 Task: Find connections with filter location Rāth with filter topic #wellness with filter profile language English with filter current company Scopely with filter school Karnatak University with filter industry Nonmetallic Mineral Mining with filter service category Trade Shows with filter keywords title Dental Hygienist
Action: Mouse moved to (542, 55)
Screenshot: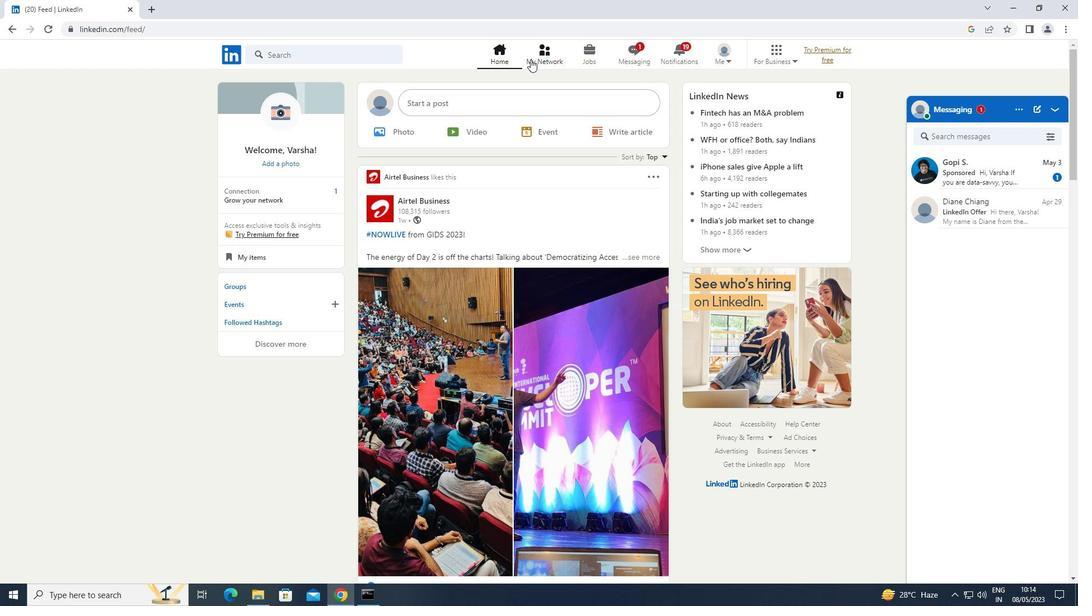 
Action: Mouse pressed left at (542, 55)
Screenshot: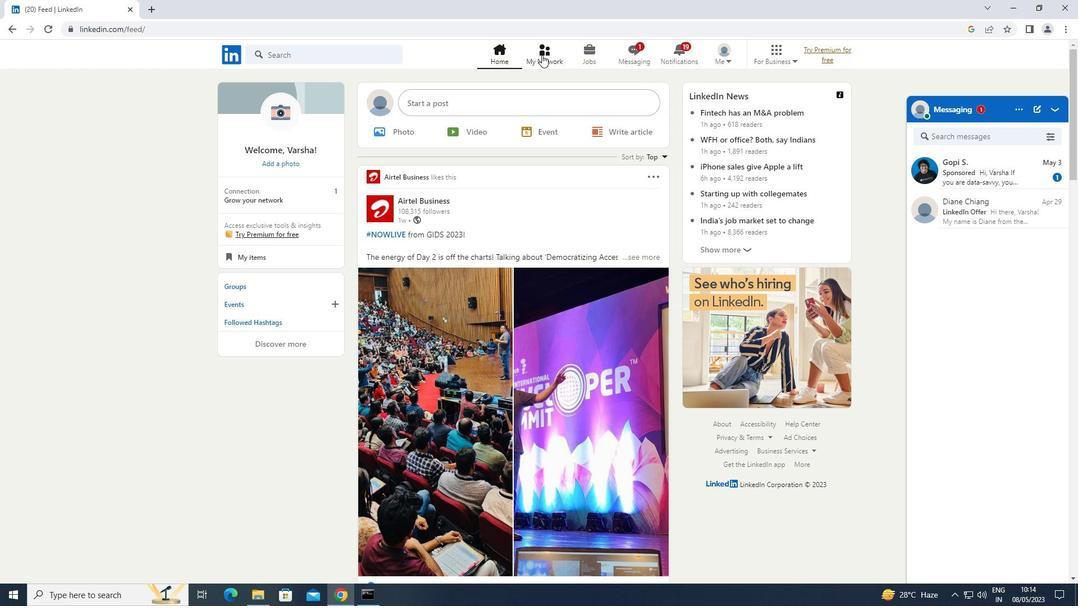 
Action: Mouse moved to (302, 121)
Screenshot: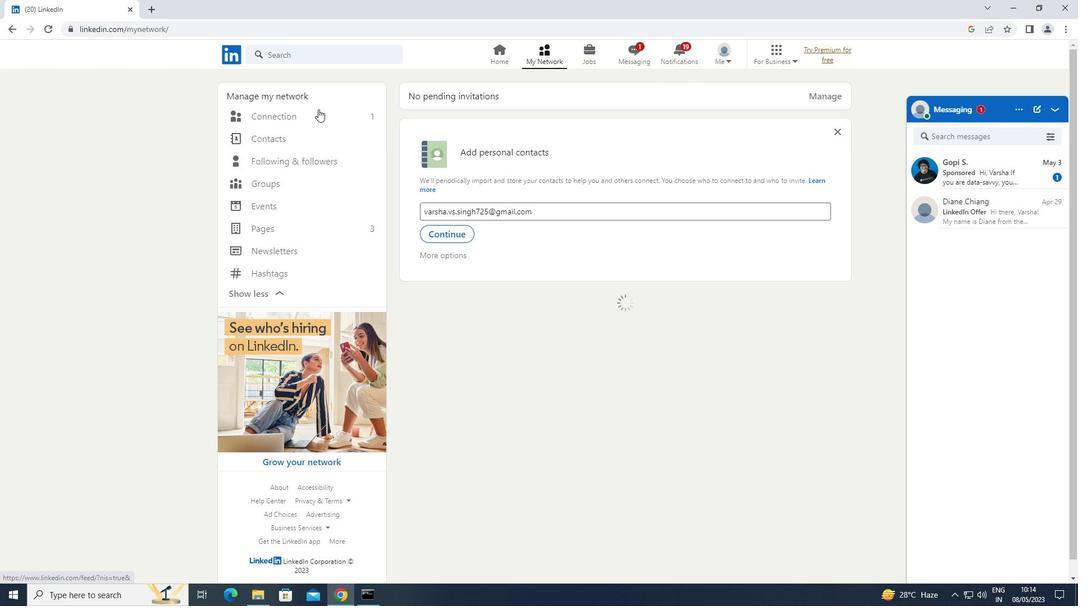 
Action: Mouse pressed left at (302, 121)
Screenshot: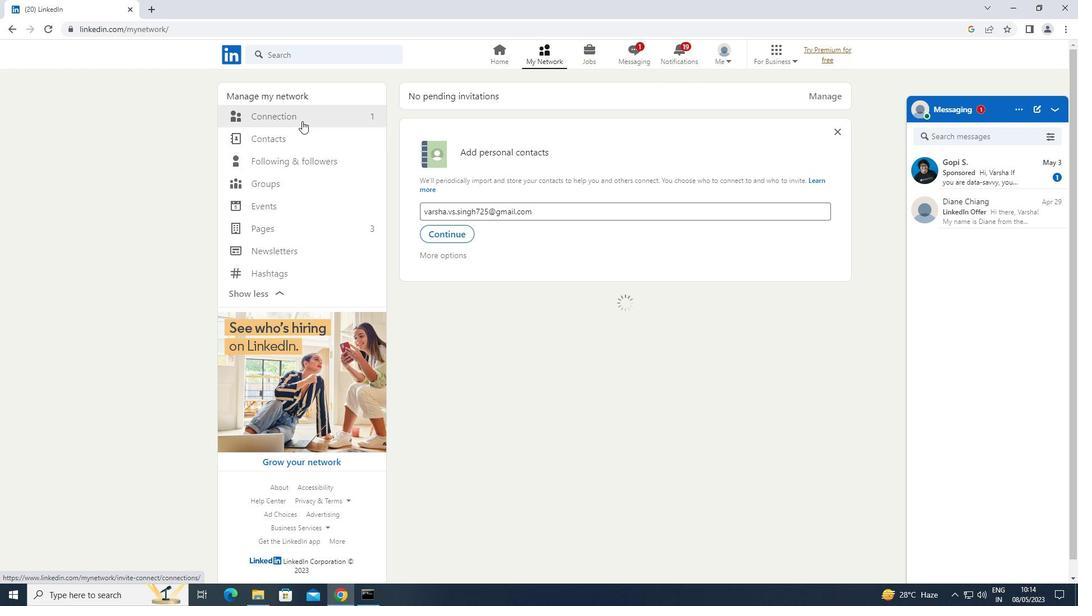 
Action: Mouse moved to (616, 111)
Screenshot: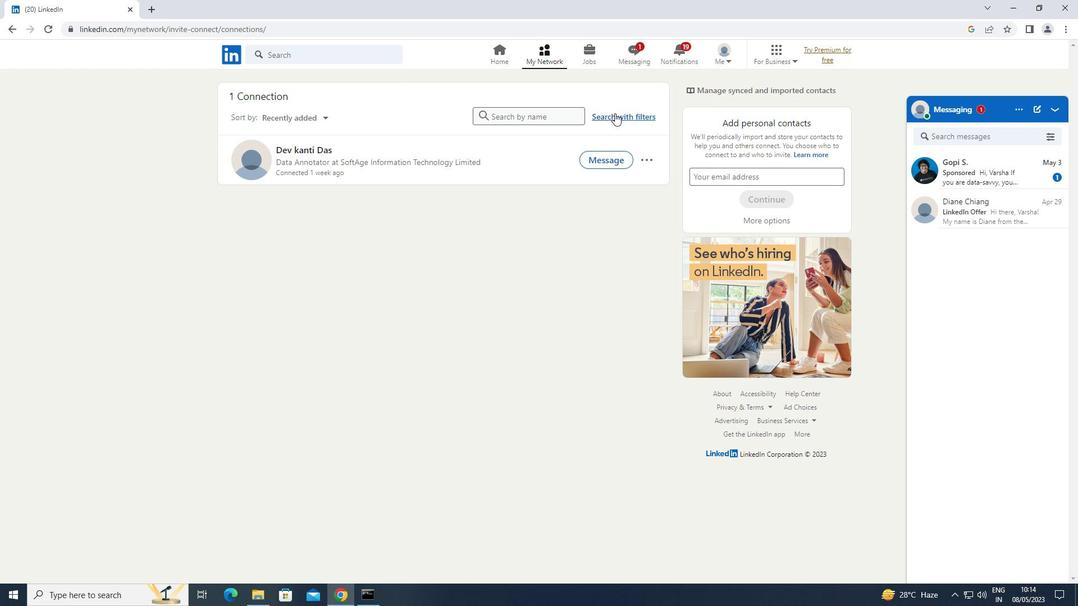
Action: Mouse pressed left at (616, 111)
Screenshot: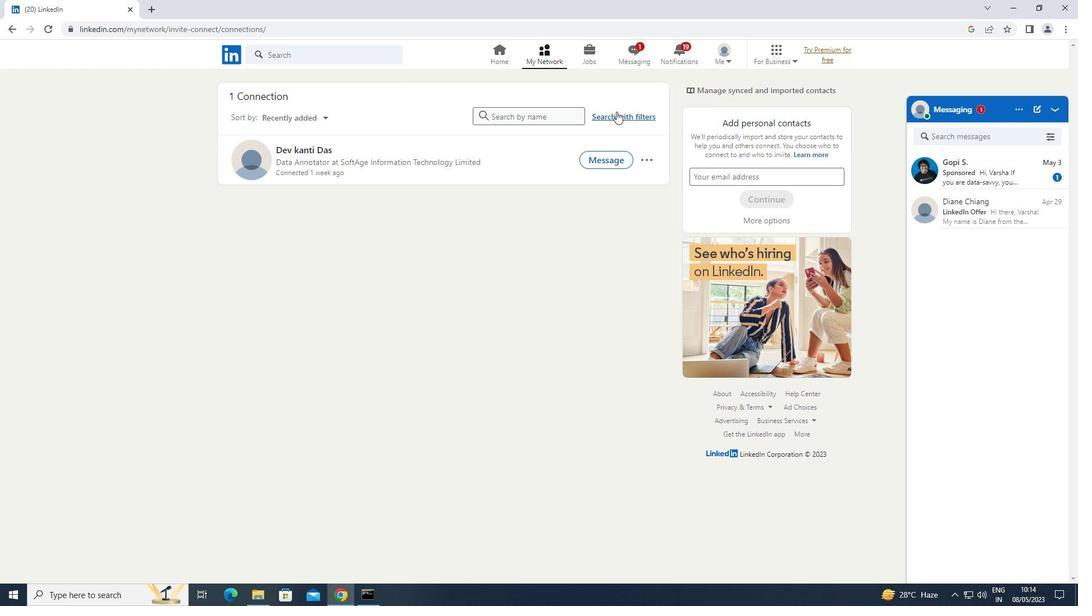 
Action: Mouse moved to (578, 89)
Screenshot: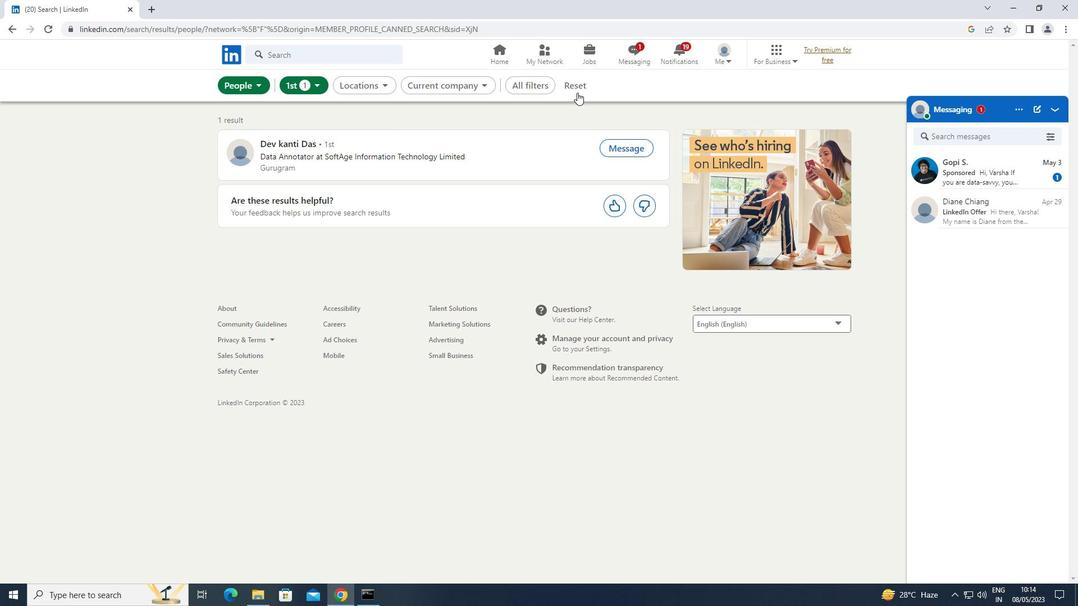 
Action: Mouse pressed left at (578, 89)
Screenshot: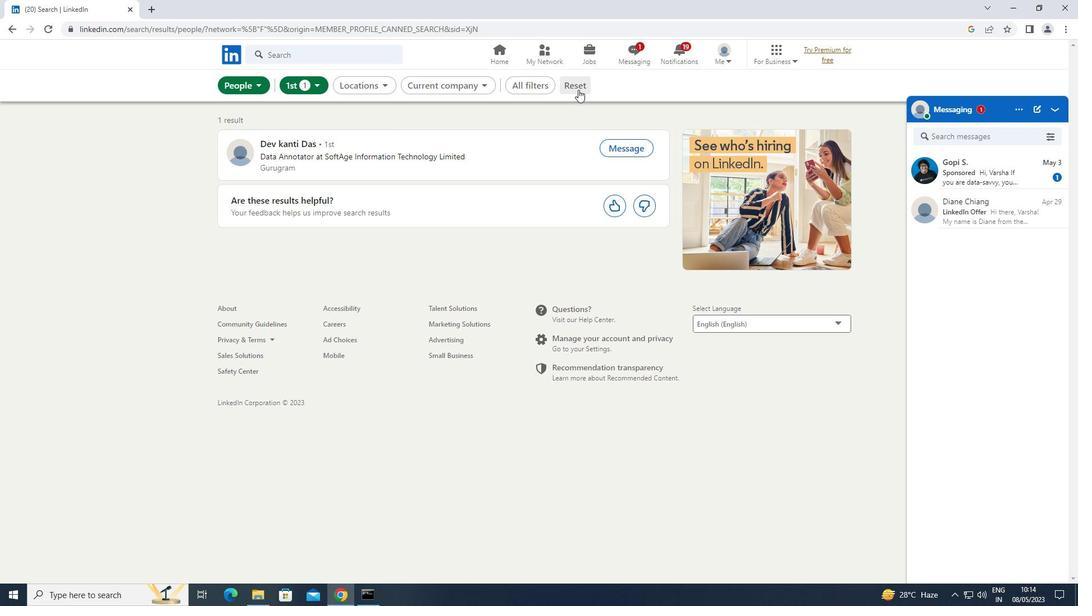 
Action: Mouse moved to (561, 90)
Screenshot: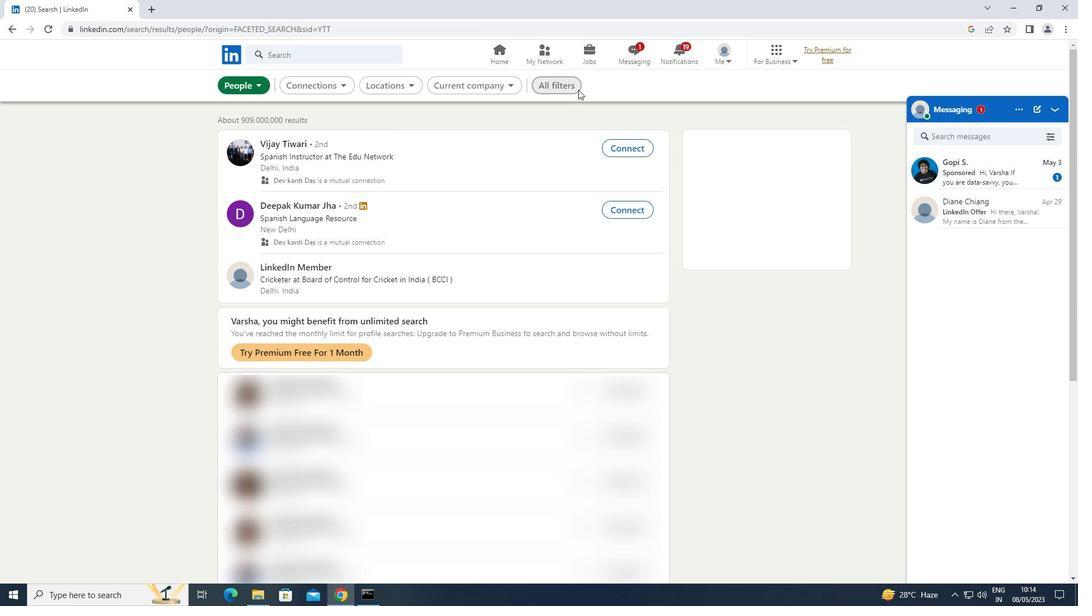 
Action: Mouse pressed left at (561, 90)
Screenshot: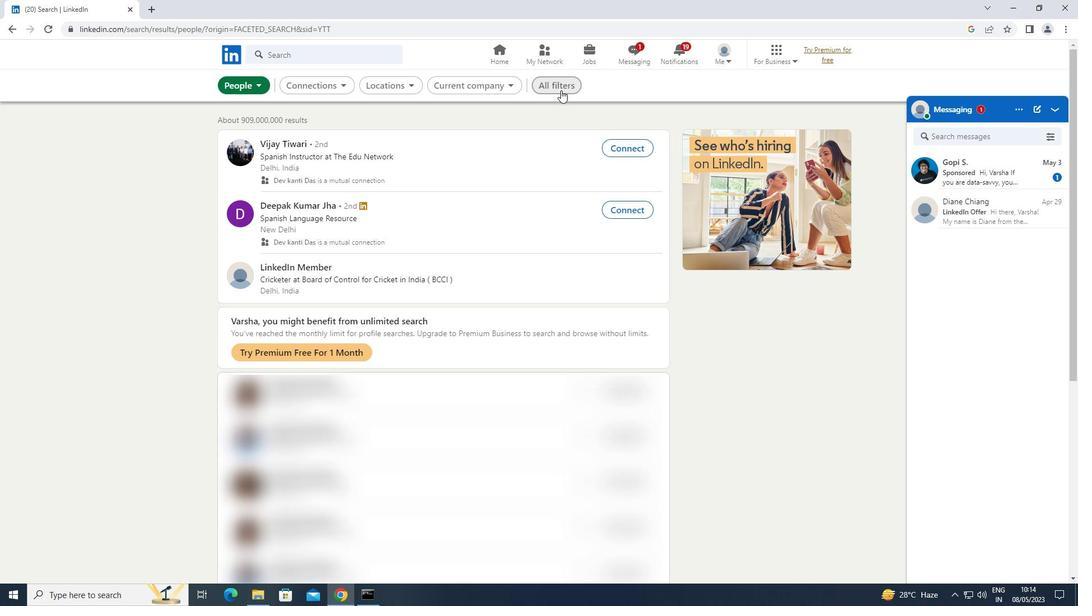 
Action: Mouse moved to (842, 244)
Screenshot: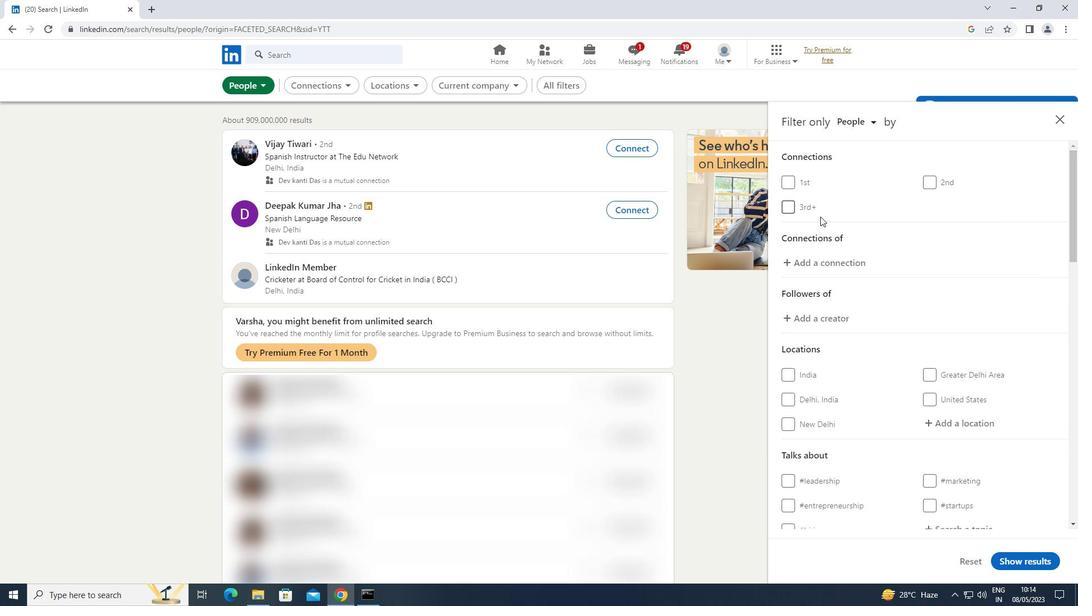 
Action: Mouse scrolled (842, 243) with delta (0, 0)
Screenshot: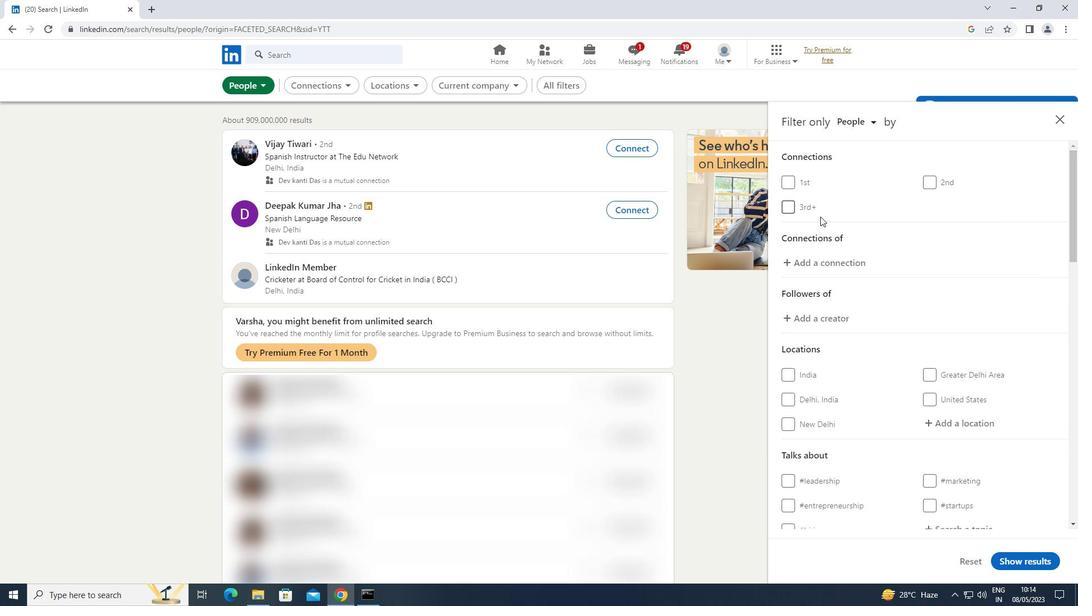 
Action: Mouse moved to (847, 253)
Screenshot: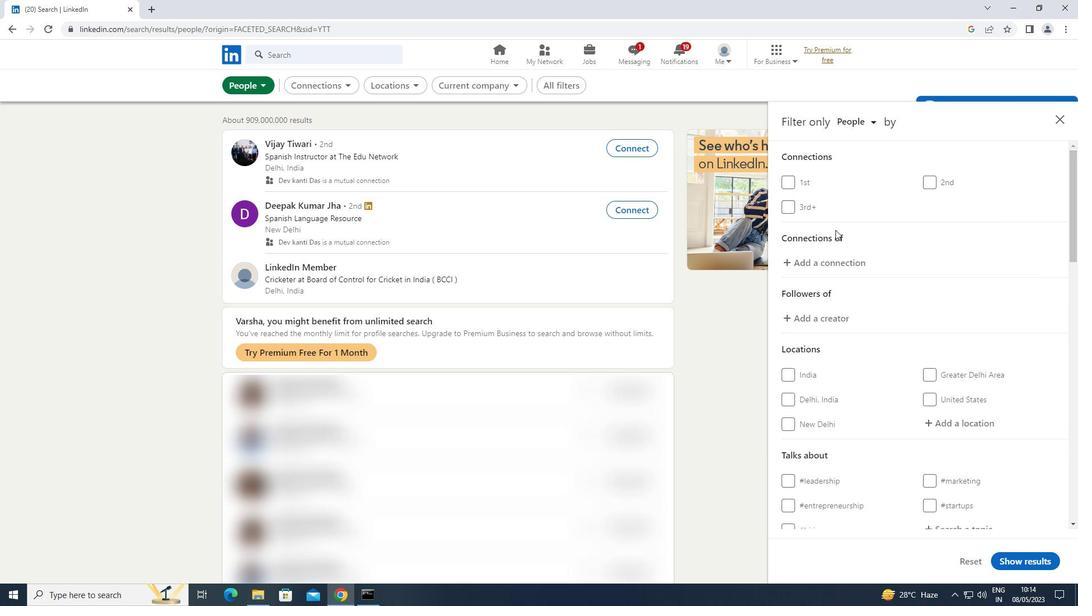 
Action: Mouse scrolled (847, 253) with delta (0, 0)
Screenshot: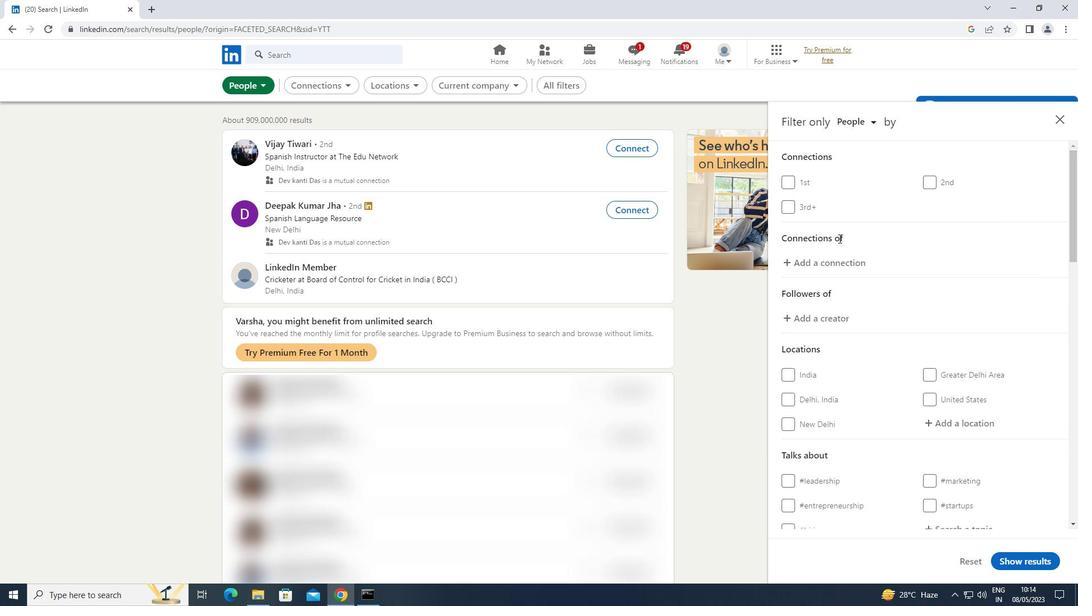 
Action: Mouse moved to (849, 254)
Screenshot: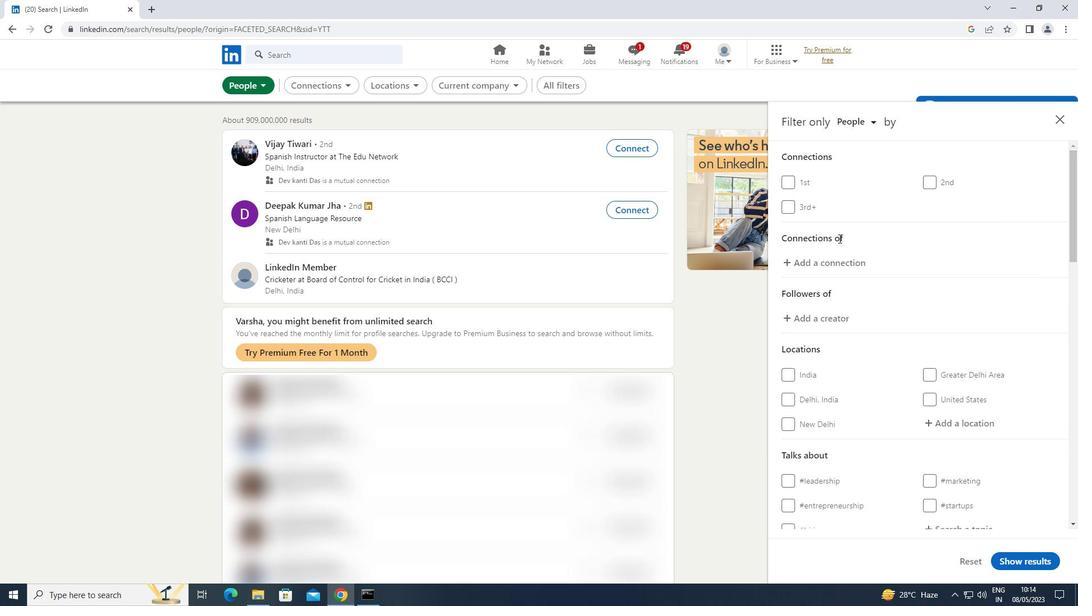 
Action: Mouse scrolled (849, 253) with delta (0, 0)
Screenshot: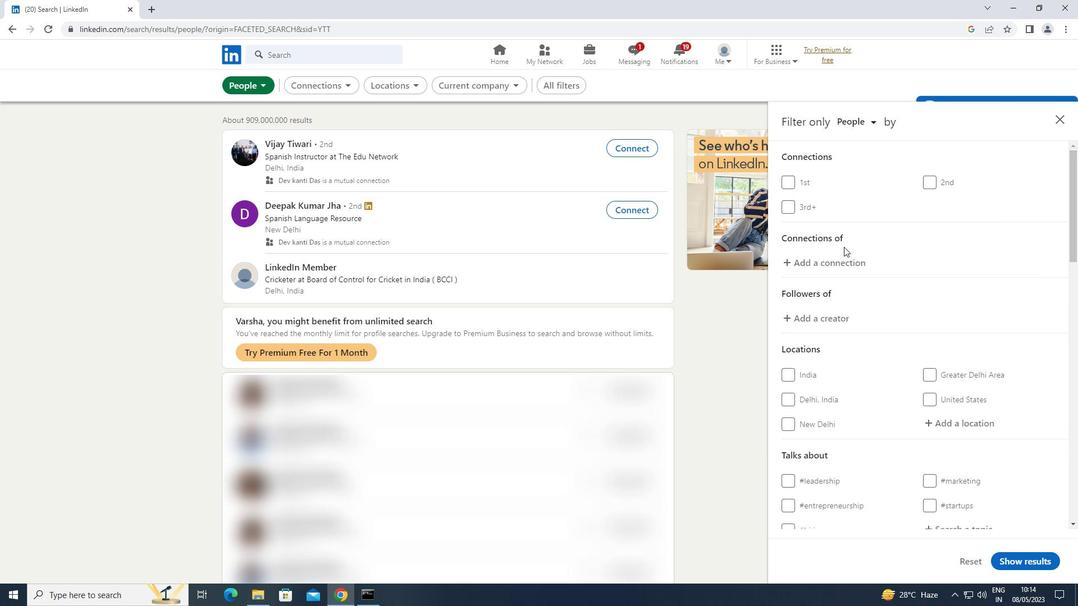 
Action: Mouse moved to (946, 251)
Screenshot: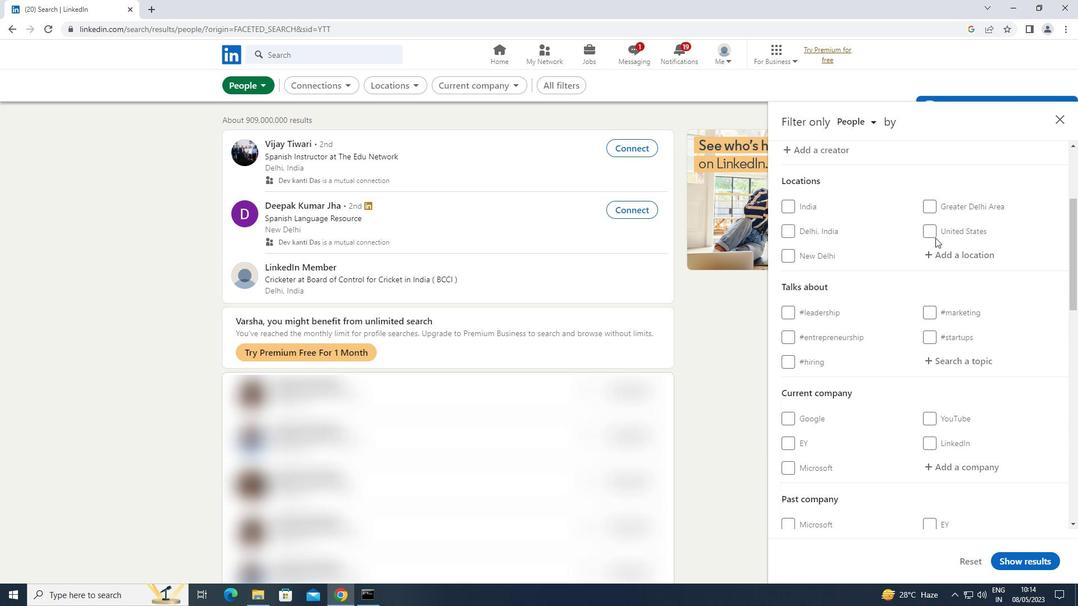 
Action: Mouse pressed left at (946, 251)
Screenshot: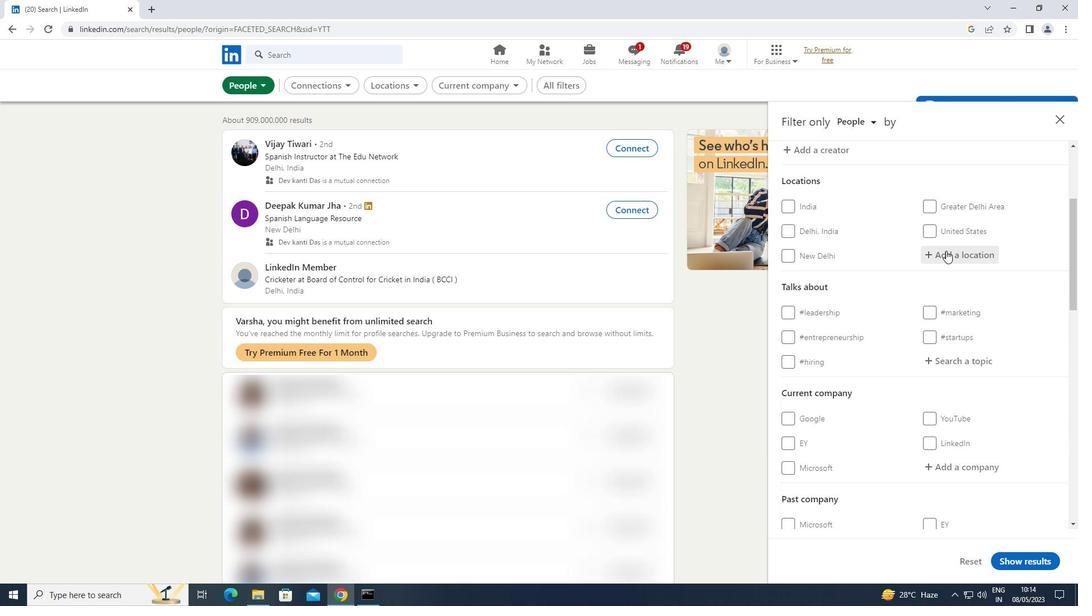 
Action: Mouse moved to (948, 251)
Screenshot: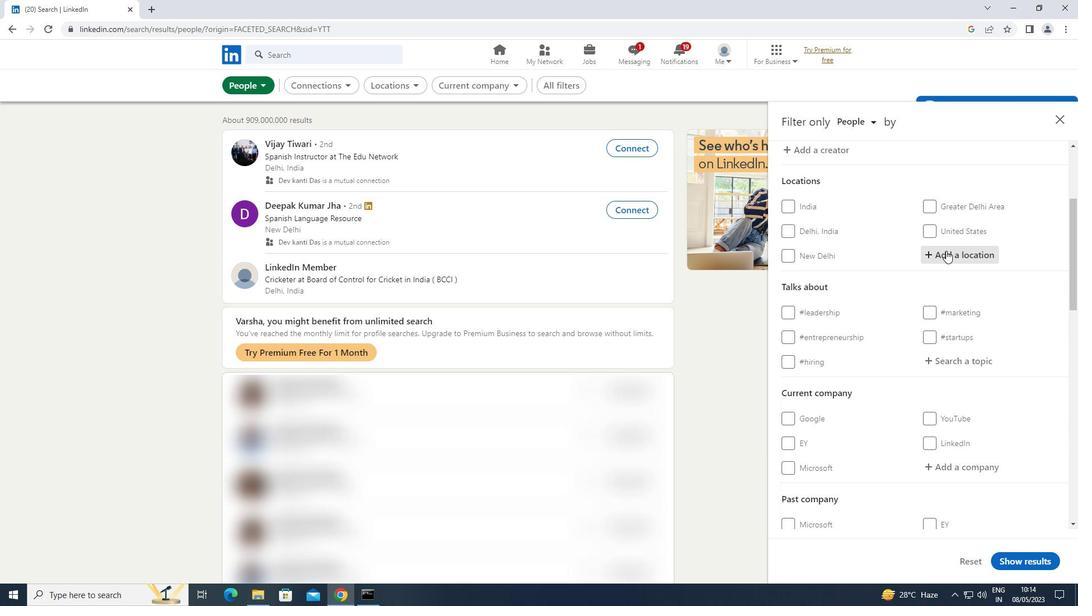 
Action: Key pressed <Key.shift>RATH
Screenshot: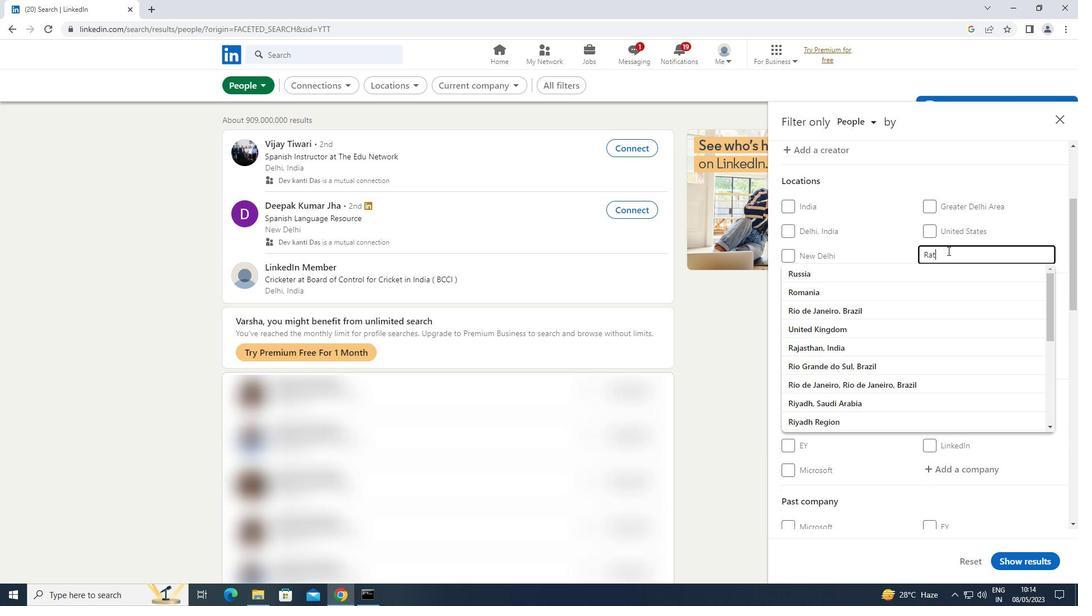 
Action: Mouse moved to (949, 252)
Screenshot: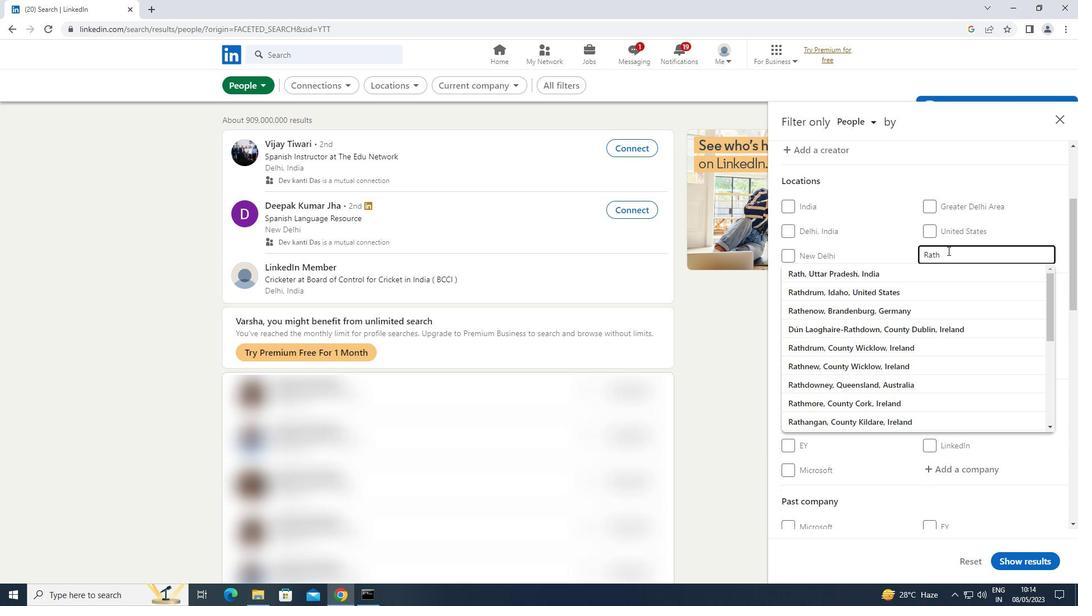 
Action: Key pressed <Key.enter>
Screenshot: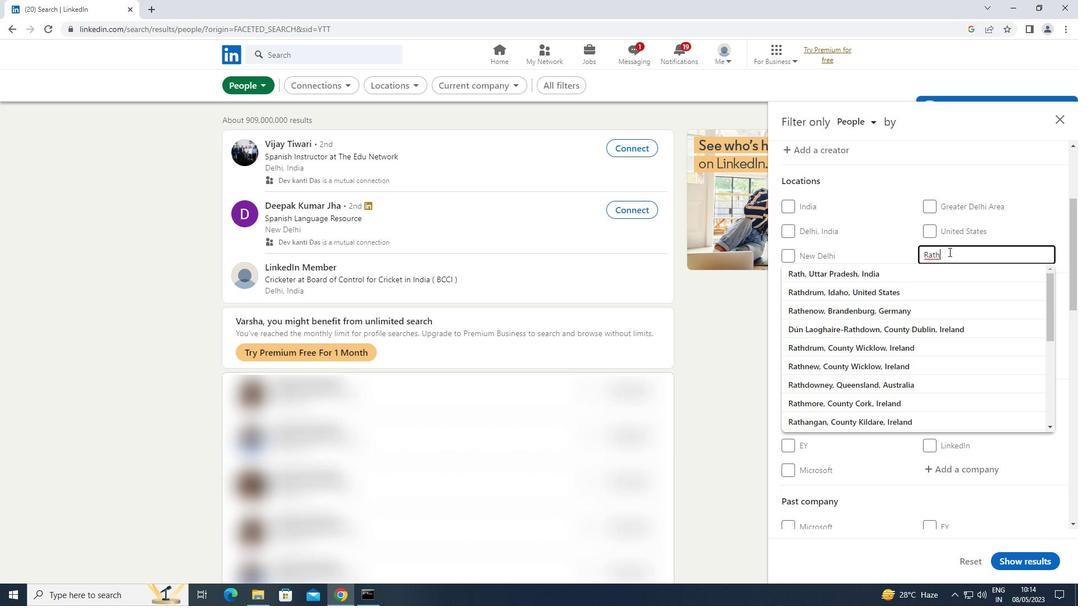 
Action: Mouse moved to (951, 253)
Screenshot: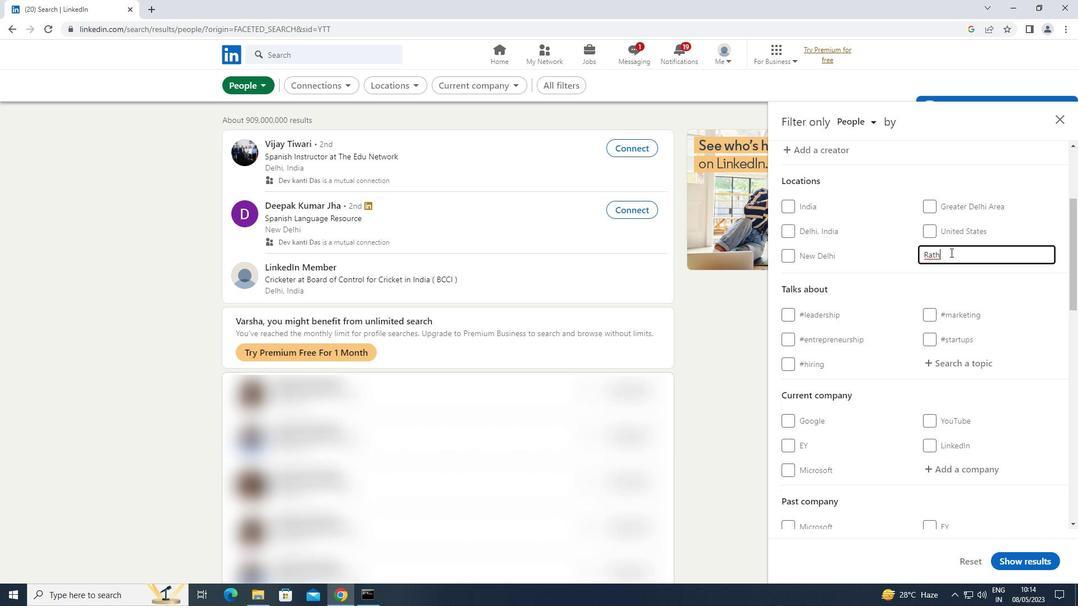 
Action: Mouse scrolled (951, 252) with delta (0, 0)
Screenshot: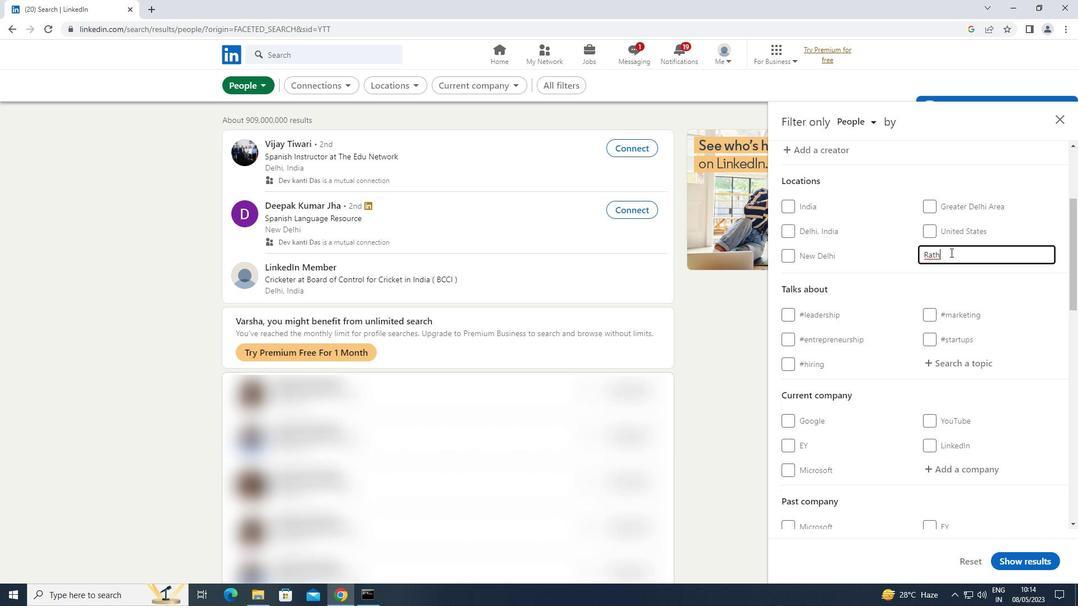 
Action: Mouse moved to (951, 255)
Screenshot: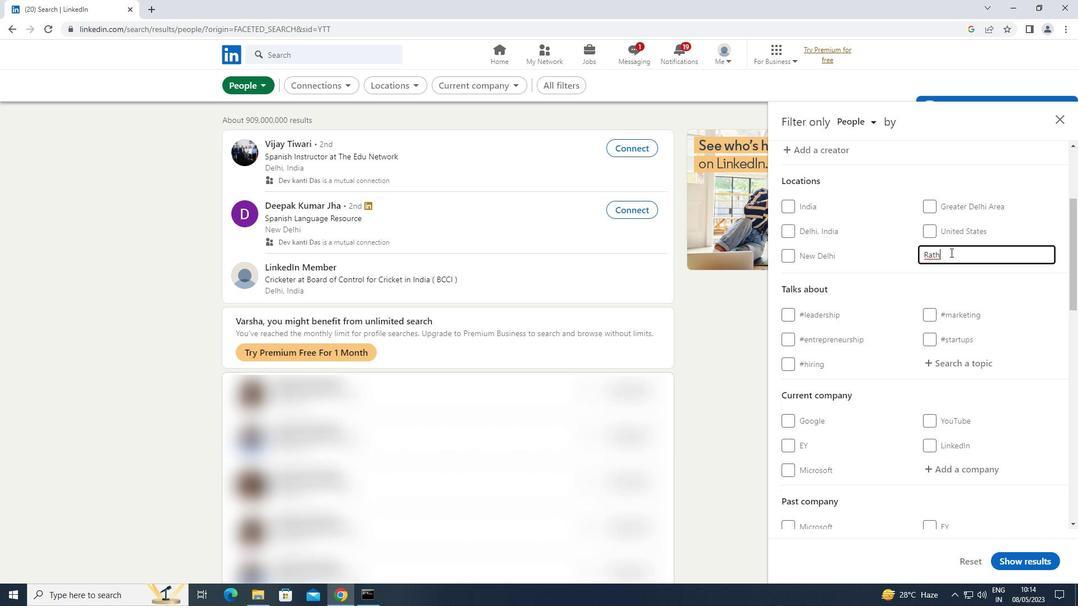 
Action: Mouse scrolled (951, 255) with delta (0, 0)
Screenshot: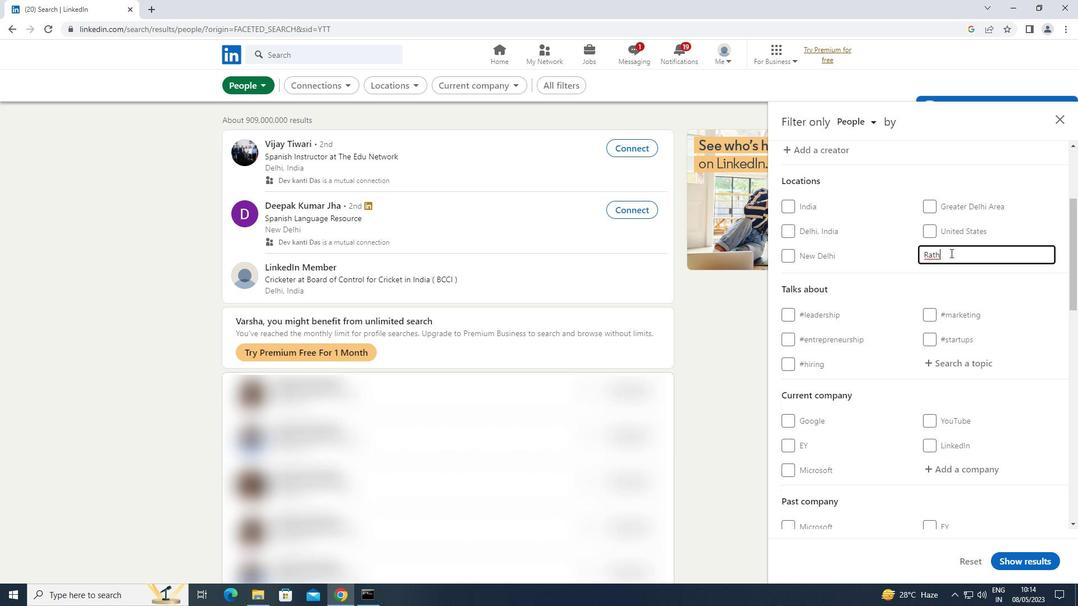 
Action: Mouse moved to (953, 253)
Screenshot: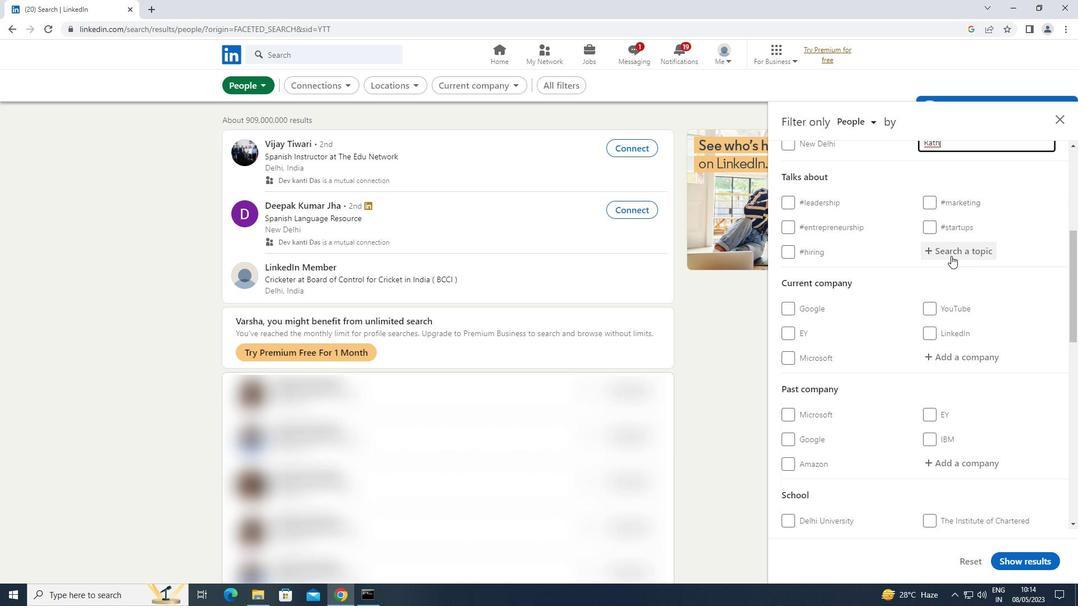 
Action: Mouse pressed left at (953, 253)
Screenshot: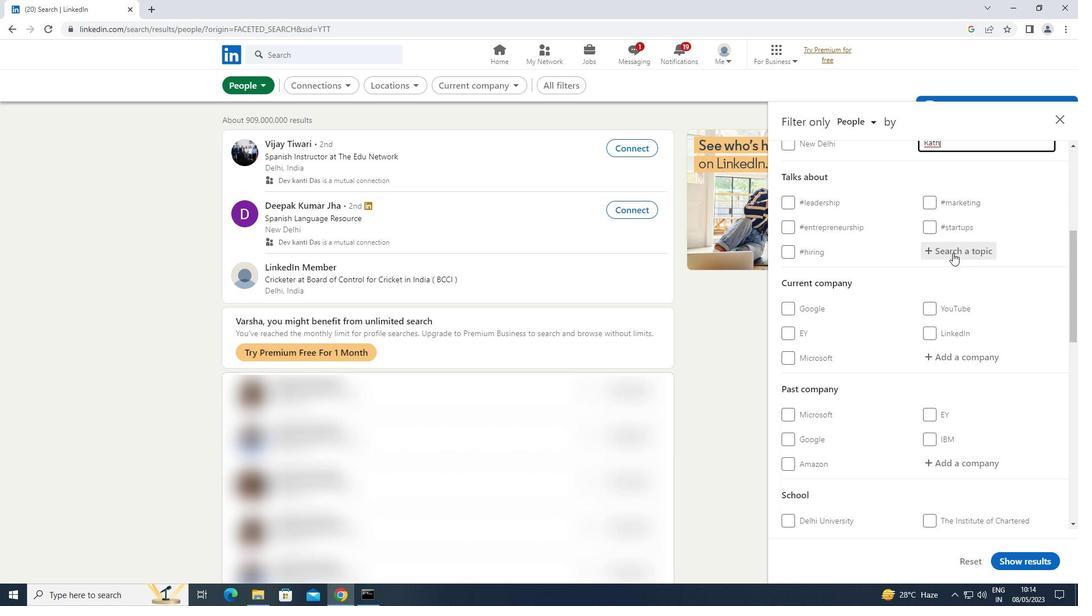 
Action: Key pressed WELLNESS
Screenshot: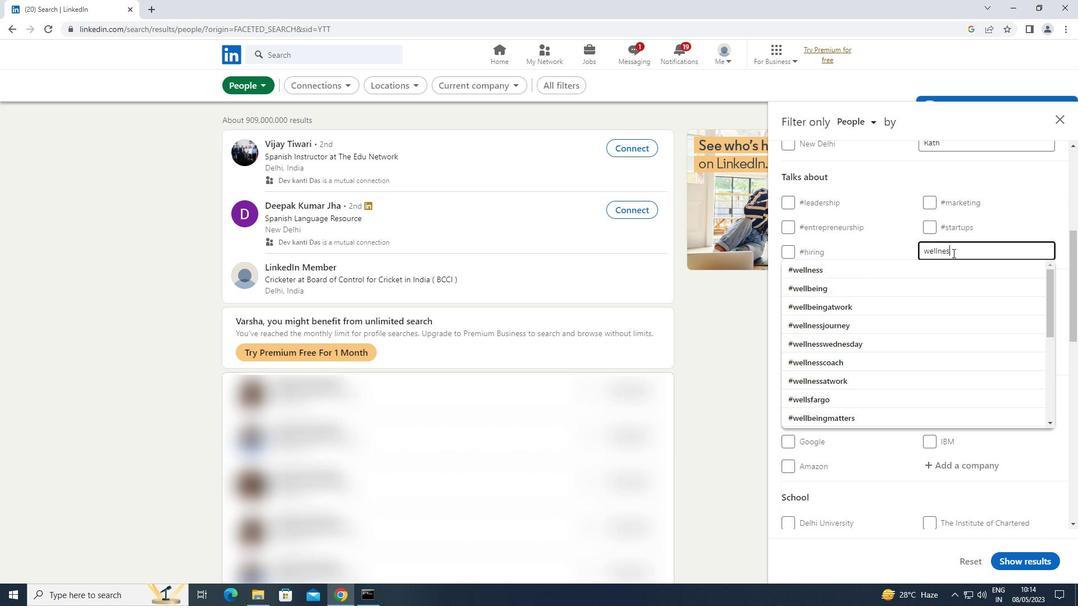 
Action: Mouse moved to (832, 267)
Screenshot: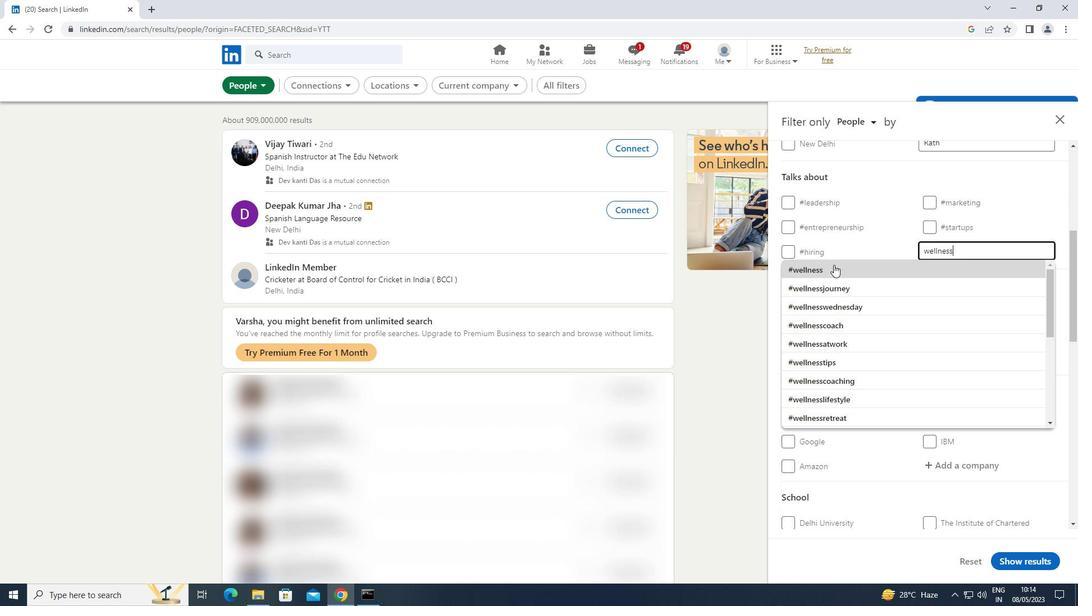 
Action: Mouse pressed left at (832, 267)
Screenshot: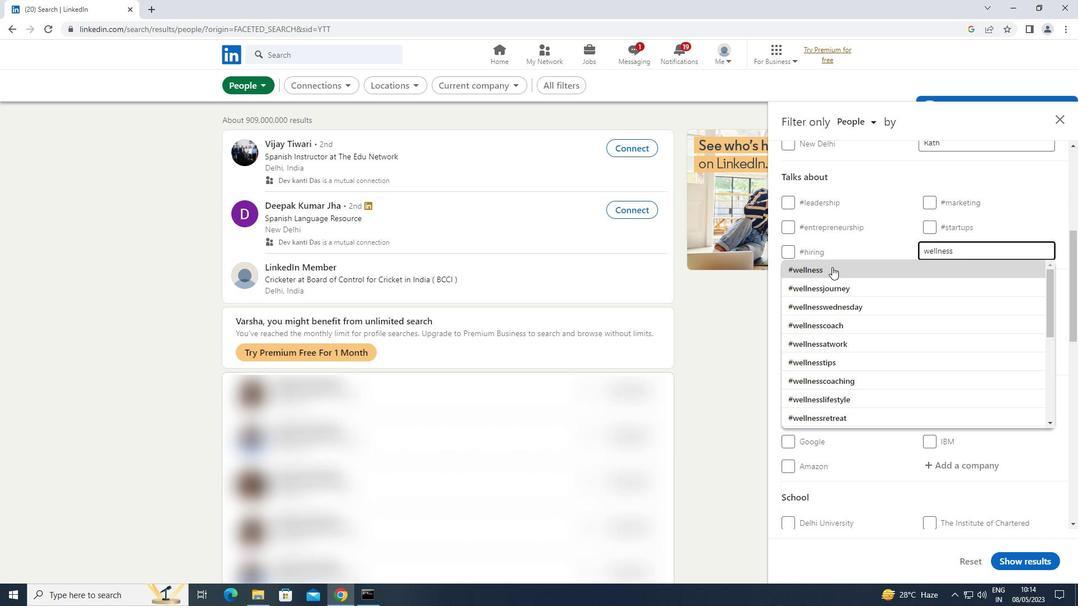 
Action: Mouse scrolled (832, 266) with delta (0, 0)
Screenshot: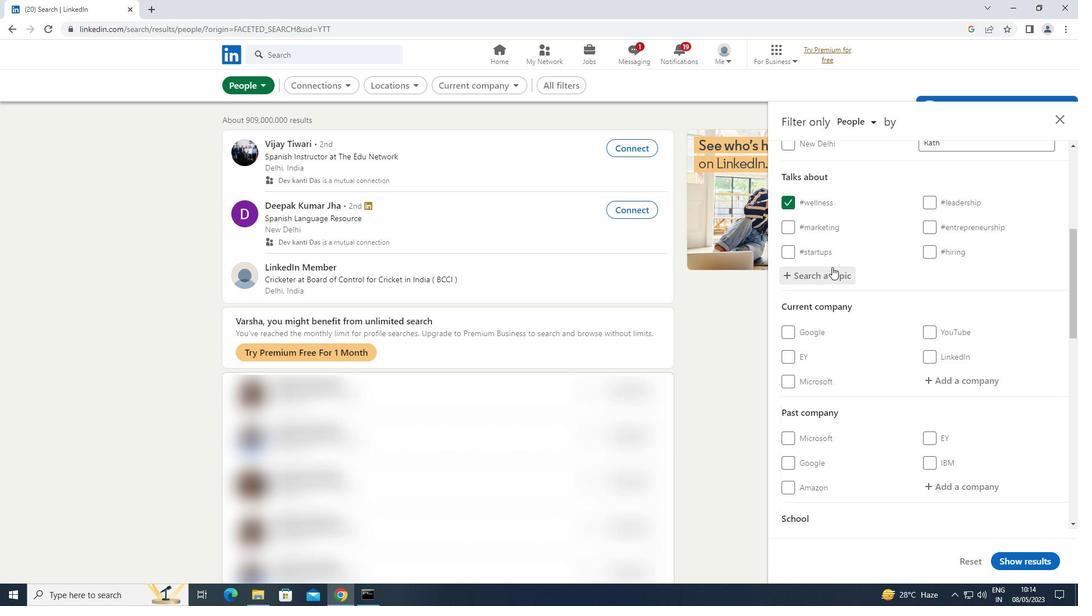 
Action: Mouse scrolled (832, 266) with delta (0, 0)
Screenshot: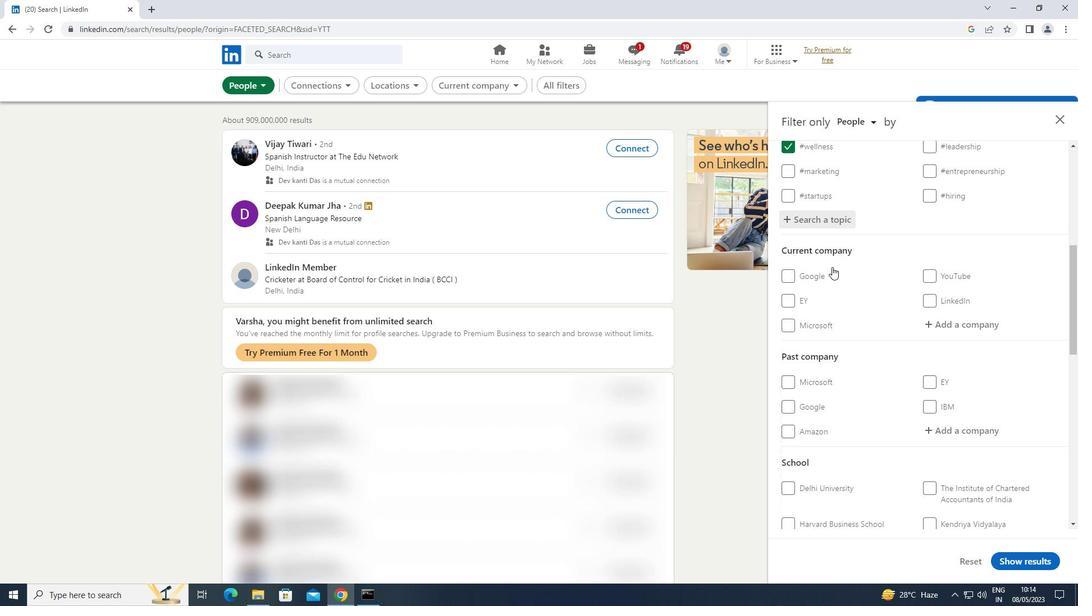 
Action: Mouse scrolled (832, 266) with delta (0, 0)
Screenshot: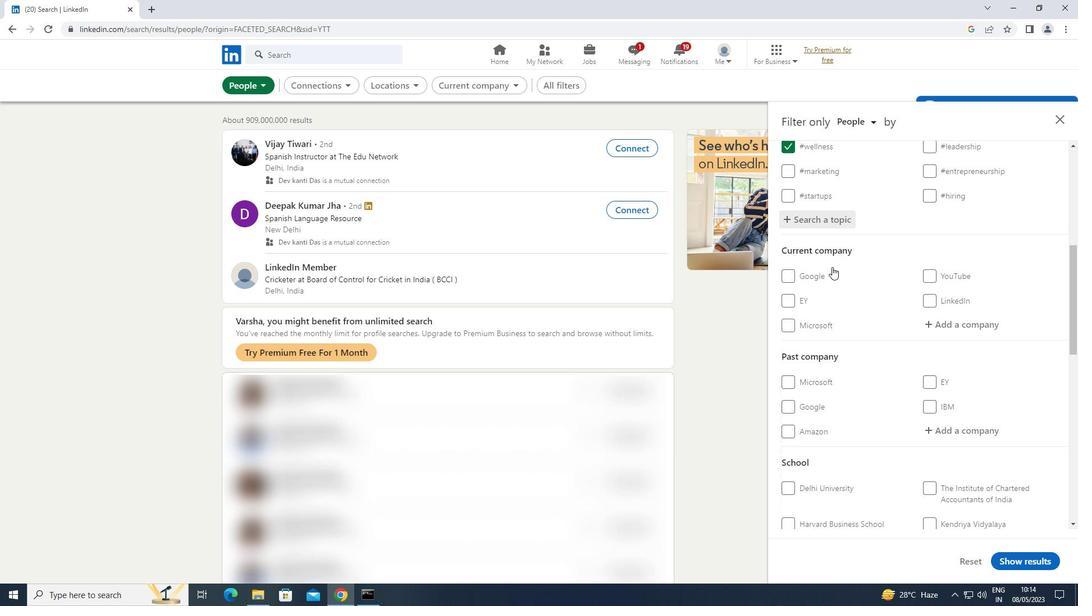 
Action: Mouse scrolled (832, 266) with delta (0, 0)
Screenshot: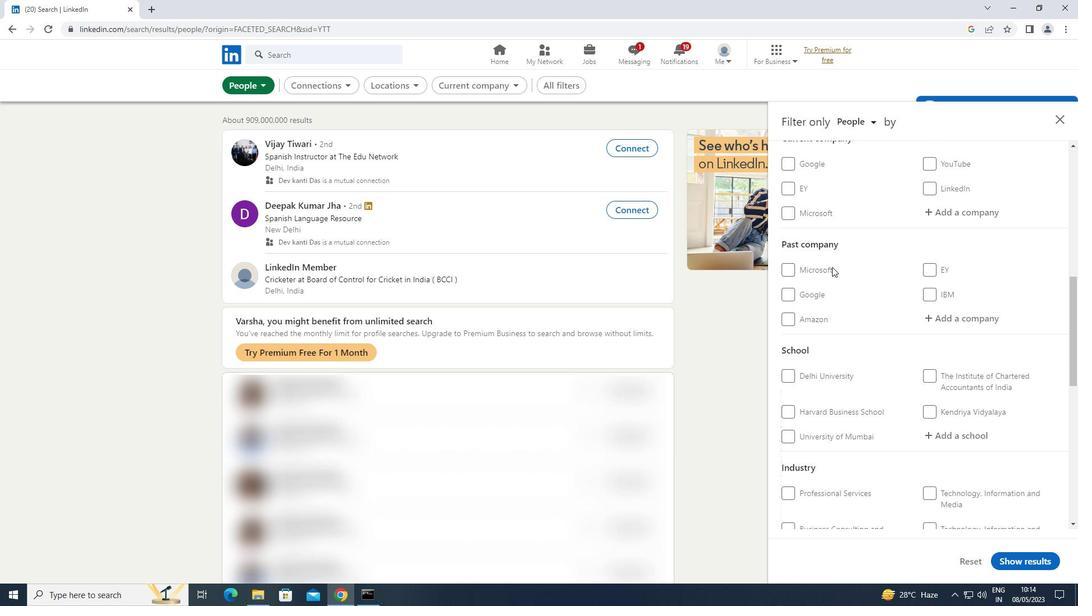 
Action: Mouse scrolled (832, 266) with delta (0, 0)
Screenshot: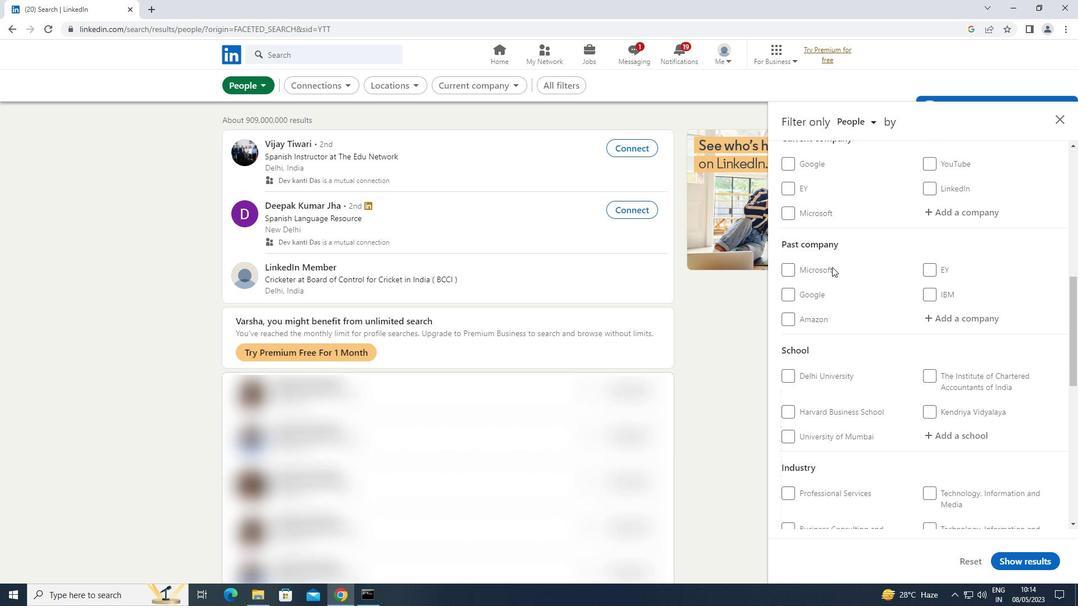 
Action: Mouse scrolled (832, 266) with delta (0, 0)
Screenshot: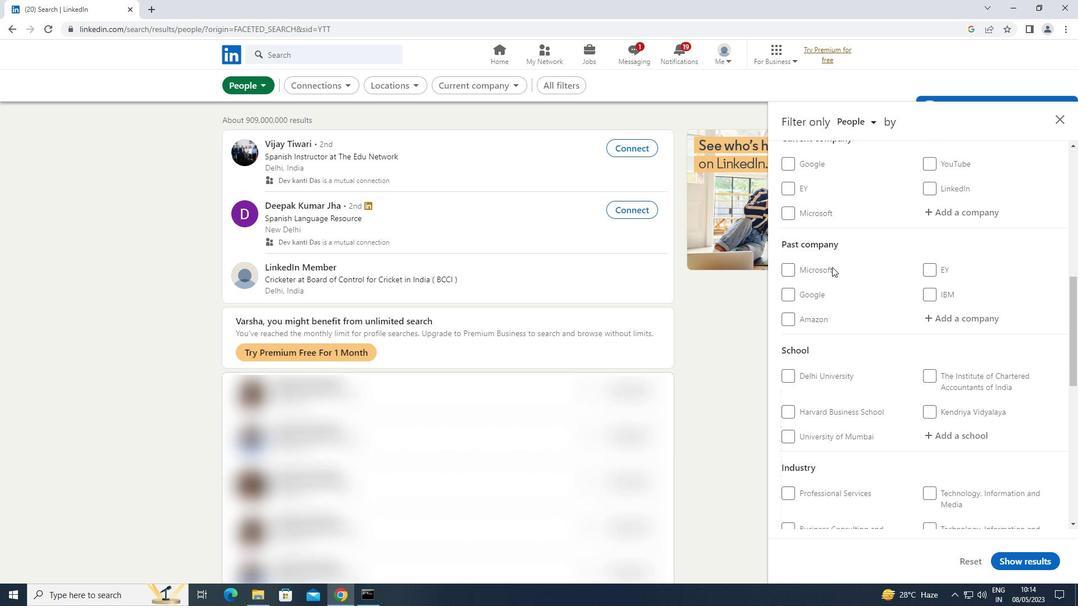
Action: Mouse scrolled (832, 266) with delta (0, 0)
Screenshot: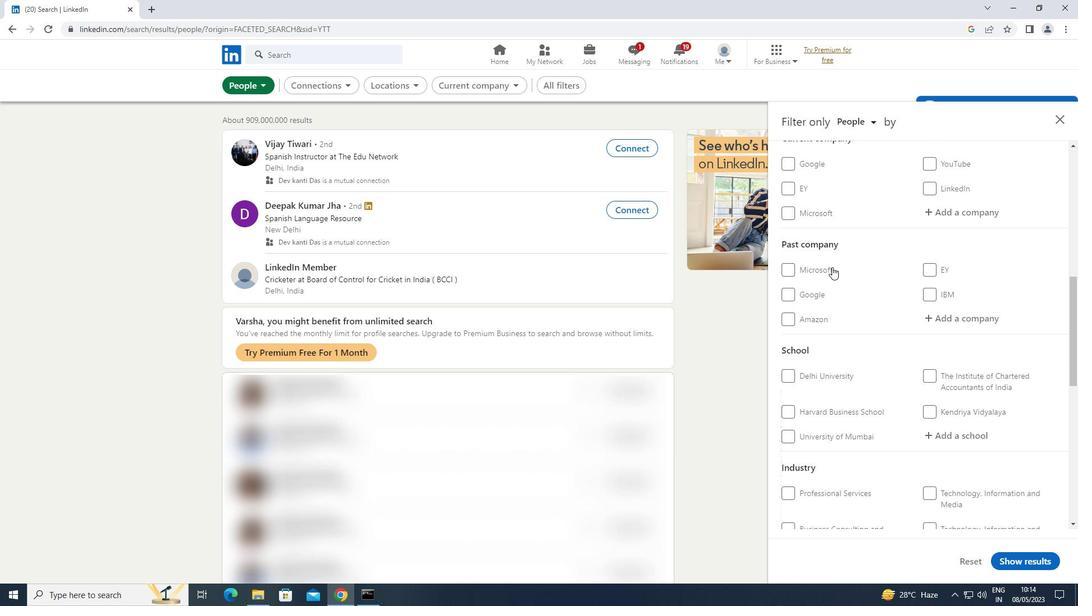 
Action: Mouse scrolled (832, 266) with delta (0, 0)
Screenshot: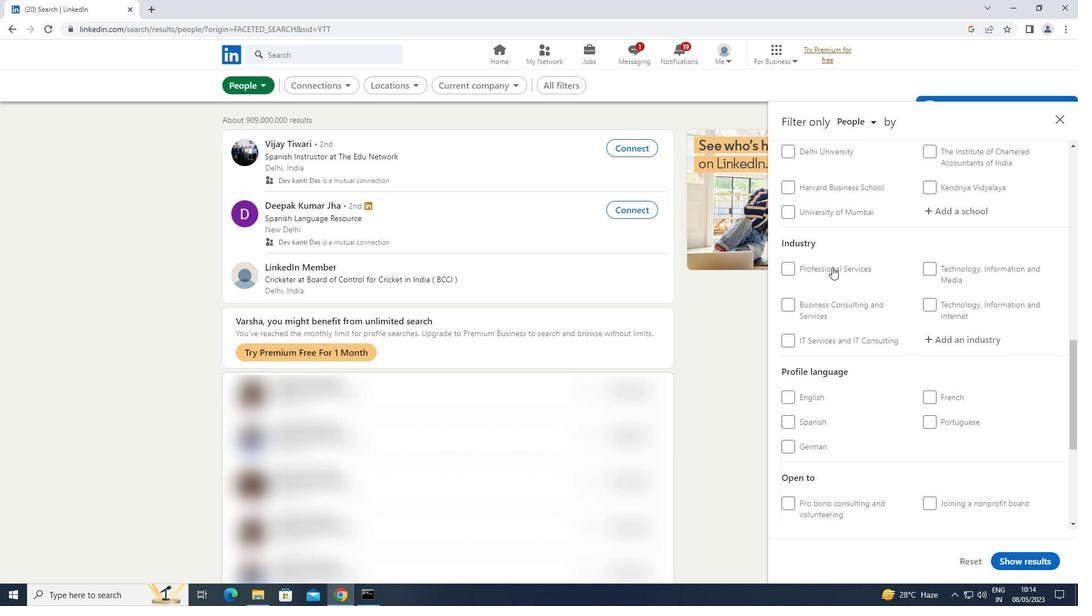 
Action: Mouse scrolled (832, 266) with delta (0, 0)
Screenshot: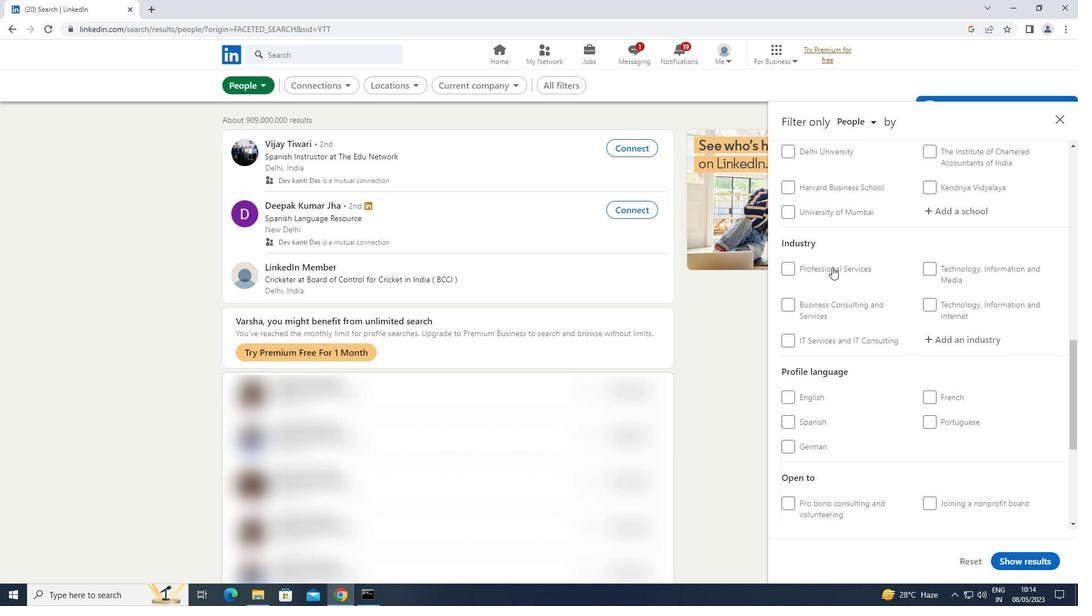 
Action: Mouse scrolled (832, 266) with delta (0, 0)
Screenshot: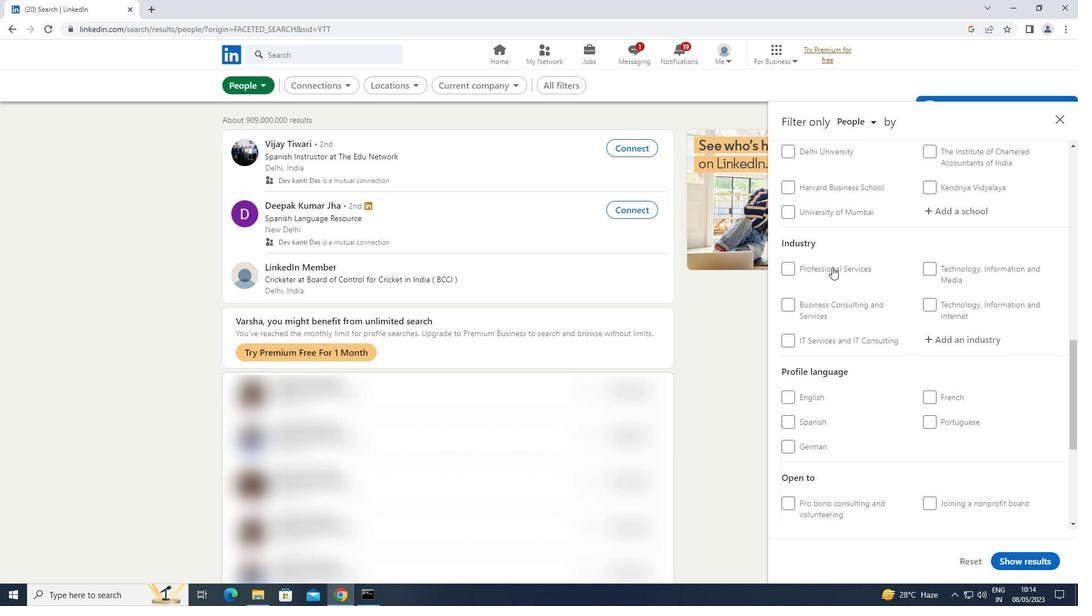 
Action: Mouse moved to (788, 229)
Screenshot: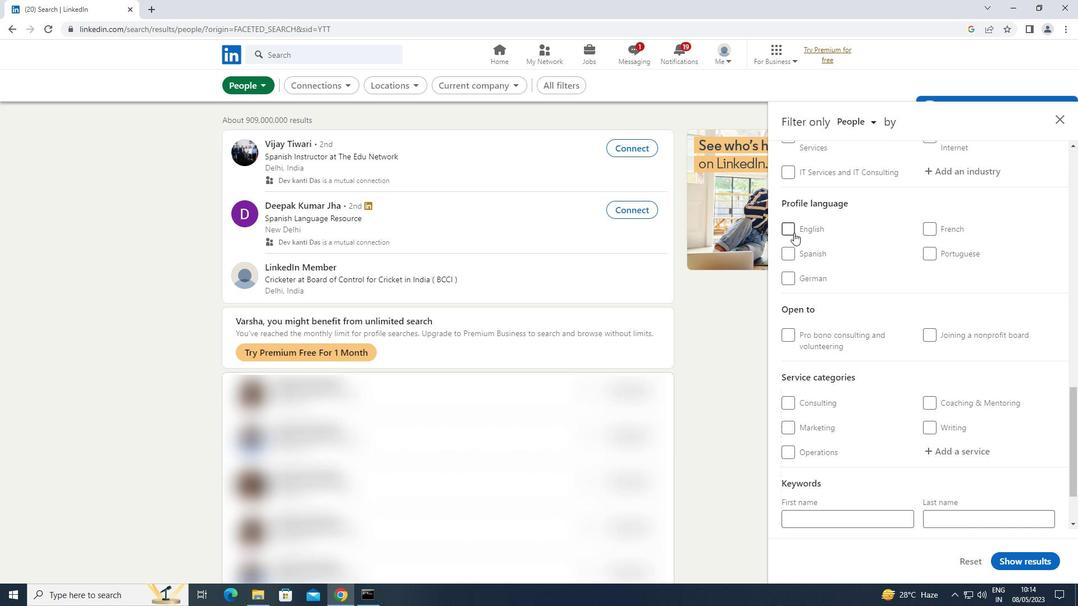 
Action: Mouse pressed left at (788, 229)
Screenshot: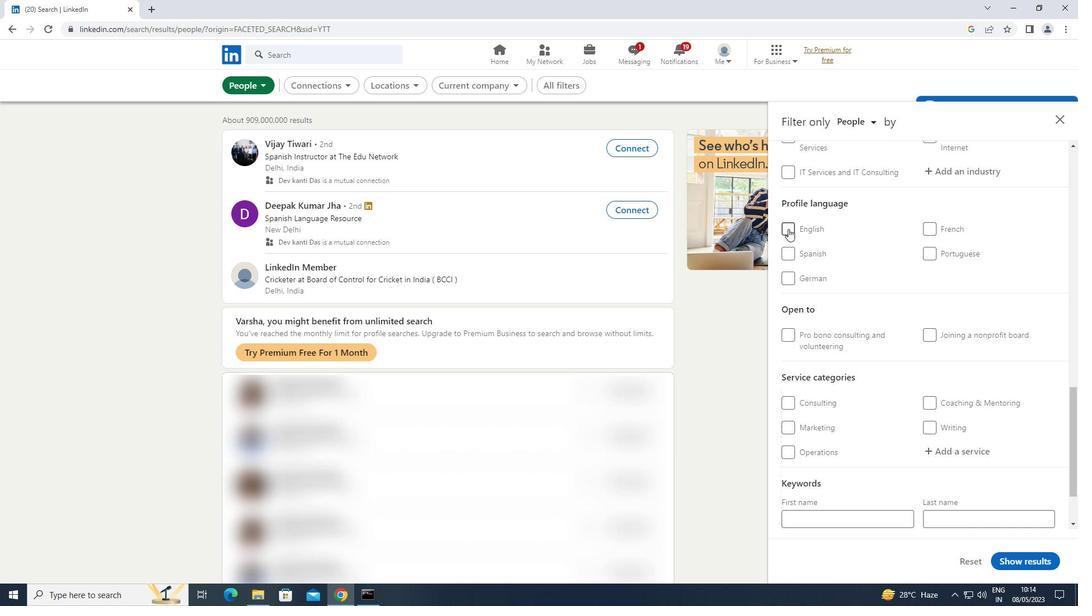 
Action: Mouse moved to (810, 247)
Screenshot: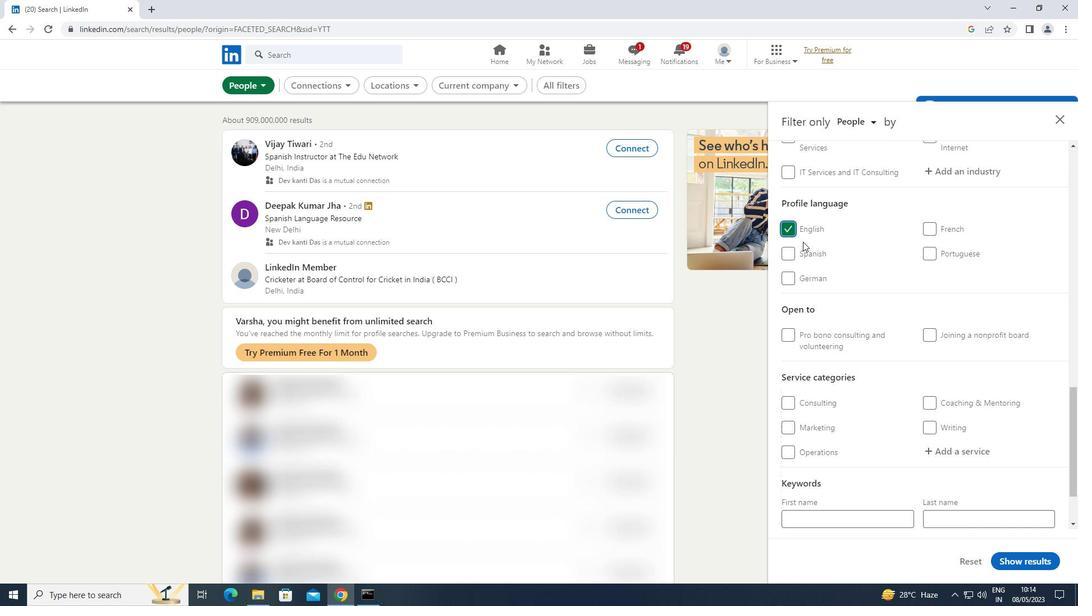 
Action: Mouse scrolled (810, 247) with delta (0, 0)
Screenshot: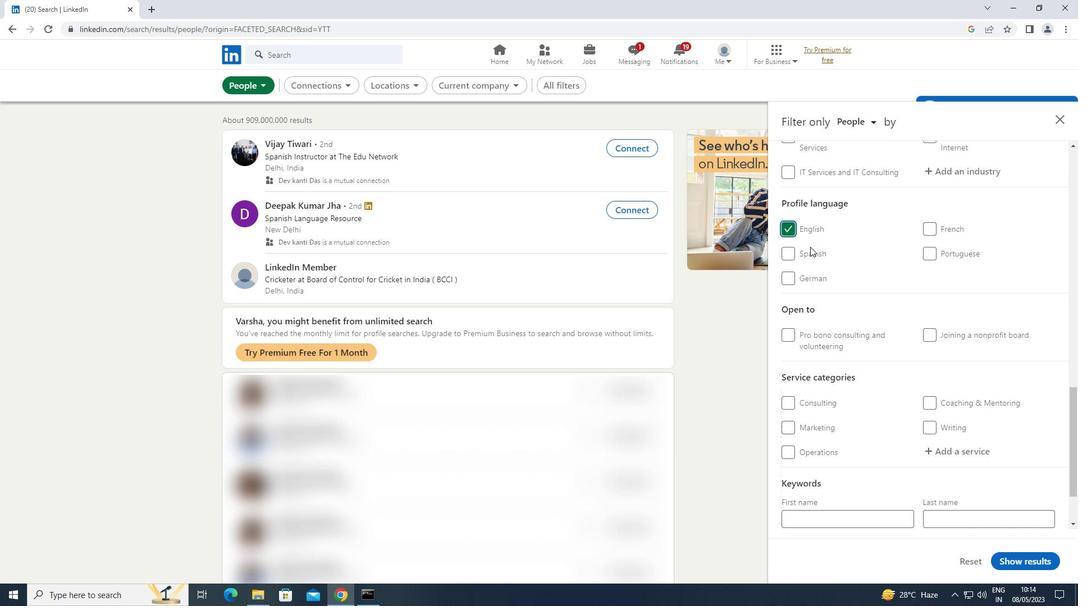
Action: Mouse scrolled (810, 247) with delta (0, 0)
Screenshot: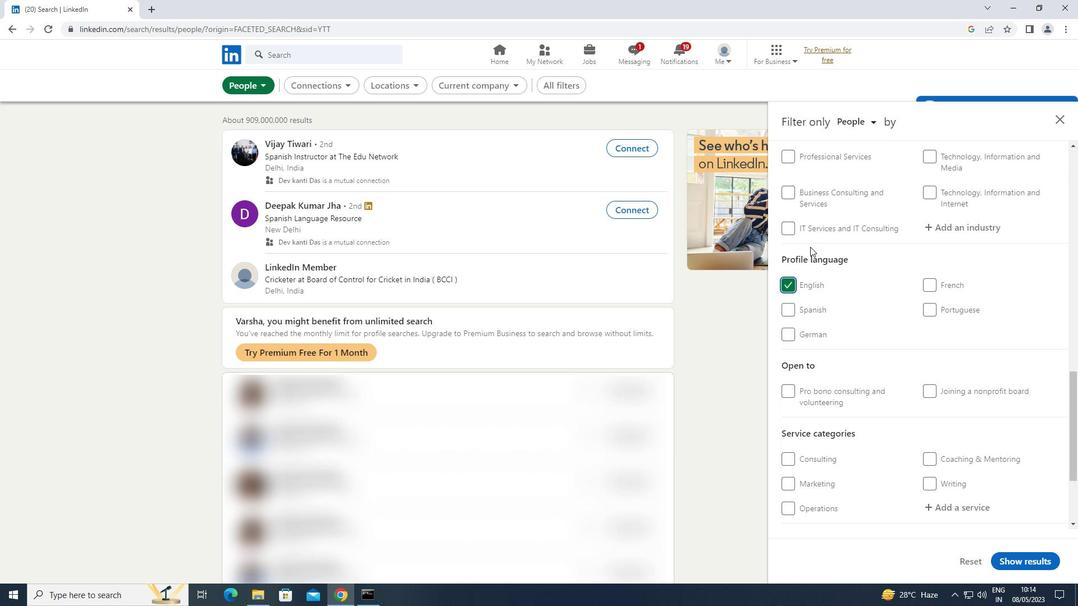
Action: Mouse scrolled (810, 247) with delta (0, 0)
Screenshot: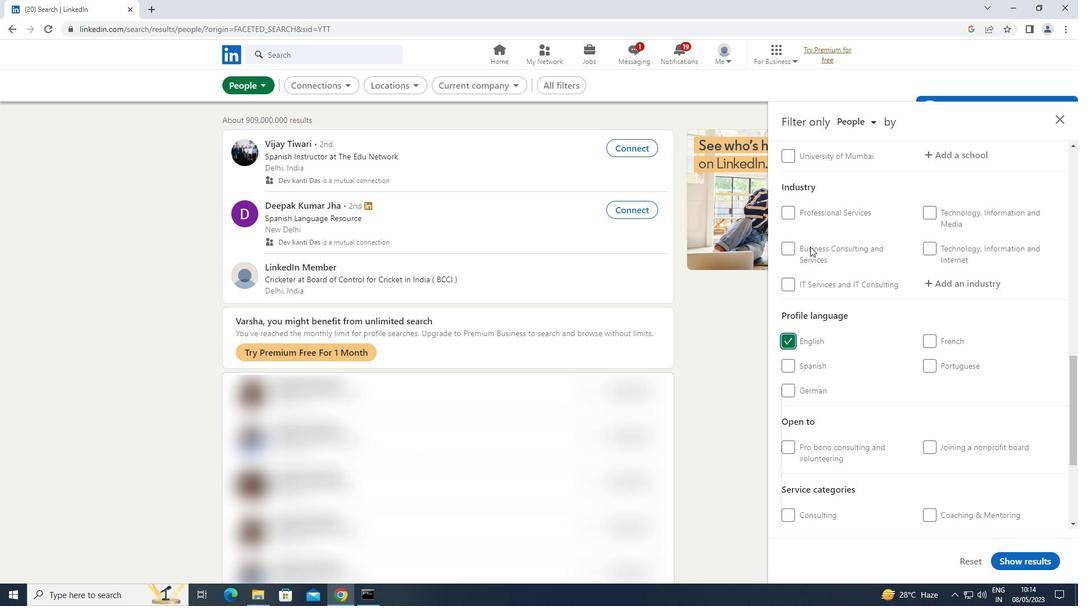 
Action: Mouse scrolled (810, 247) with delta (0, 0)
Screenshot: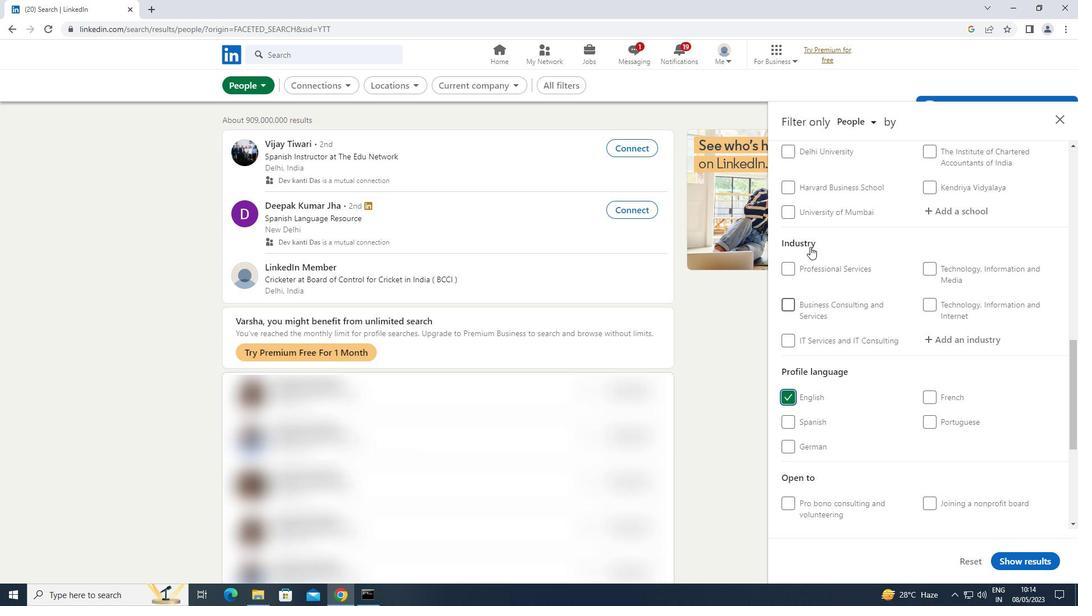 
Action: Mouse scrolled (810, 247) with delta (0, 0)
Screenshot: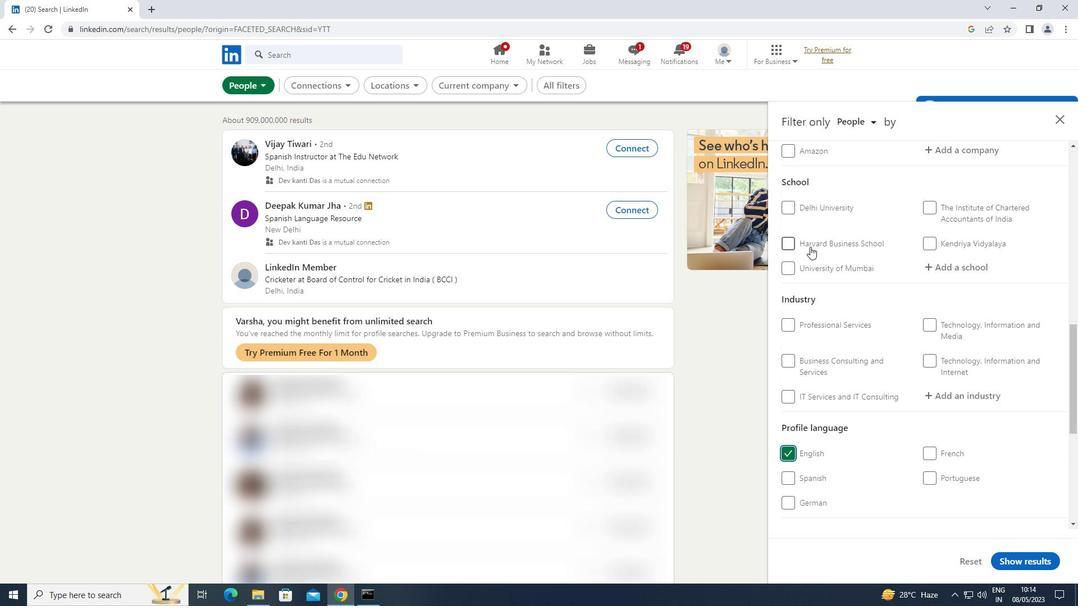 
Action: Mouse scrolled (810, 247) with delta (0, 0)
Screenshot: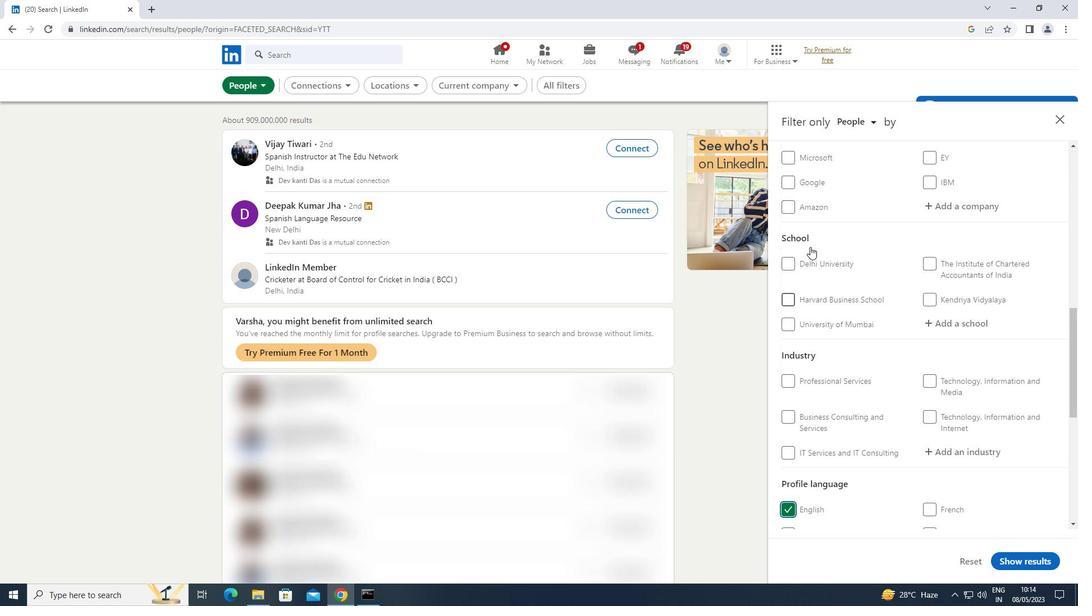
Action: Mouse scrolled (810, 247) with delta (0, 0)
Screenshot: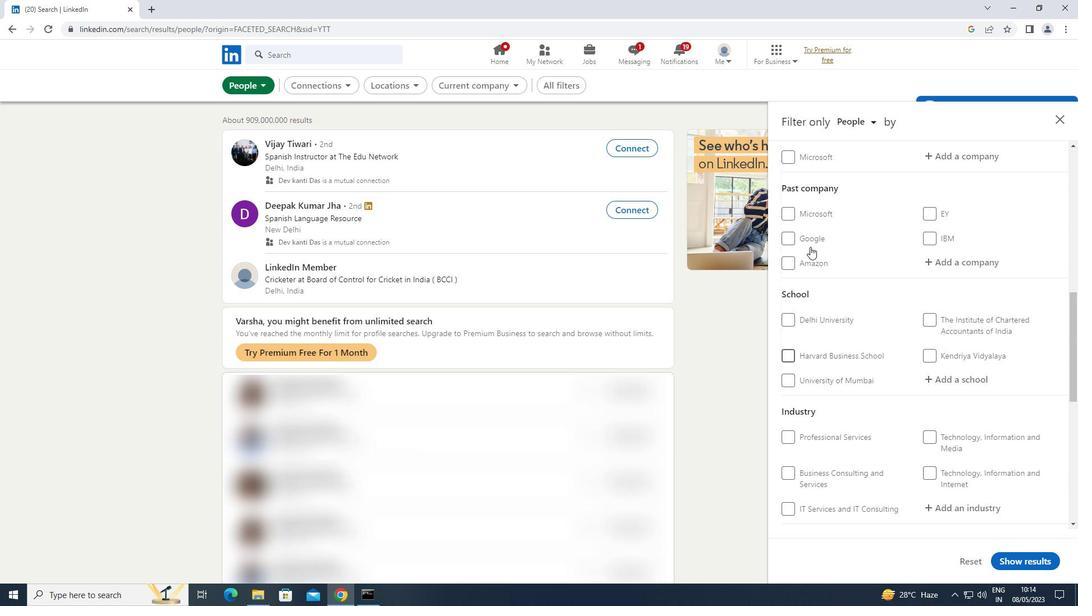 
Action: Mouse moved to (942, 216)
Screenshot: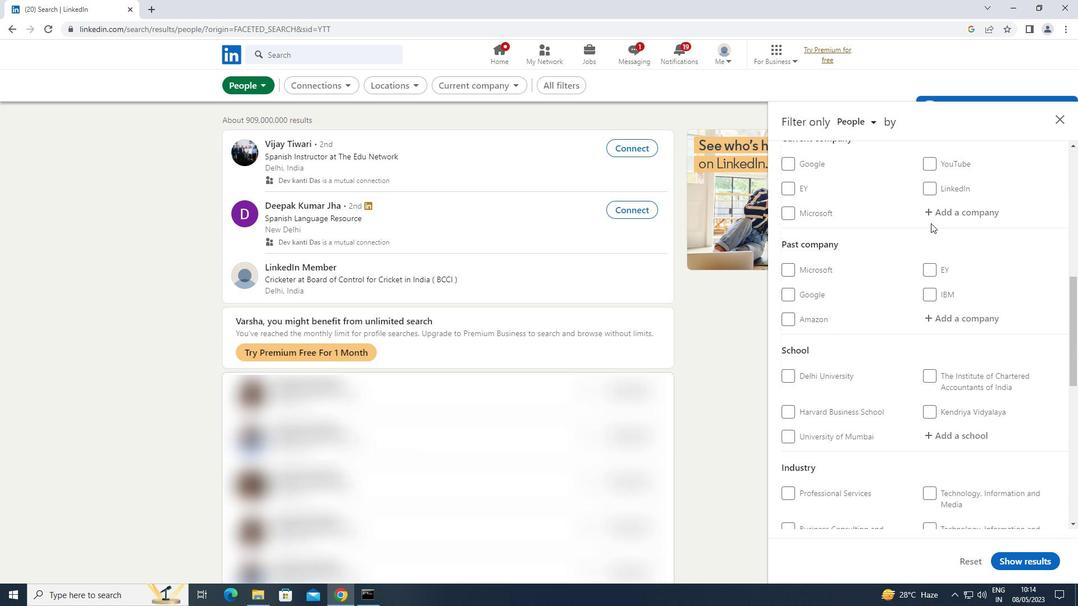 
Action: Mouse pressed left at (942, 216)
Screenshot: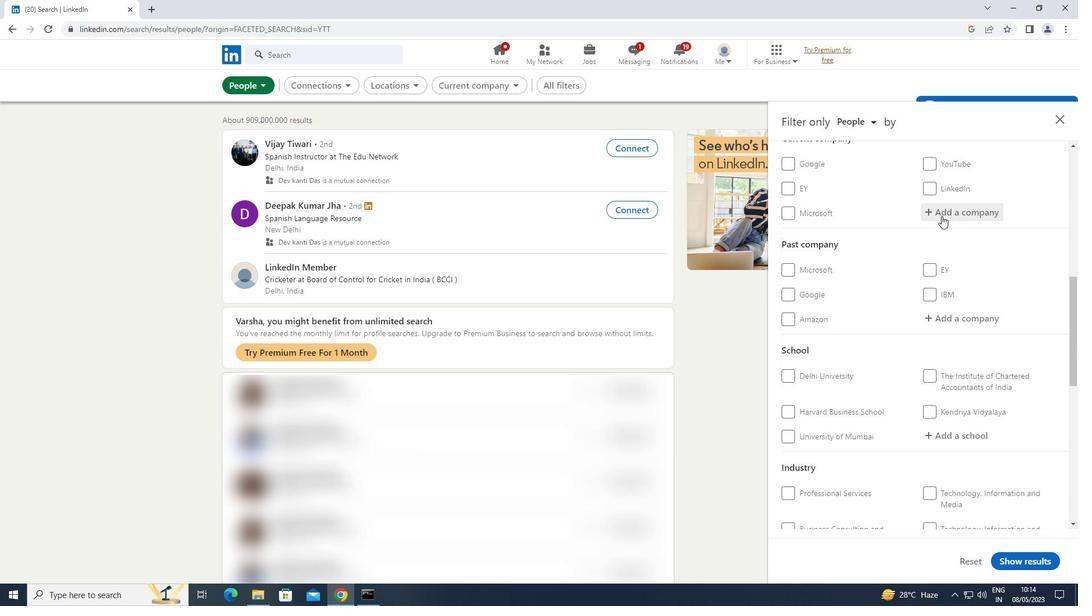 
Action: Key pressed <Key.shift>SCOPELY
Screenshot: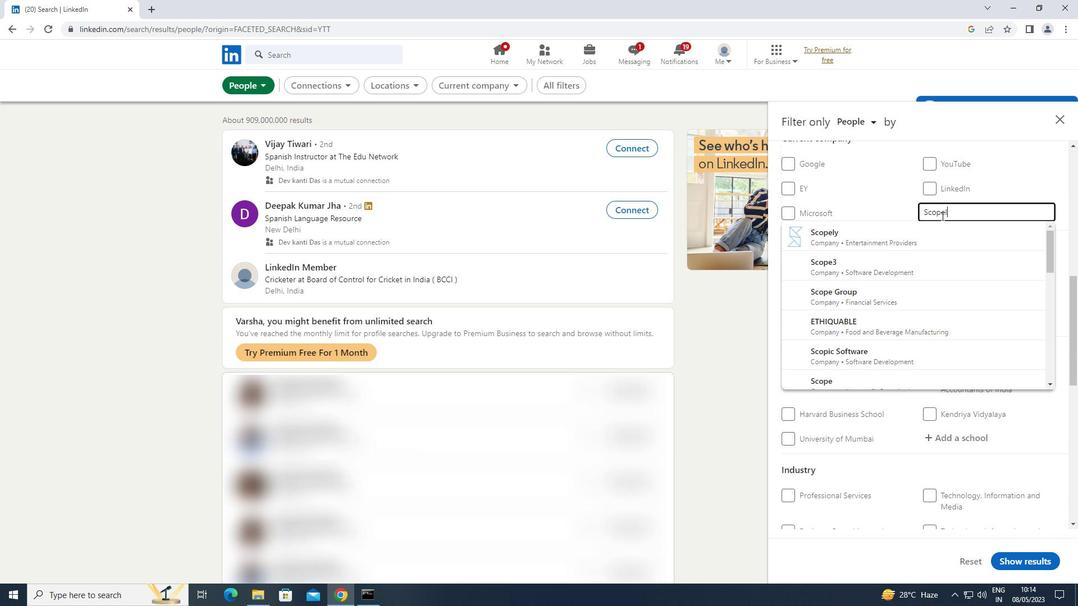 
Action: Mouse moved to (888, 237)
Screenshot: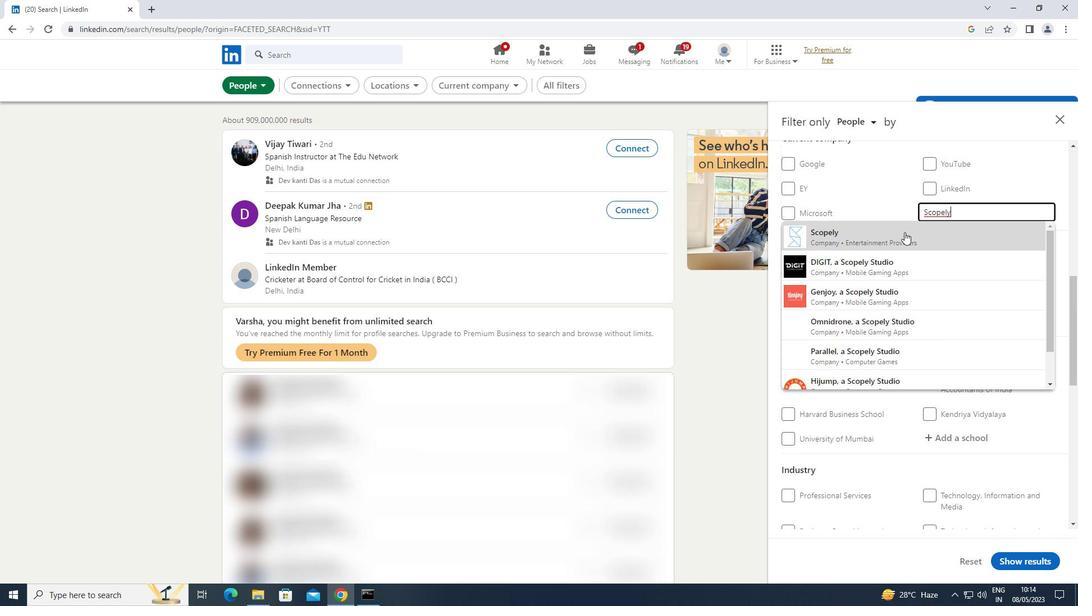 
Action: Mouse pressed left at (888, 237)
Screenshot: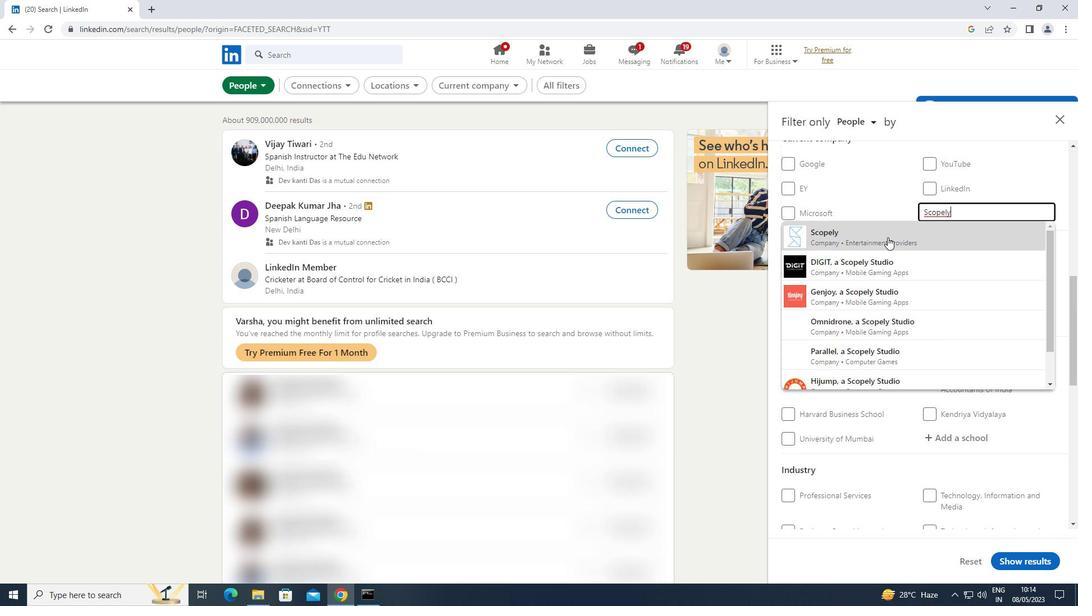 
Action: Mouse scrolled (888, 237) with delta (0, 0)
Screenshot: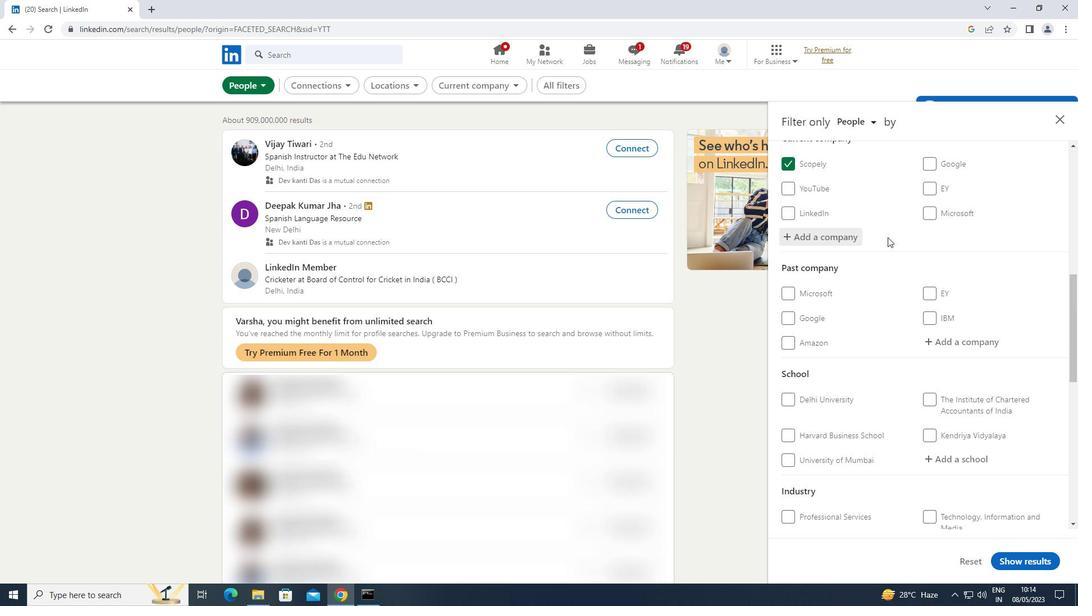 
Action: Mouse moved to (887, 237)
Screenshot: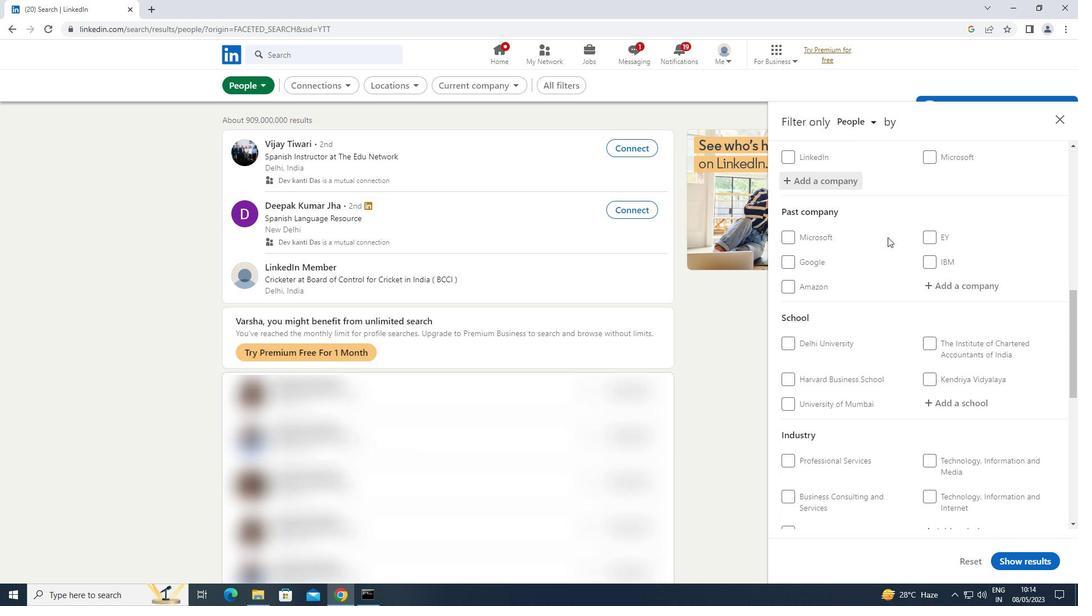 
Action: Mouse scrolled (887, 237) with delta (0, 0)
Screenshot: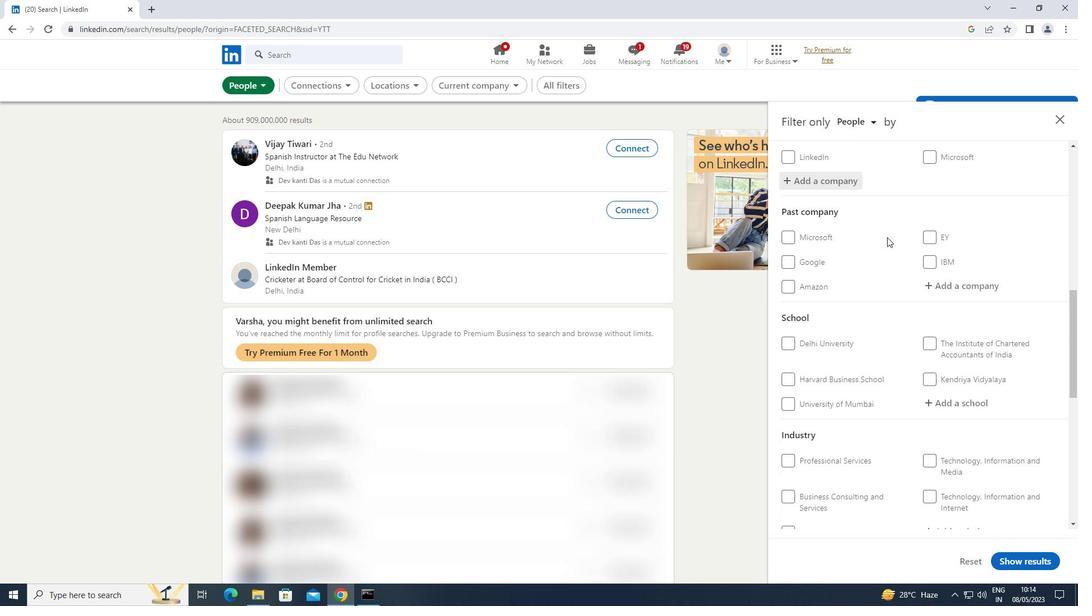 
Action: Mouse moved to (888, 236)
Screenshot: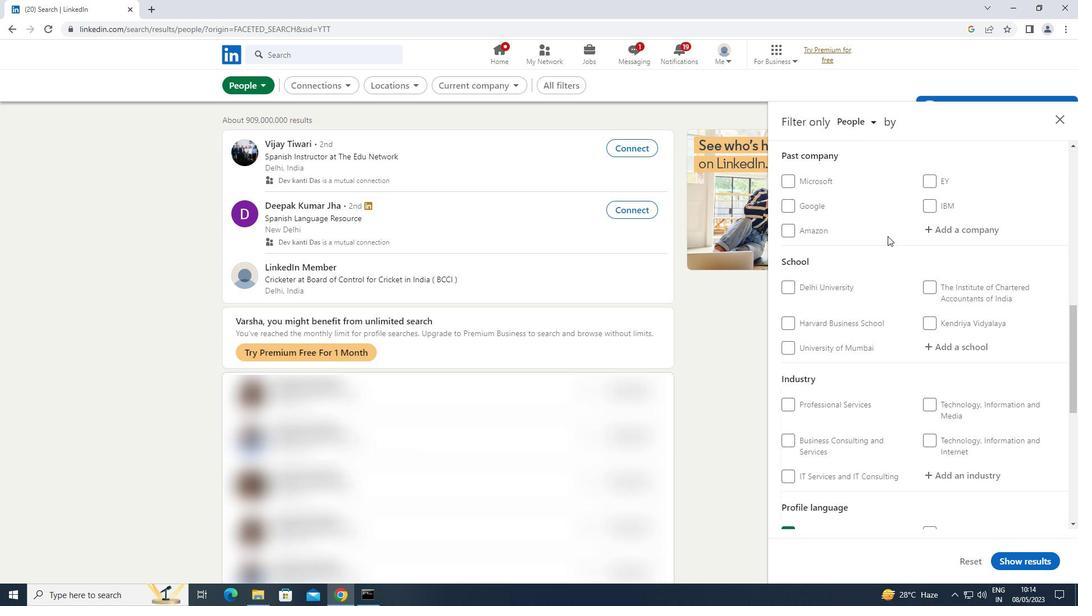 
Action: Mouse scrolled (888, 235) with delta (0, 0)
Screenshot: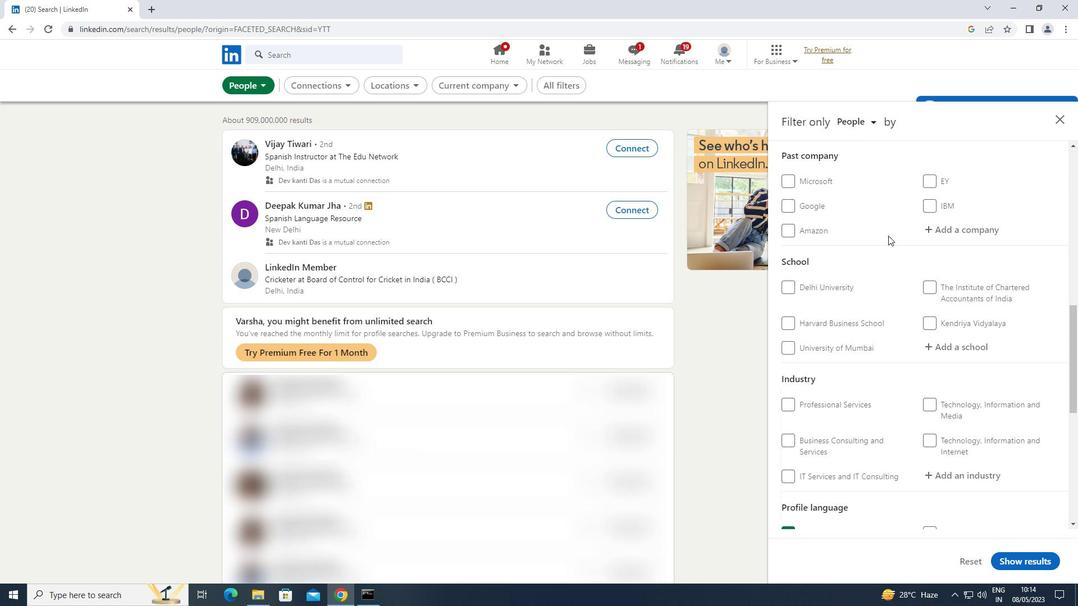 
Action: Mouse moved to (951, 285)
Screenshot: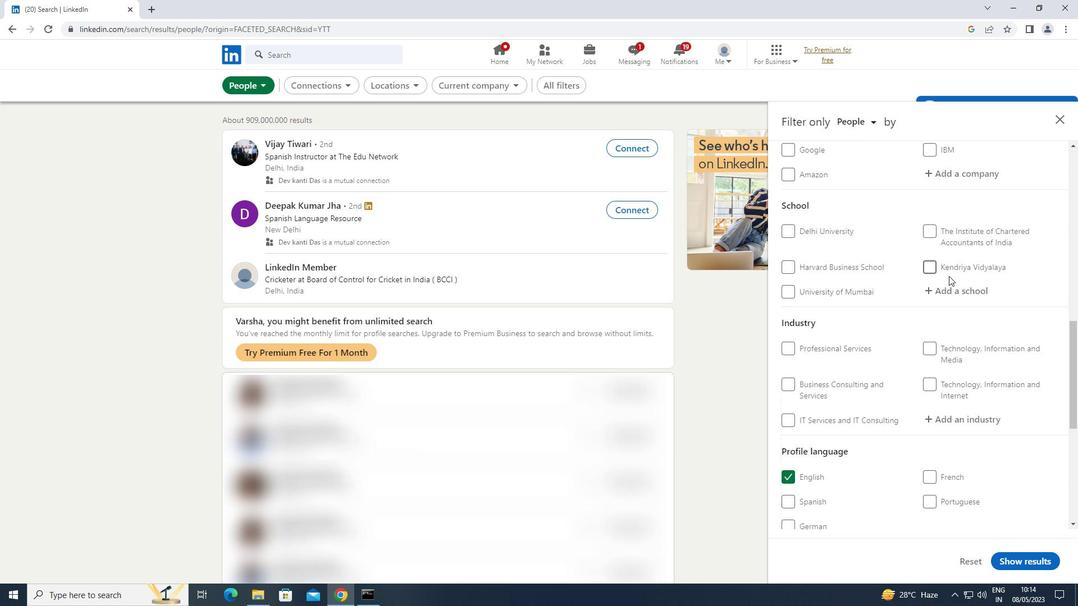 
Action: Mouse pressed left at (951, 285)
Screenshot: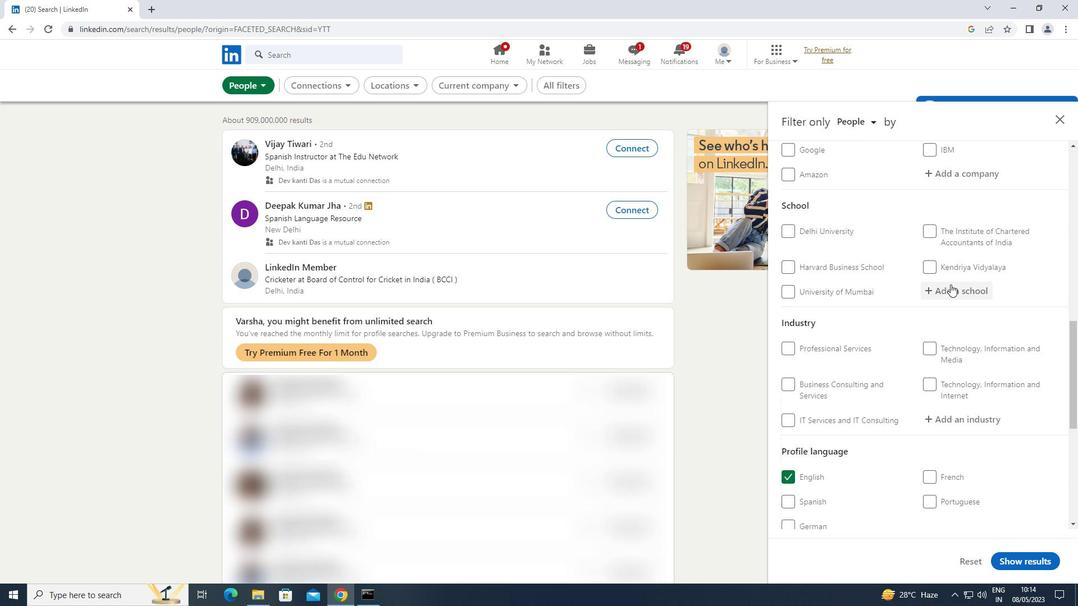 
Action: Key pressed <Key.shift>KARNATAKA
Screenshot: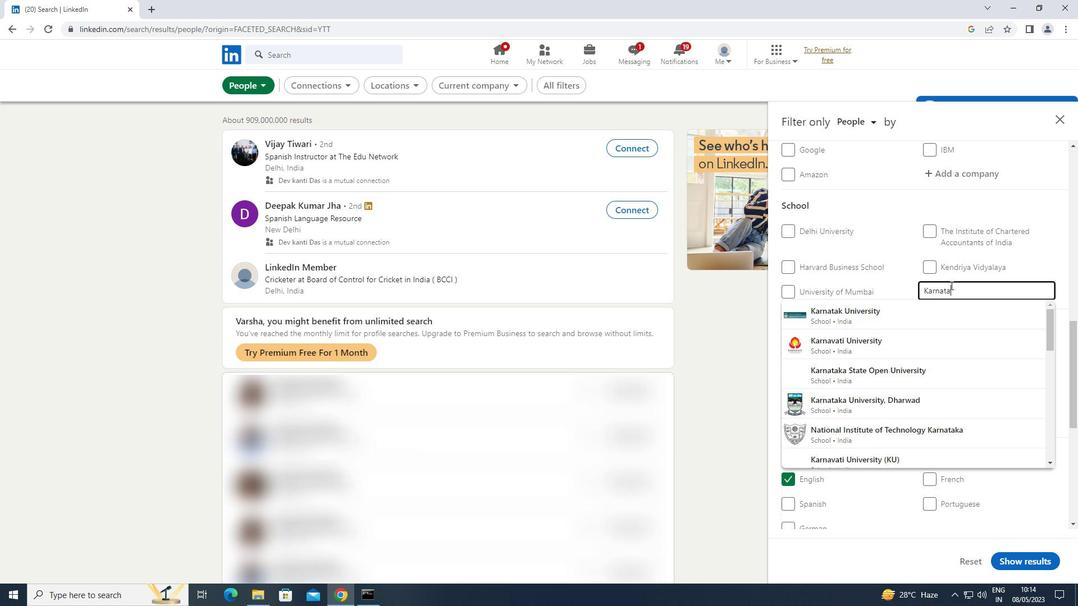 
Action: Mouse moved to (895, 316)
Screenshot: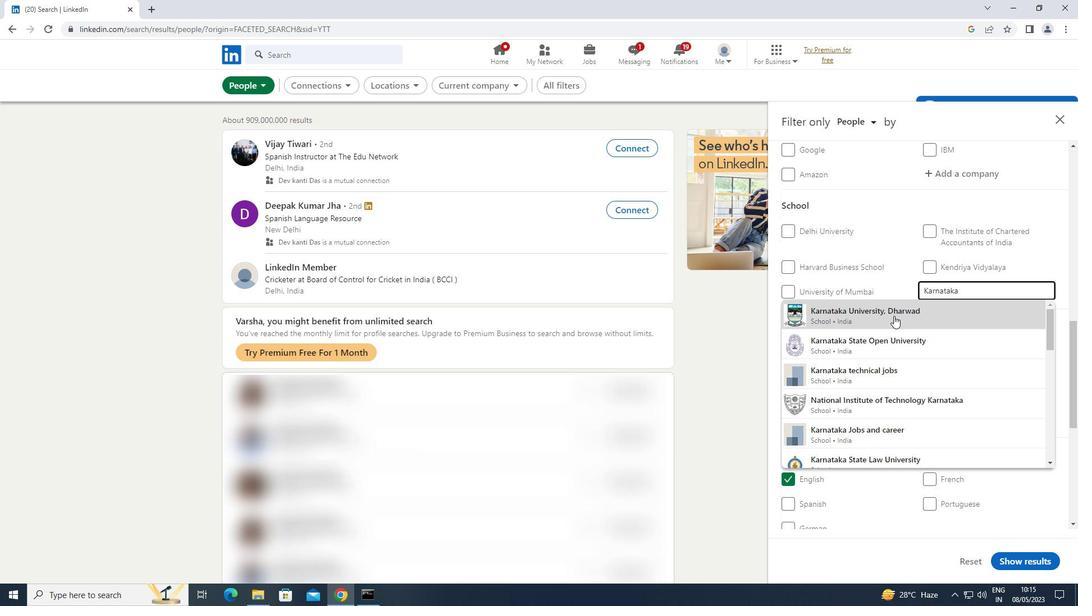 
Action: Key pressed <Key.space><Key.backspace><Key.backspace>
Screenshot: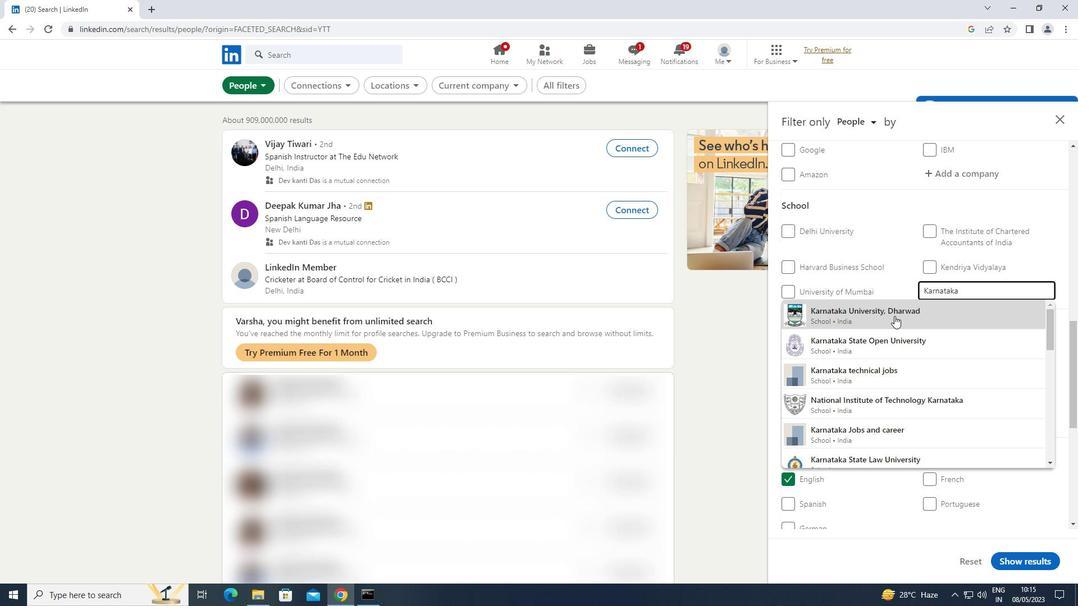 
Action: Mouse moved to (897, 315)
Screenshot: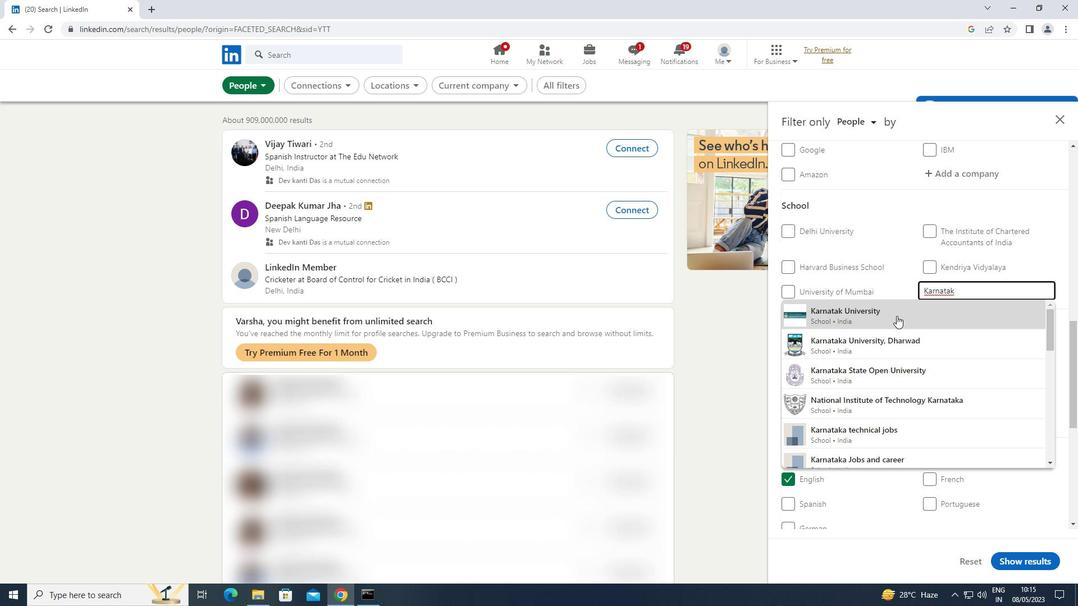 
Action: Mouse pressed left at (897, 315)
Screenshot: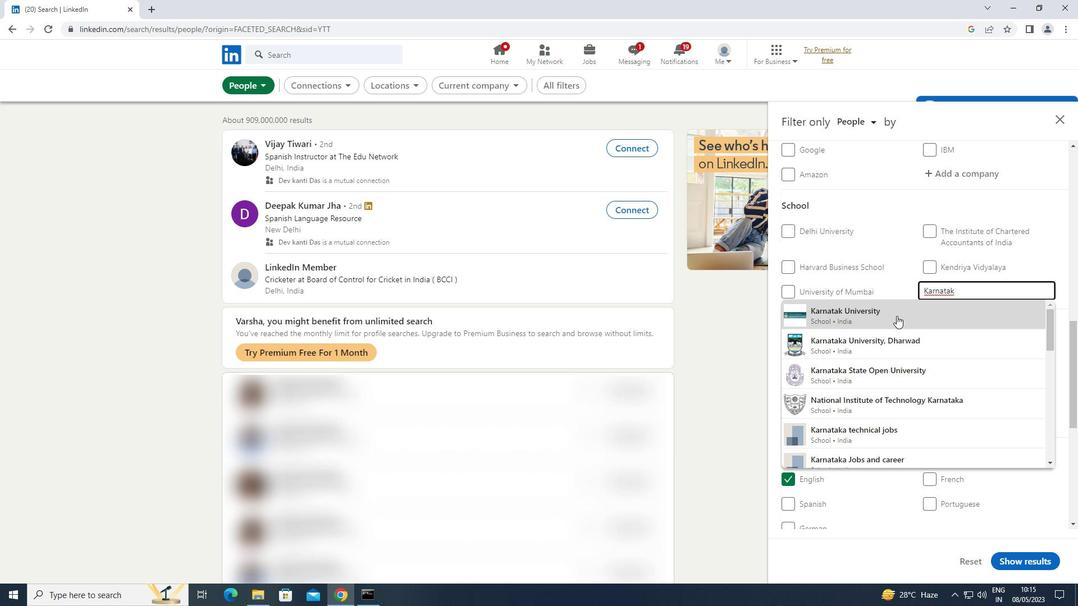 
Action: Mouse moved to (897, 315)
Screenshot: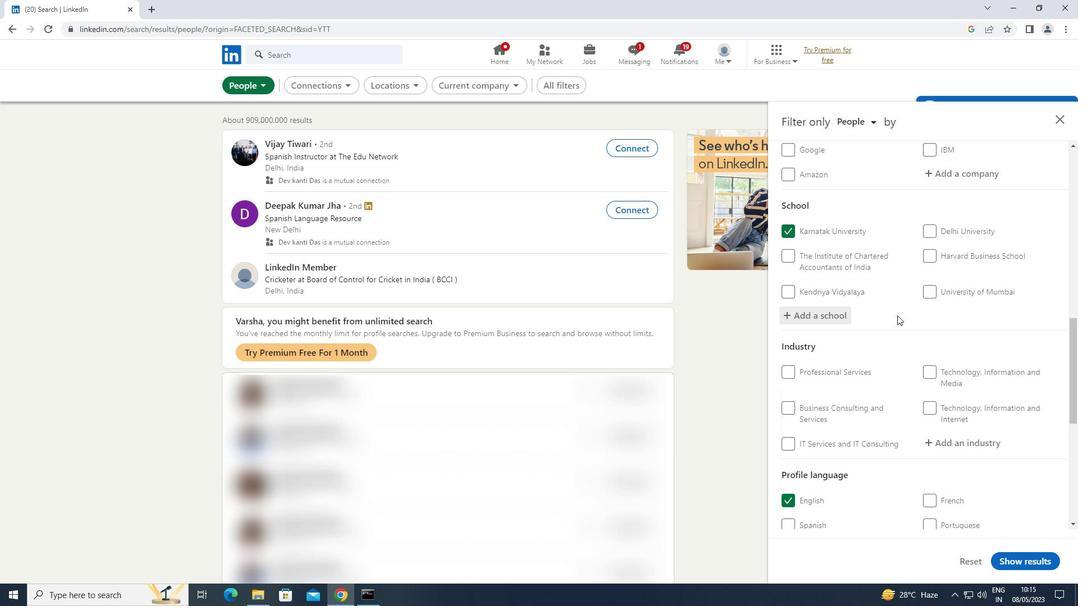 
Action: Mouse scrolled (897, 314) with delta (0, 0)
Screenshot: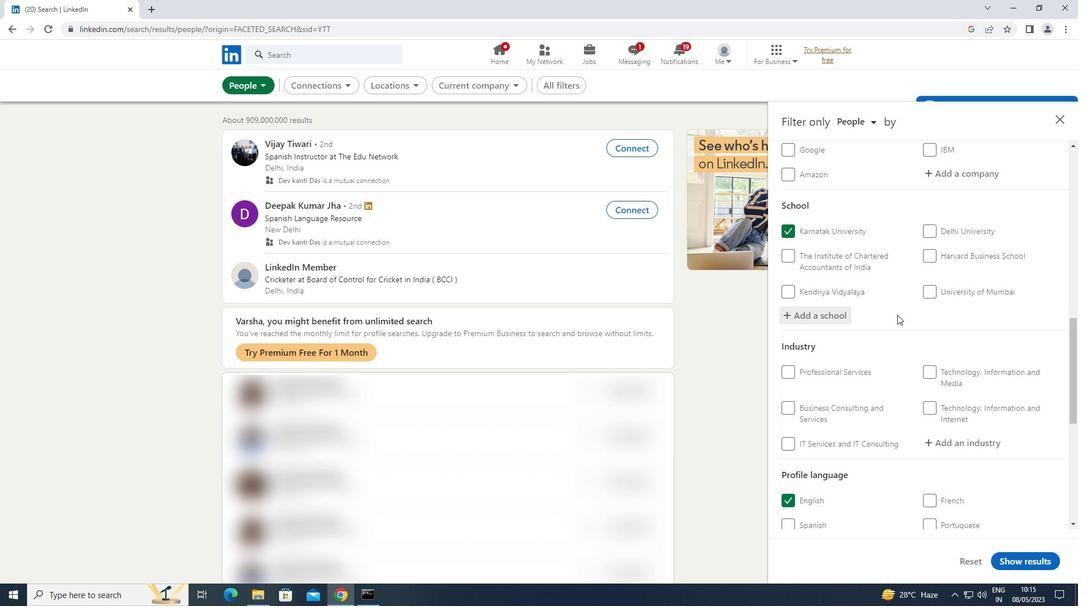 
Action: Mouse moved to (899, 315)
Screenshot: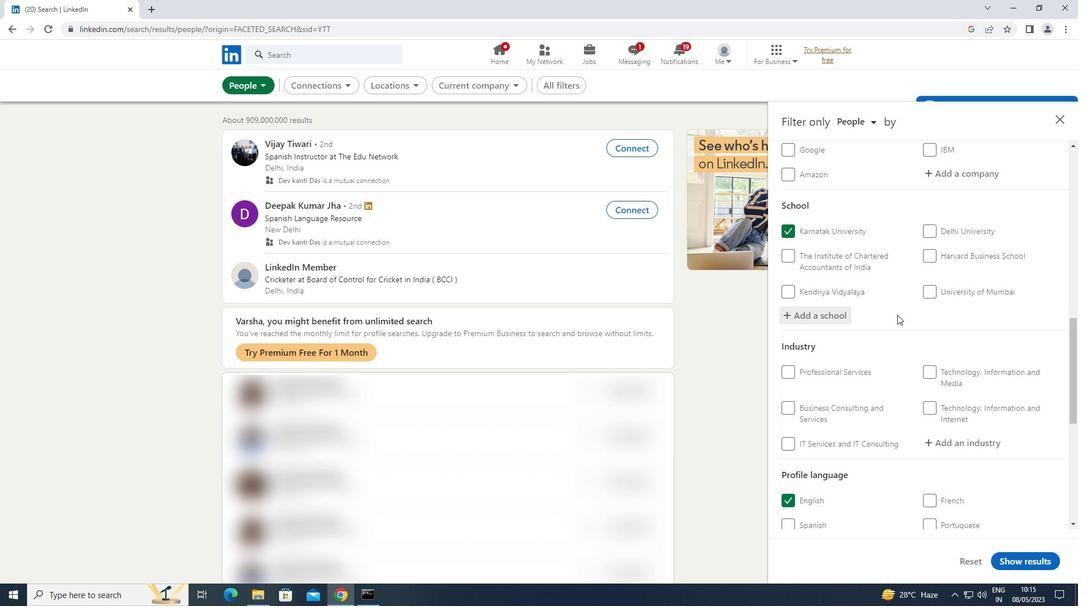 
Action: Mouse scrolled (899, 314) with delta (0, 0)
Screenshot: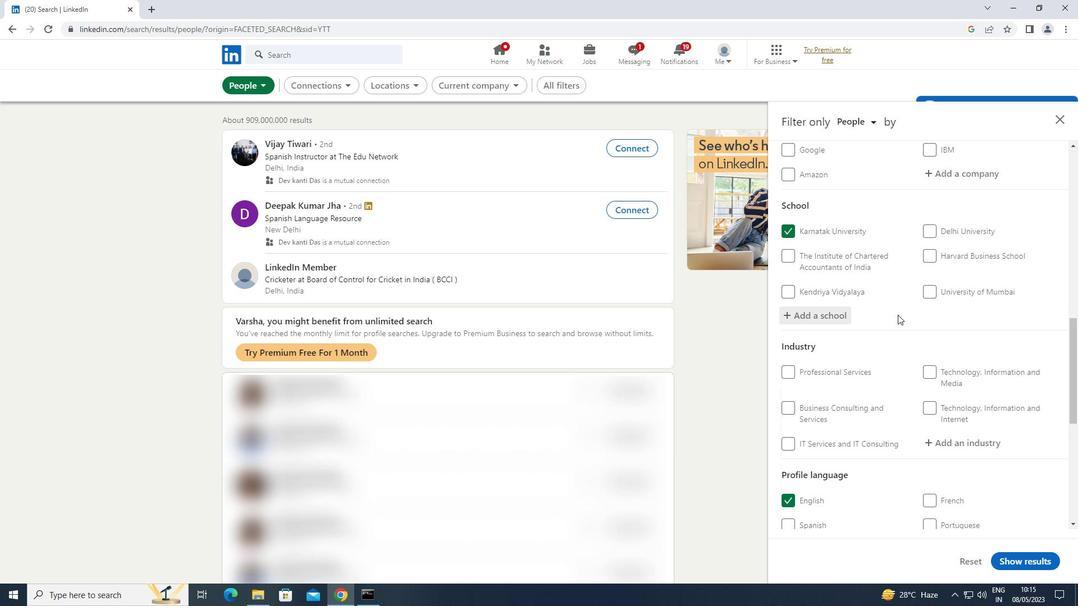 
Action: Mouse scrolled (899, 314) with delta (0, 0)
Screenshot: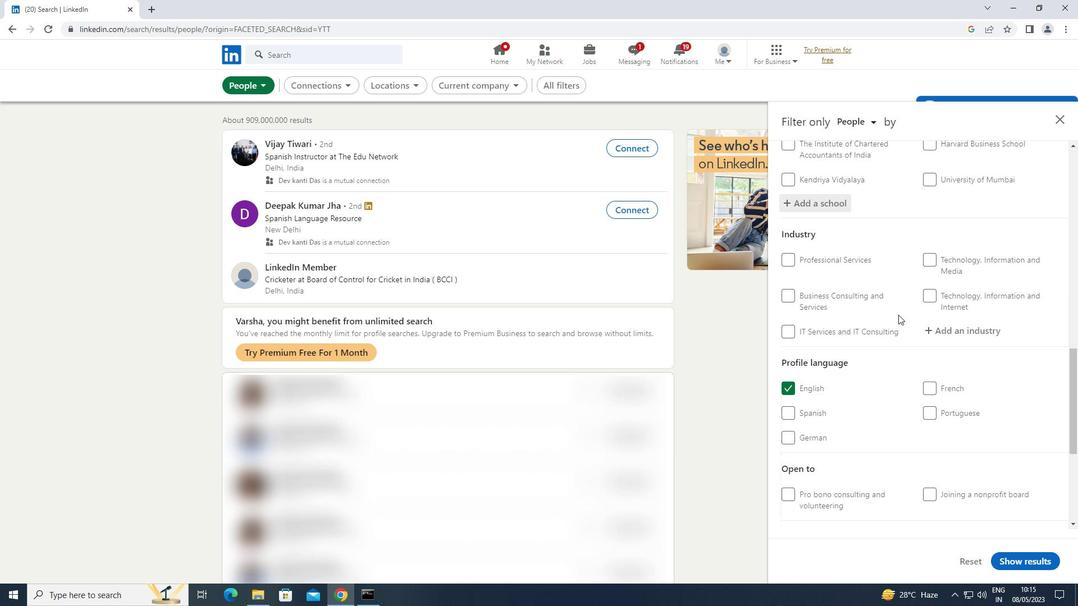 
Action: Mouse scrolled (899, 314) with delta (0, 0)
Screenshot: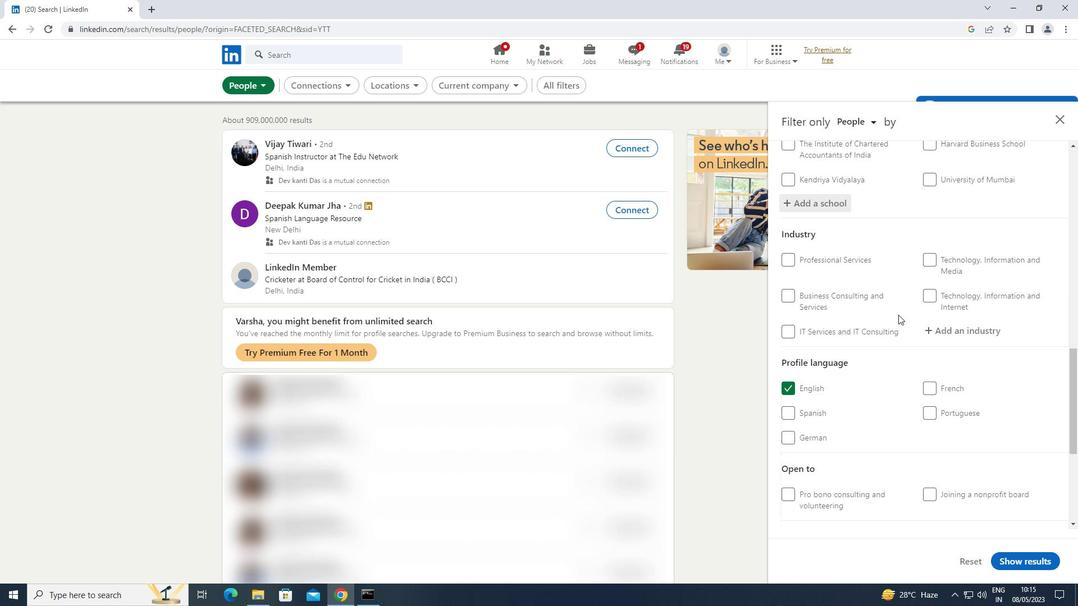 
Action: Mouse moved to (900, 311)
Screenshot: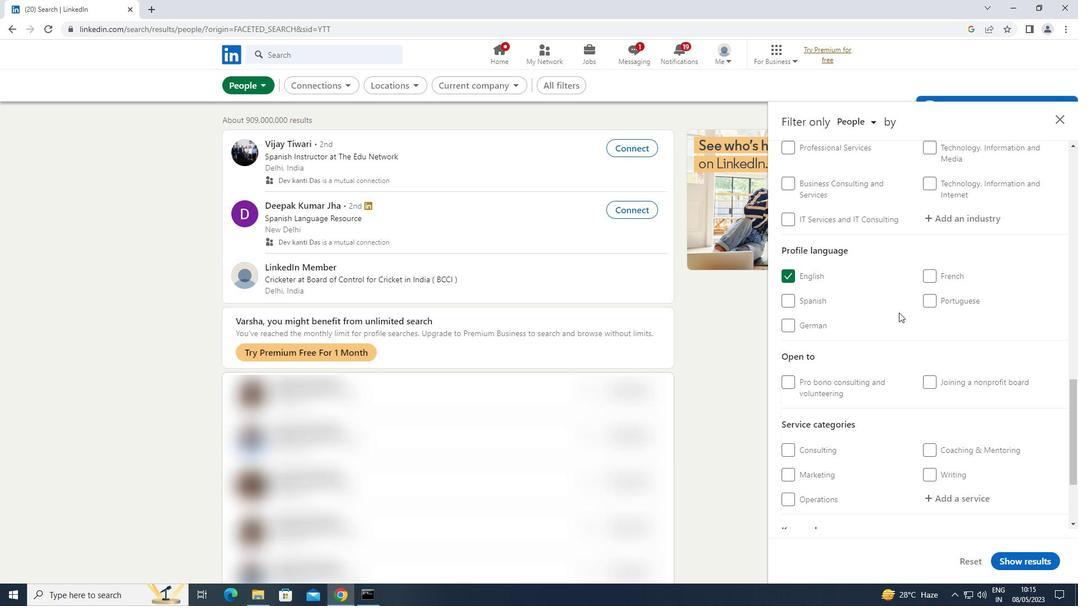 
Action: Mouse scrolled (900, 311) with delta (0, 0)
Screenshot: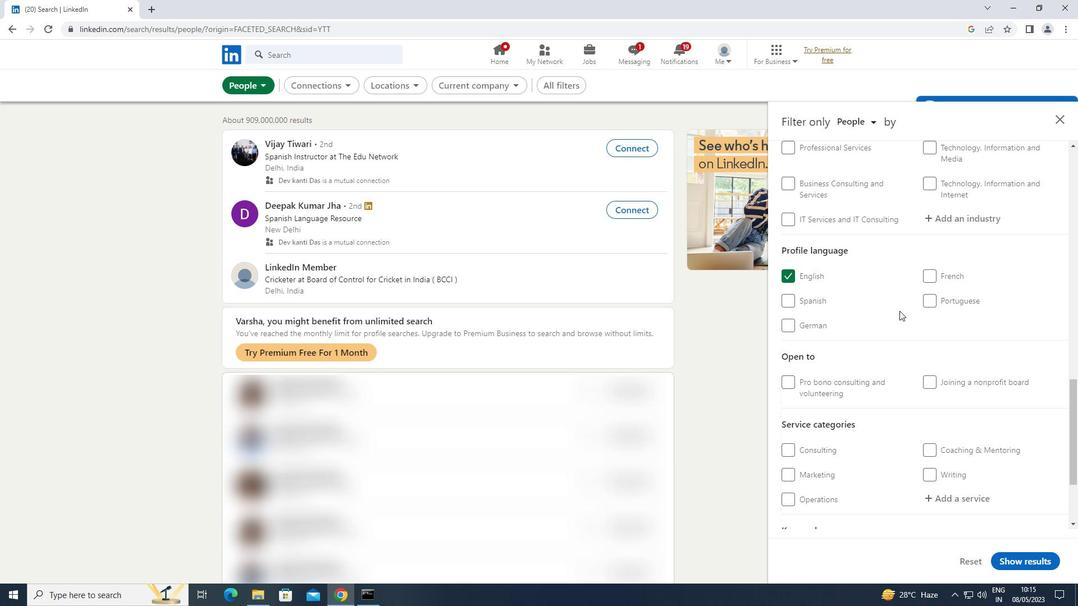 
Action: Mouse scrolled (900, 311) with delta (0, 0)
Screenshot: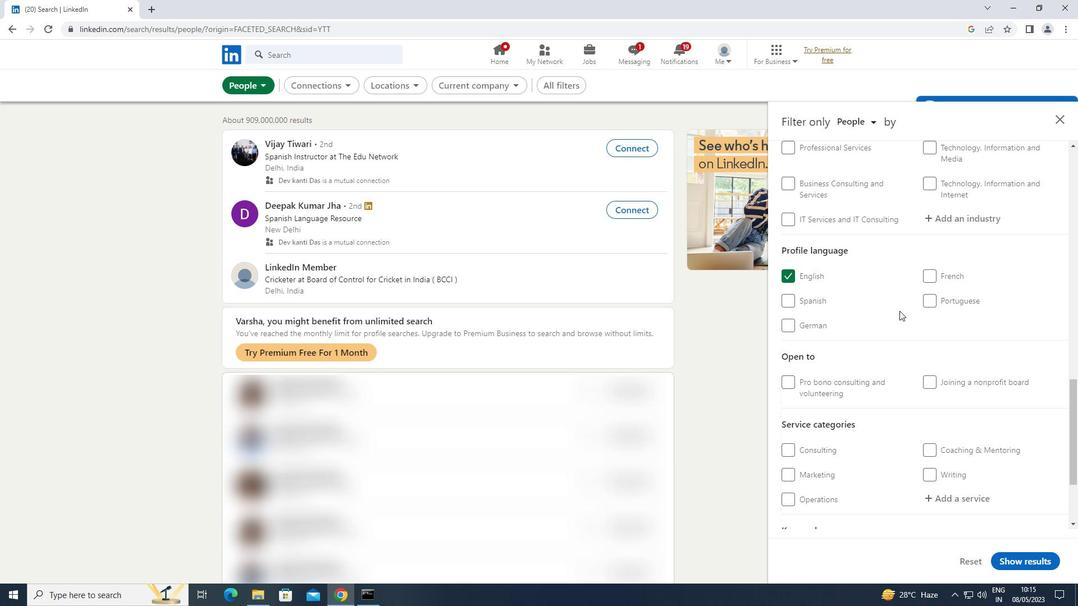 
Action: Mouse moved to (988, 330)
Screenshot: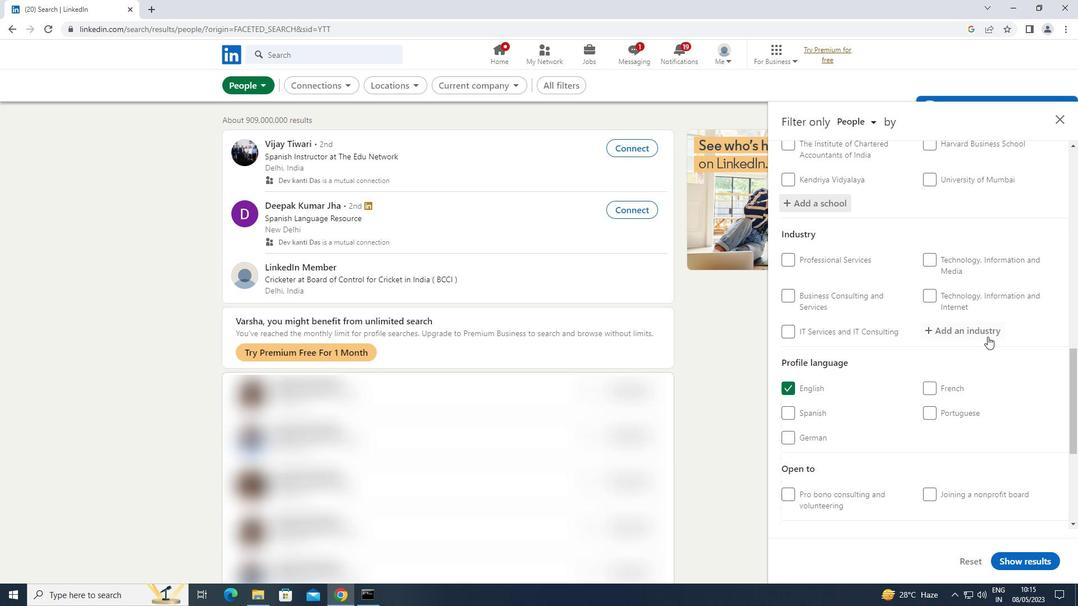 
Action: Mouse pressed left at (988, 330)
Screenshot: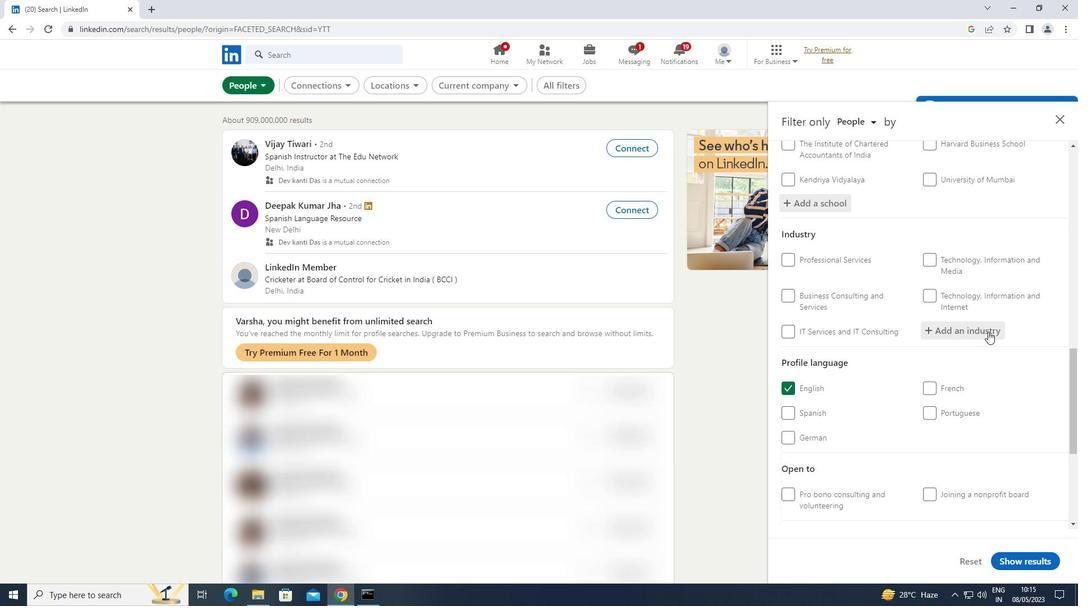 
Action: Key pressed <Key.shift>NONMETALLIC
Screenshot: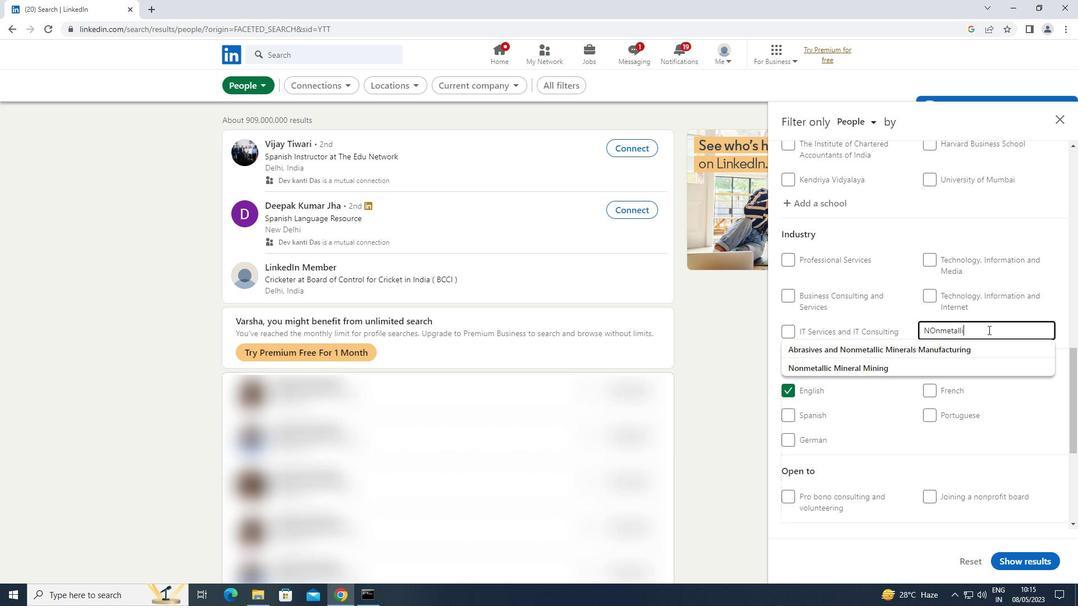 
Action: Mouse moved to (910, 370)
Screenshot: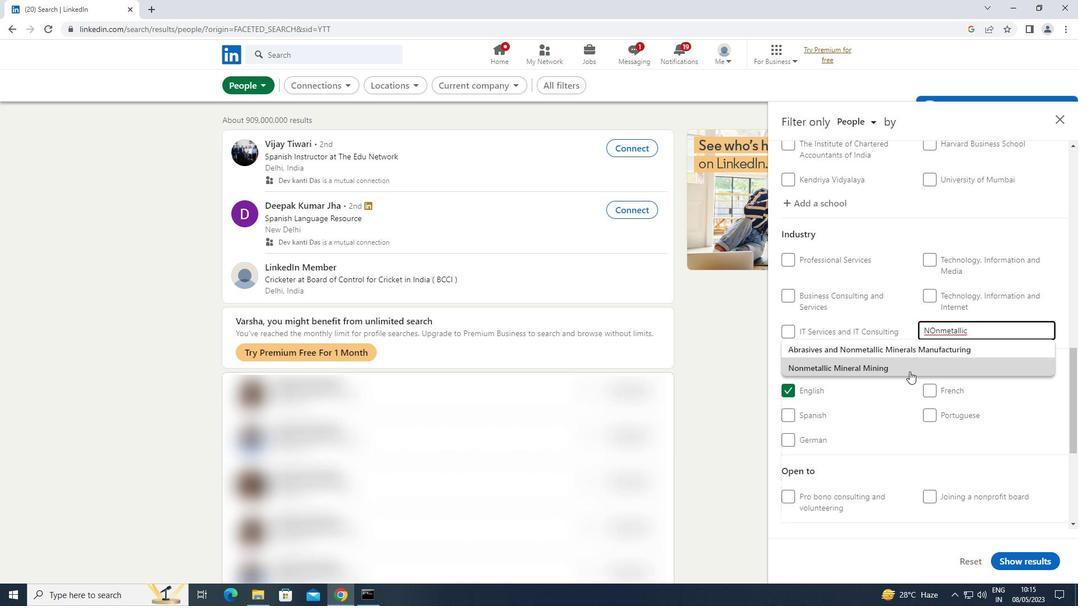 
Action: Mouse pressed left at (910, 370)
Screenshot: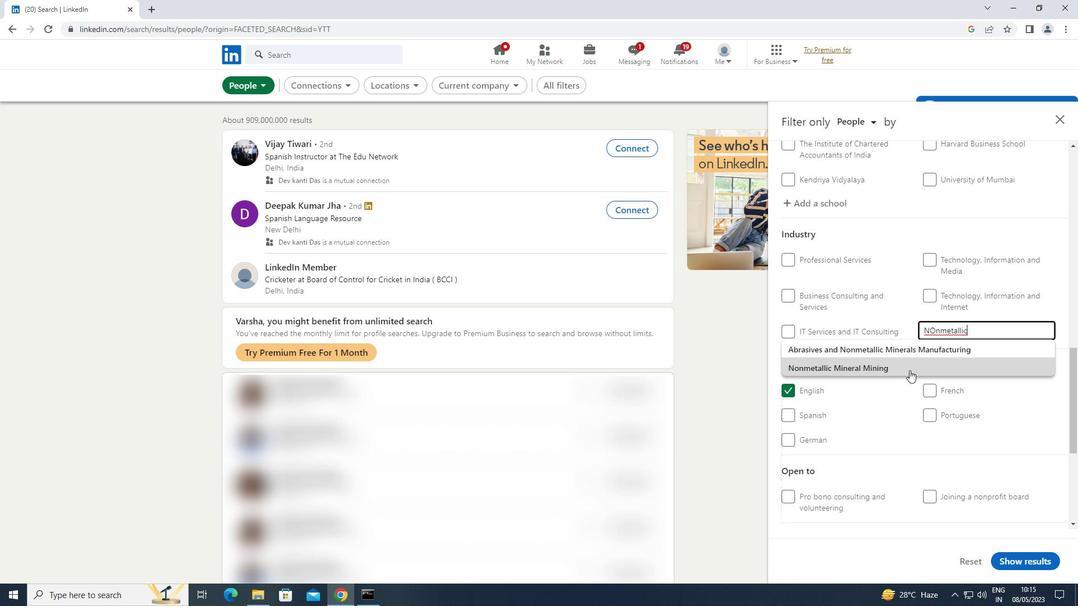 
Action: Mouse moved to (910, 369)
Screenshot: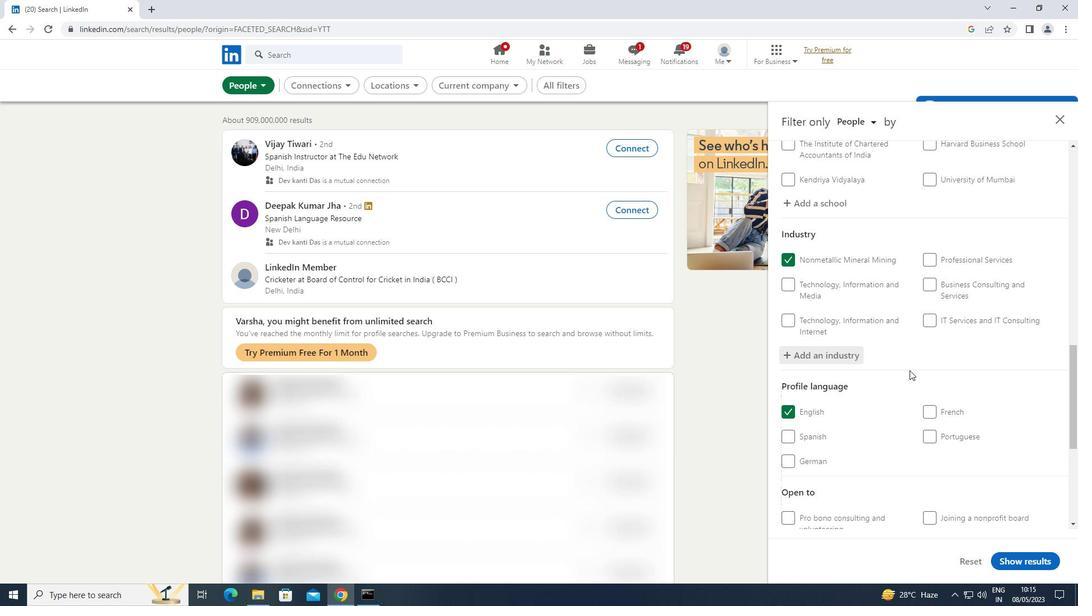 
Action: Mouse scrolled (910, 368) with delta (0, 0)
Screenshot: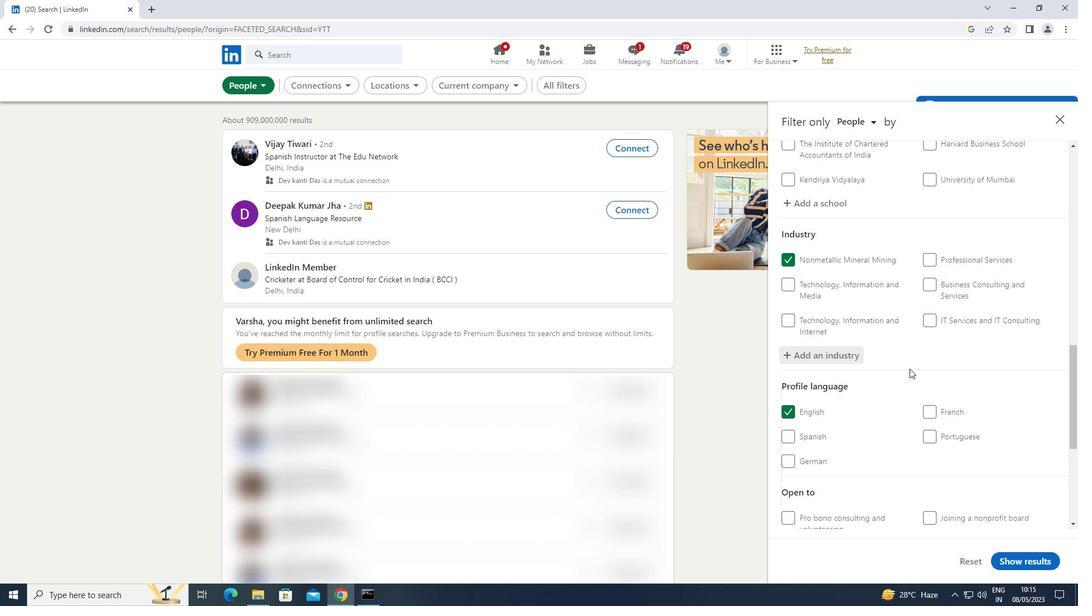 
Action: Mouse scrolled (910, 368) with delta (0, 0)
Screenshot: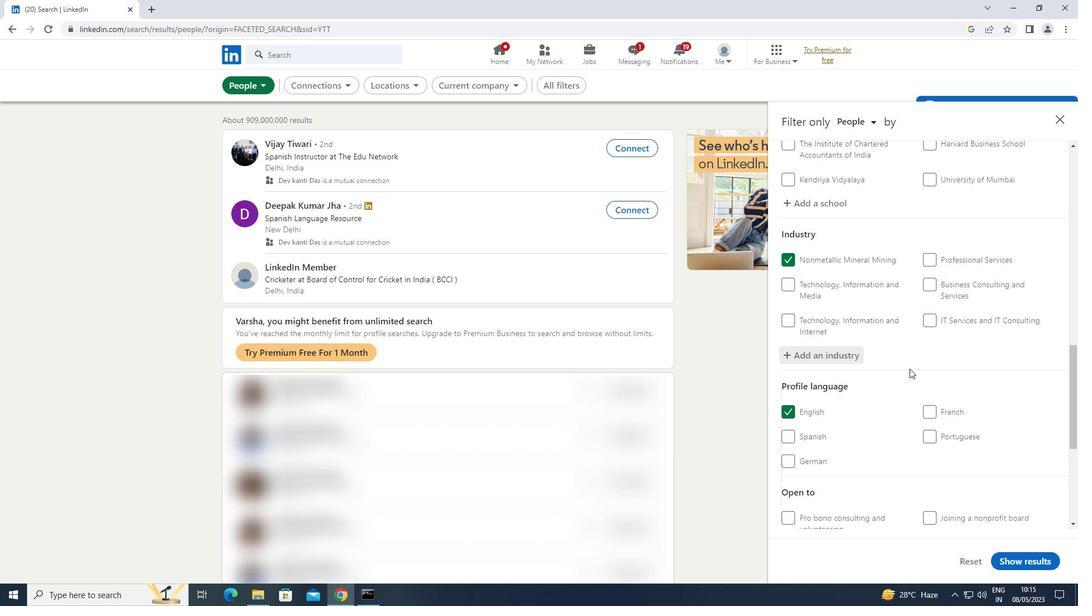 
Action: Mouse scrolled (910, 368) with delta (0, 0)
Screenshot: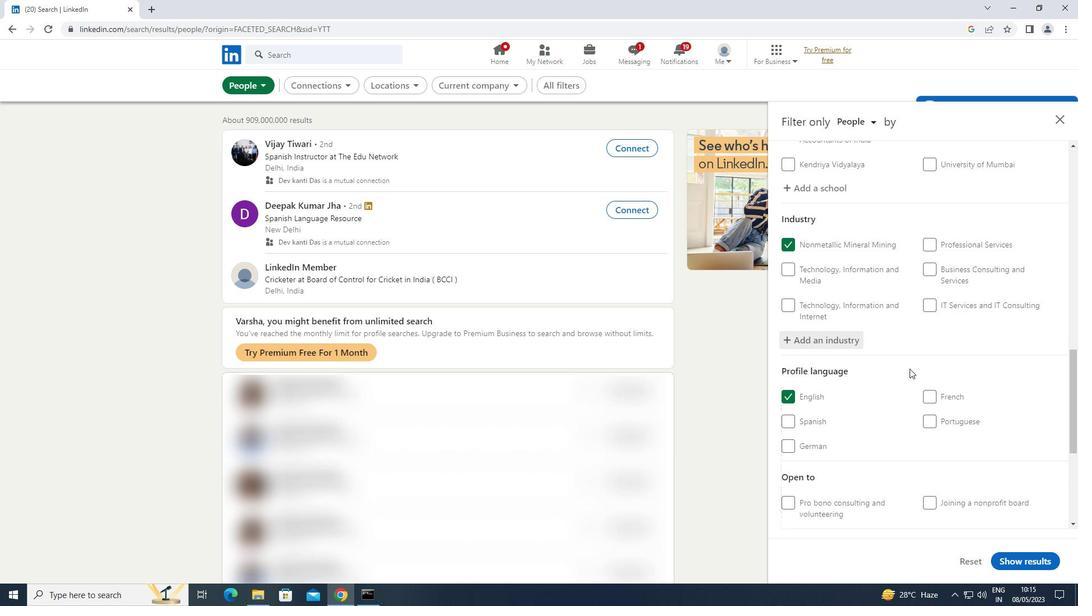 
Action: Mouse moved to (910, 368)
Screenshot: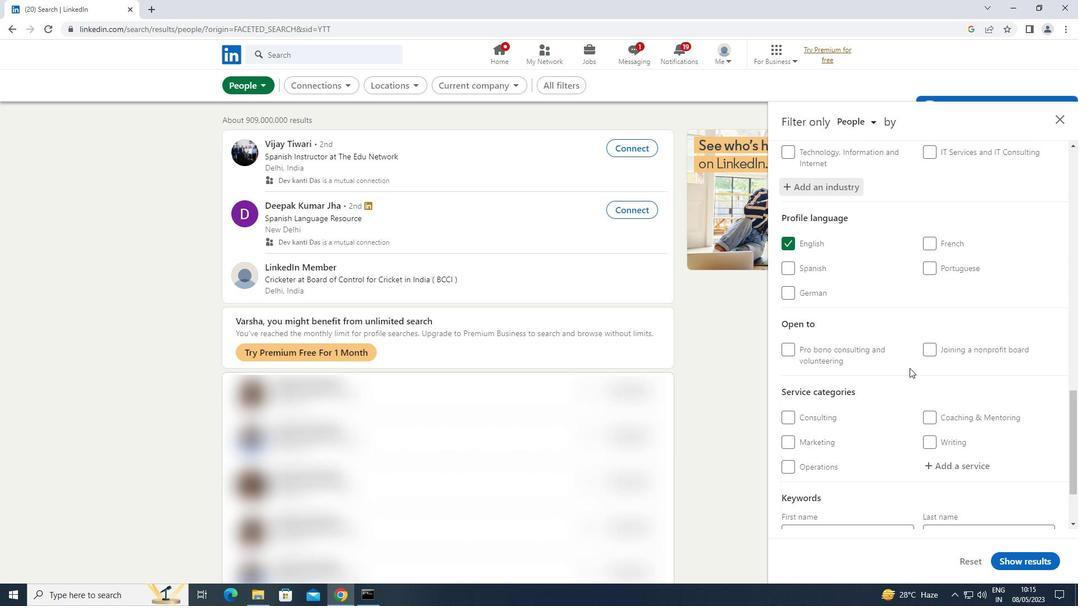 
Action: Mouse scrolled (910, 368) with delta (0, 0)
Screenshot: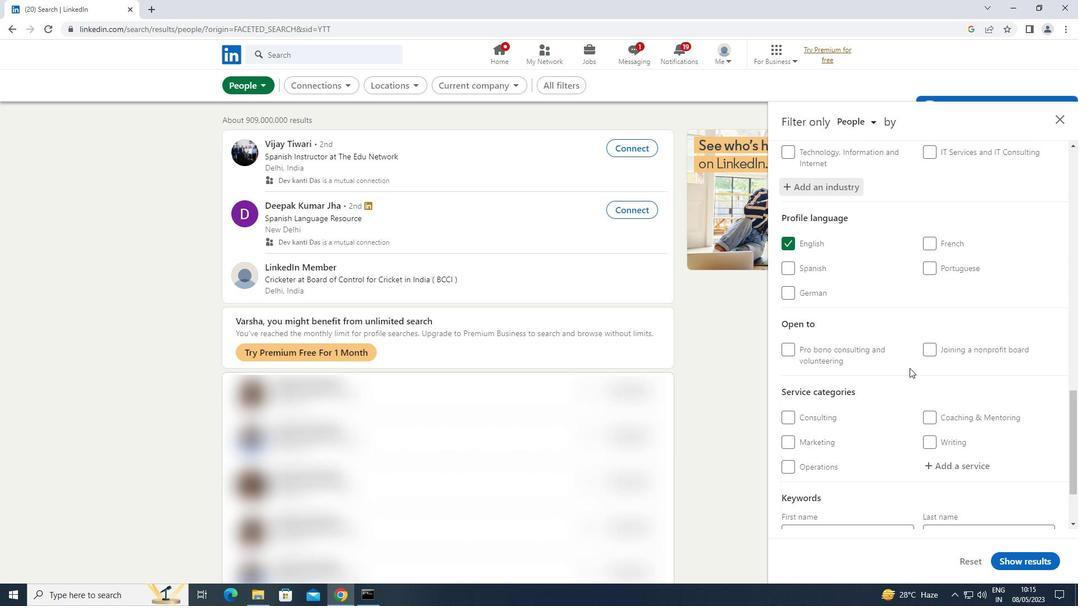
Action: Mouse scrolled (910, 368) with delta (0, 0)
Screenshot: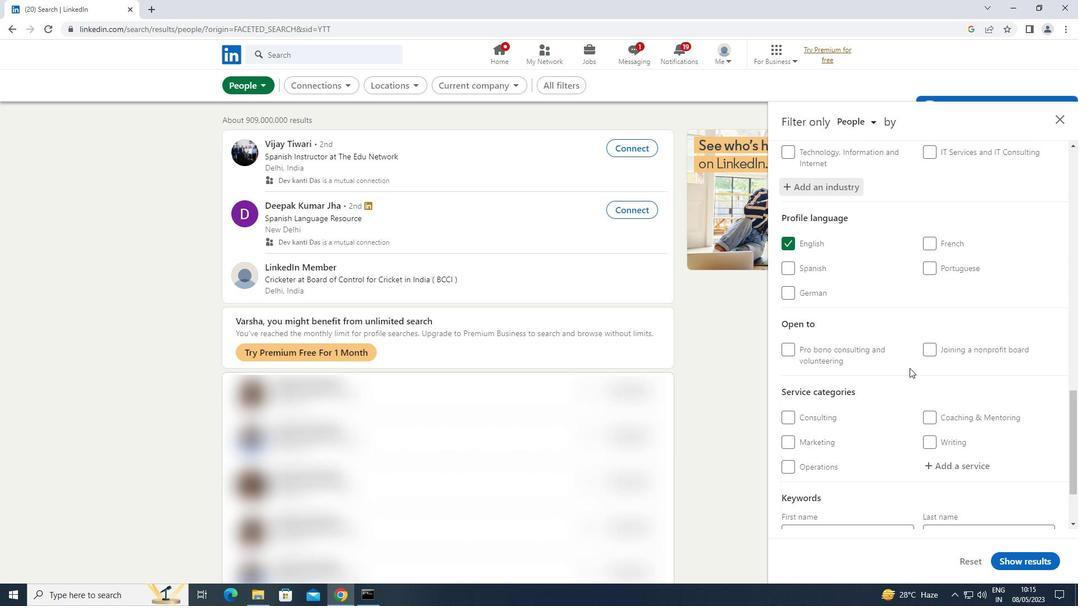 
Action: Mouse moved to (944, 371)
Screenshot: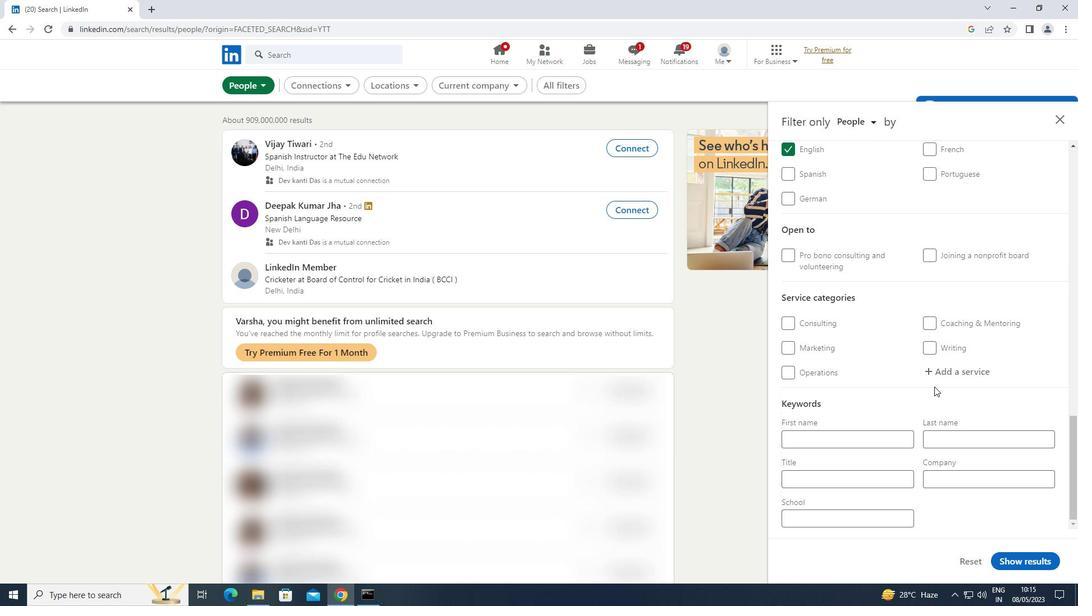 
Action: Mouse pressed left at (944, 371)
Screenshot: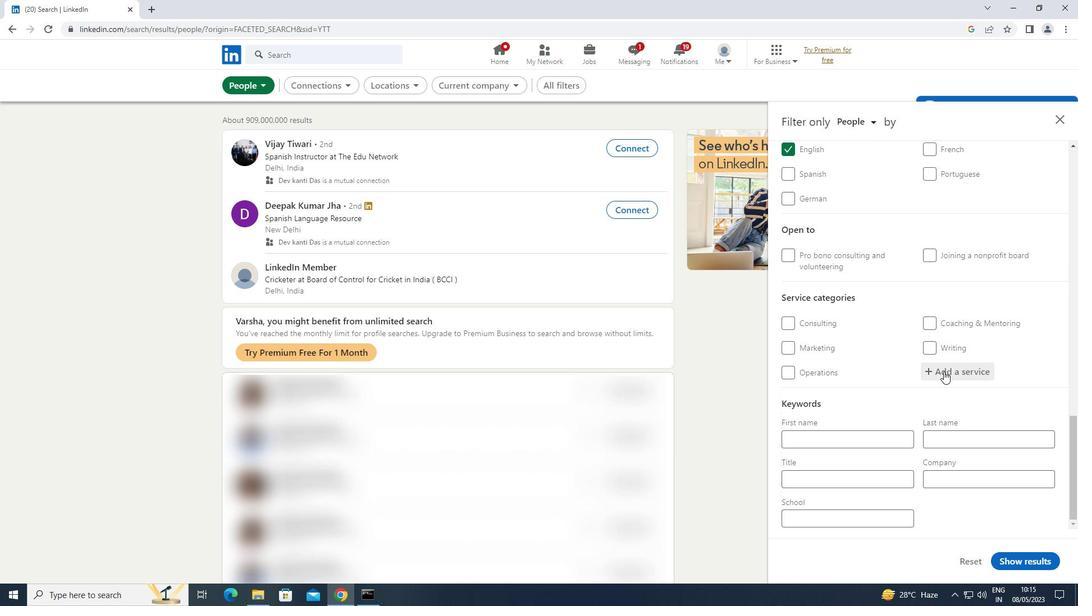 
Action: Key pressed <Key.shift>TRADE
Screenshot: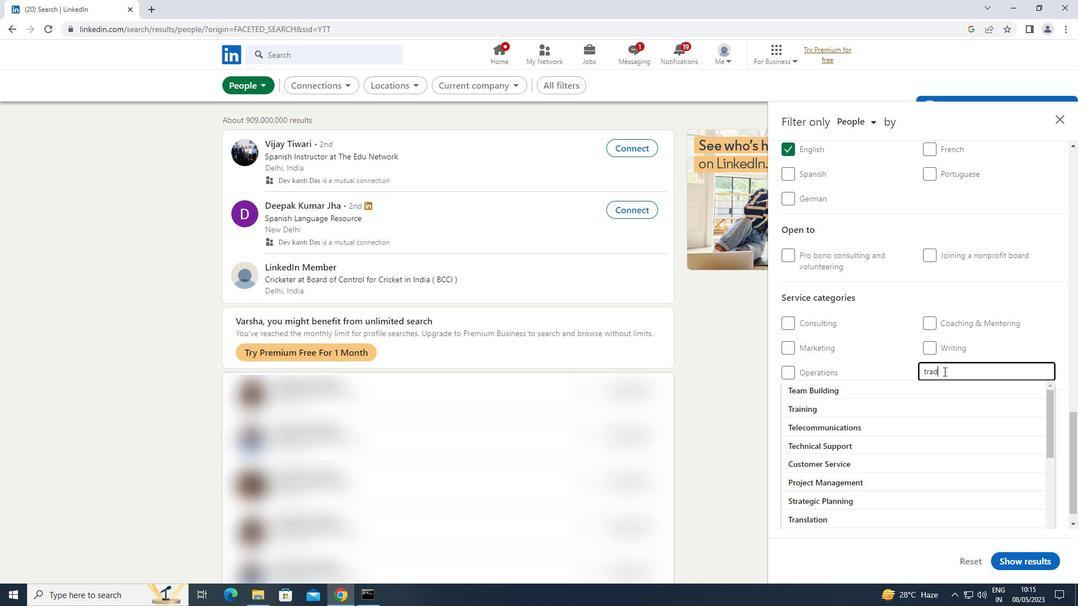 
Action: Mouse moved to (870, 388)
Screenshot: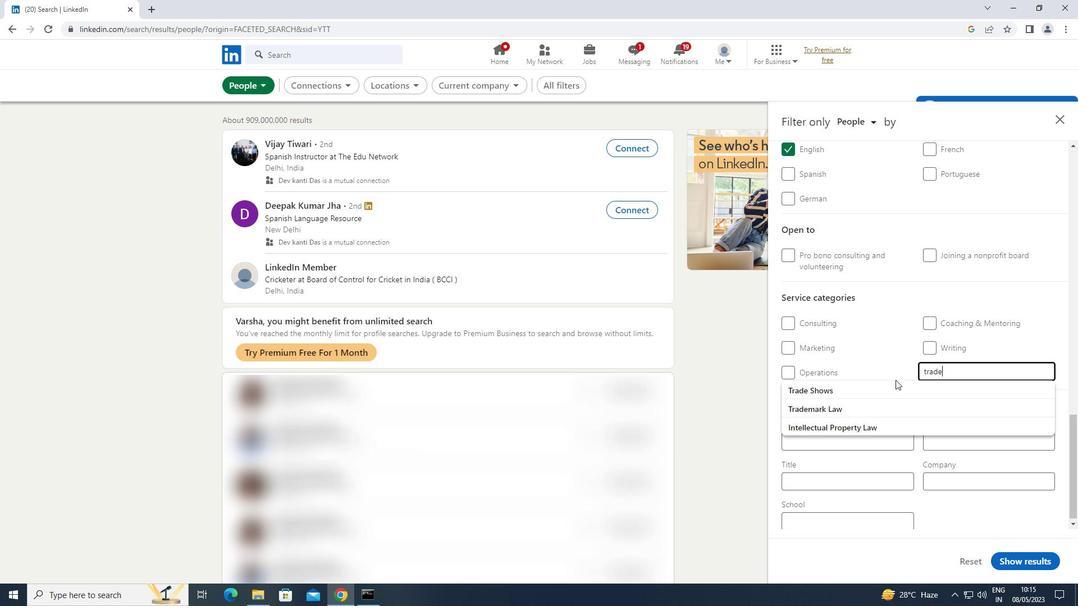 
Action: Mouse pressed left at (870, 388)
Screenshot: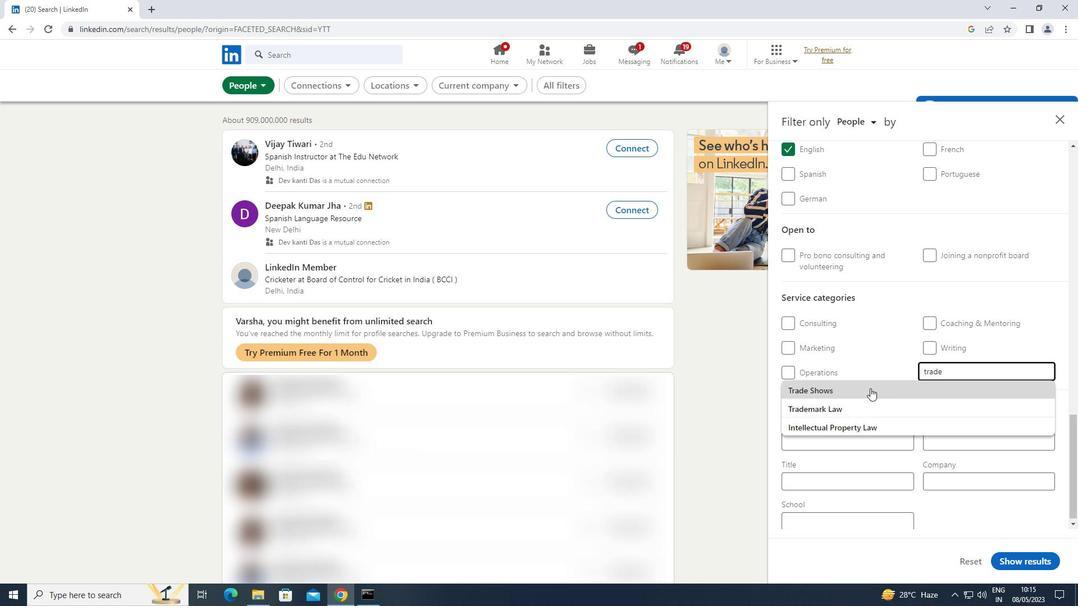 
Action: Mouse moved to (872, 387)
Screenshot: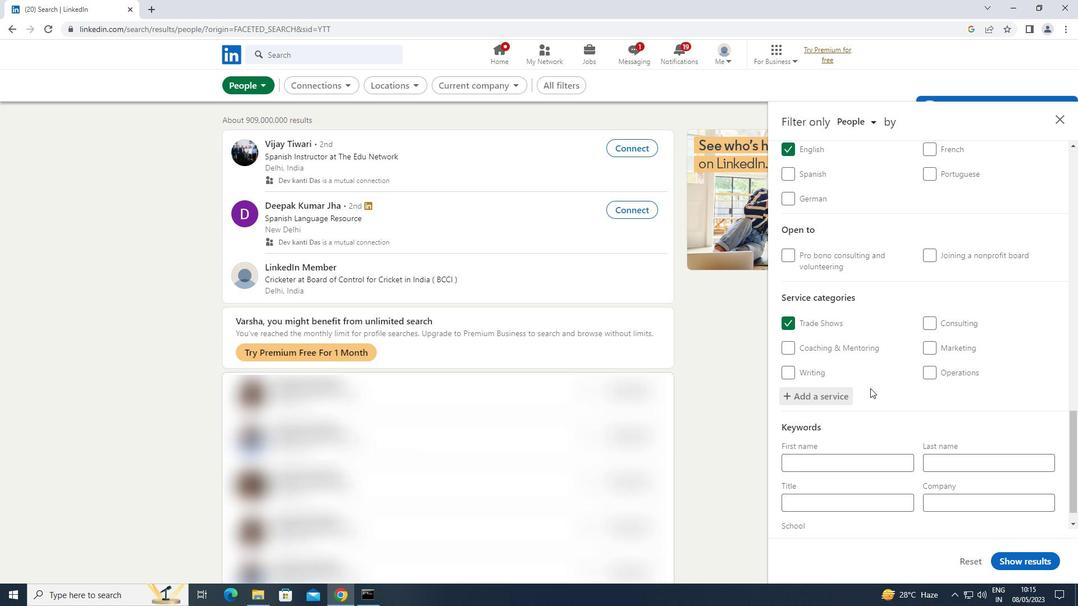 
Action: Mouse scrolled (872, 387) with delta (0, 0)
Screenshot: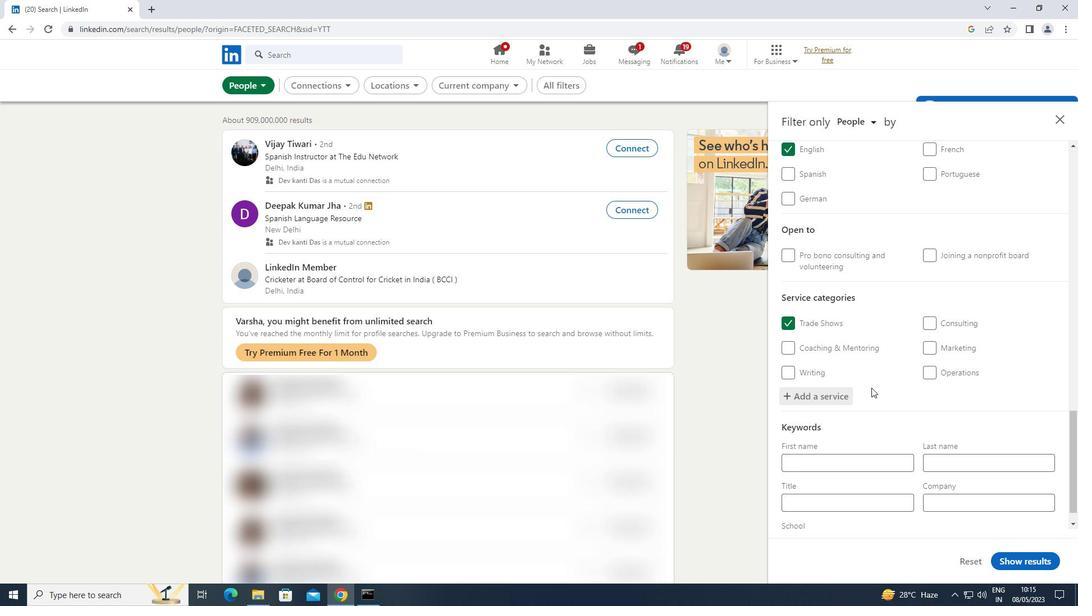 
Action: Mouse scrolled (872, 387) with delta (0, 0)
Screenshot: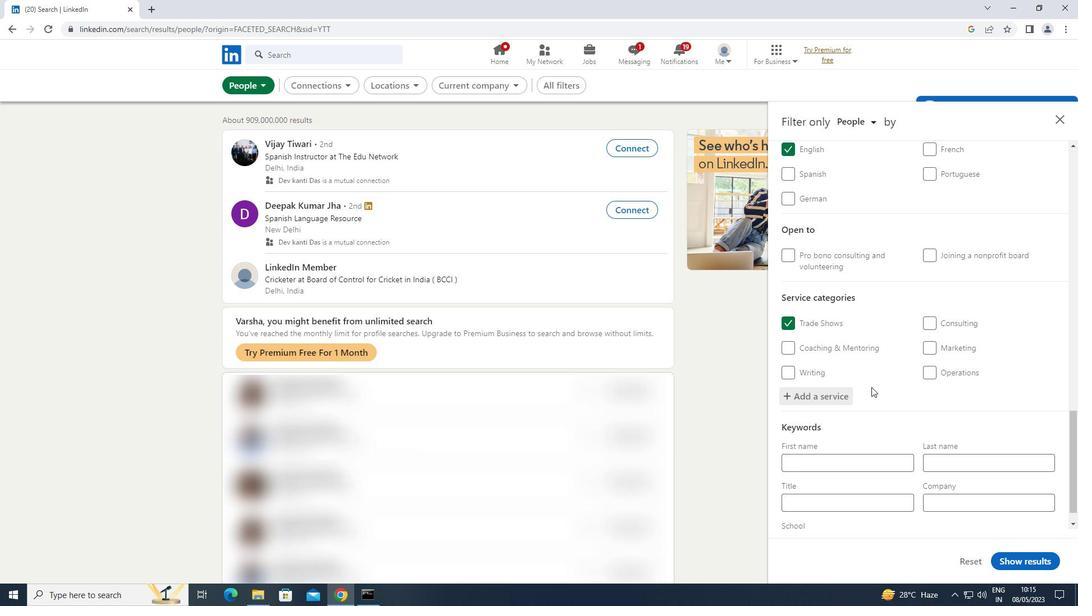 
Action: Mouse scrolled (872, 387) with delta (0, 0)
Screenshot: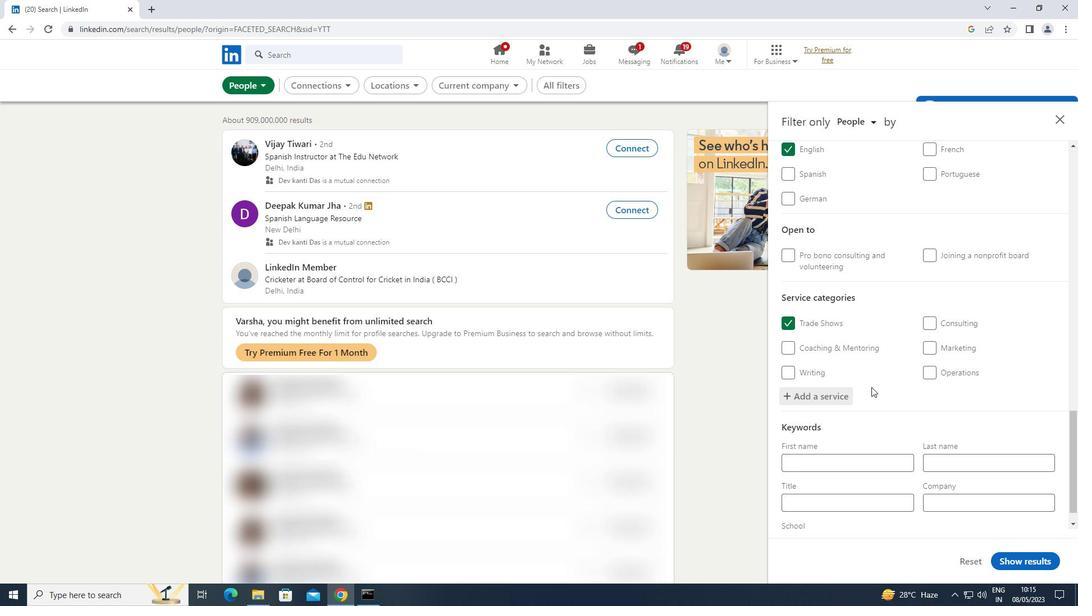 
Action: Mouse scrolled (872, 387) with delta (0, 0)
Screenshot: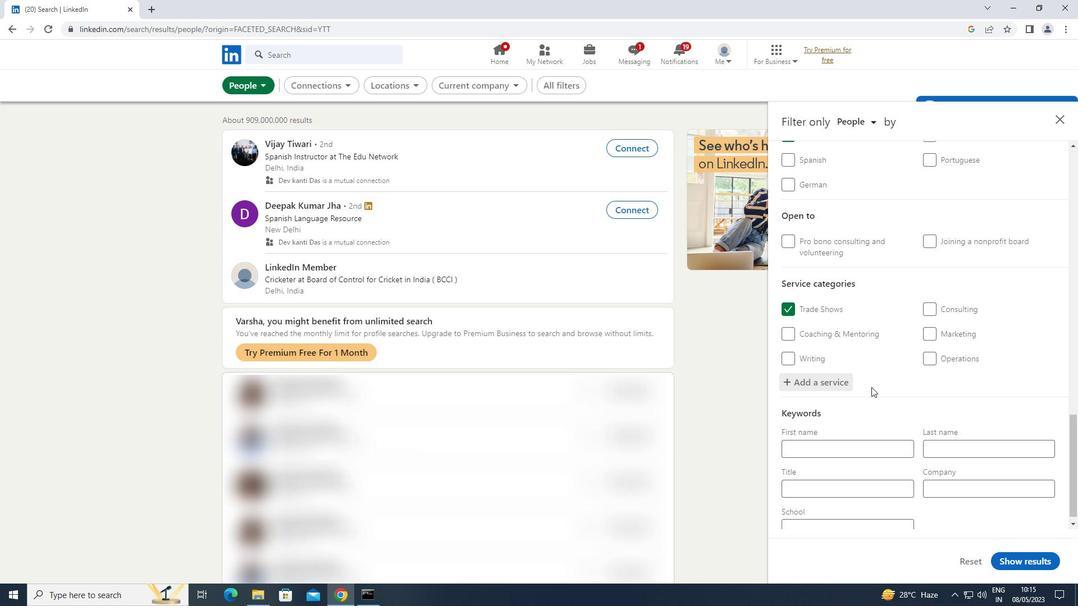 
Action: Mouse scrolled (872, 387) with delta (0, 0)
Screenshot: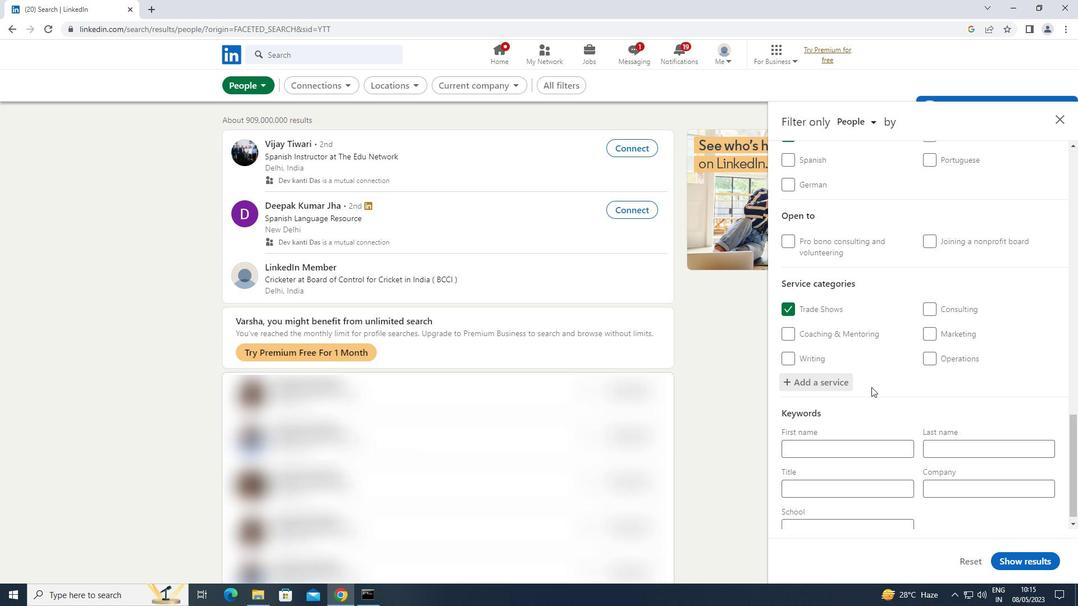 
Action: Mouse scrolled (872, 387) with delta (0, 0)
Screenshot: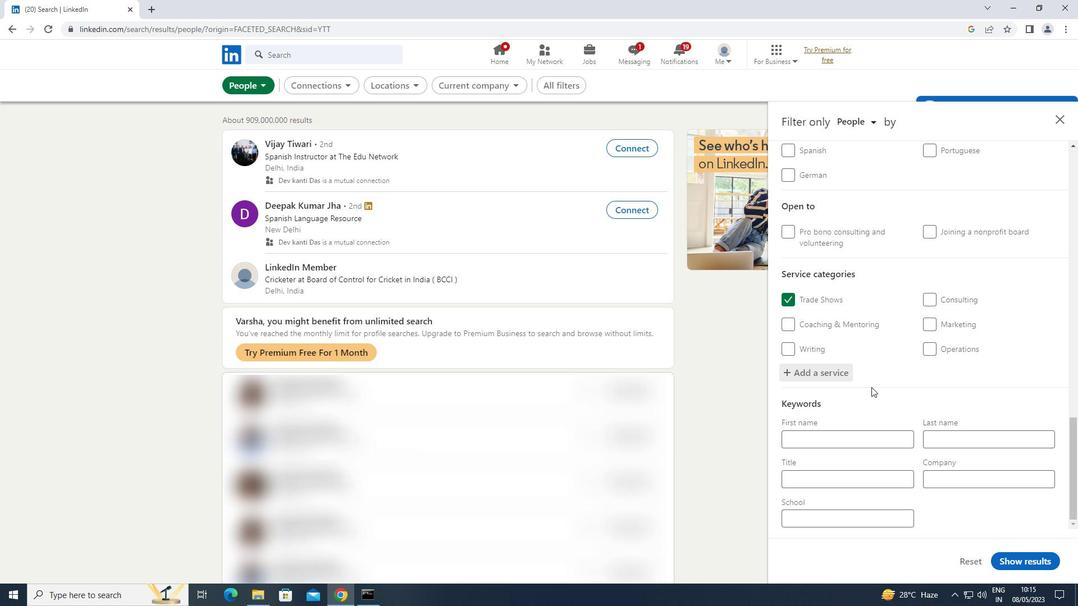 
Action: Mouse moved to (832, 479)
Screenshot: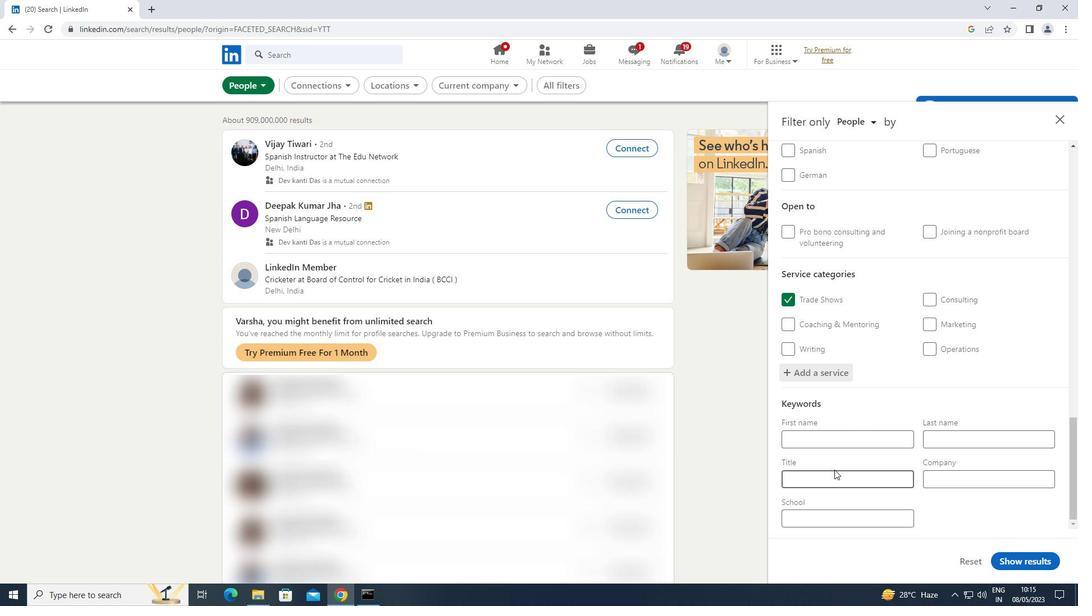
Action: Mouse pressed left at (832, 479)
Screenshot: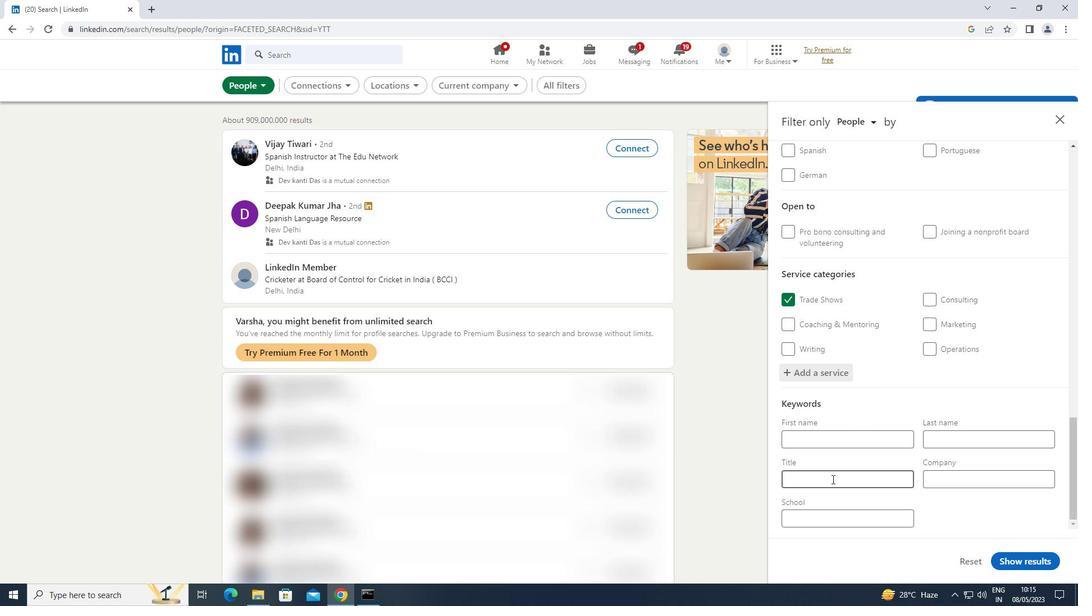 
Action: Key pressed <Key.shift>DENTAL<Key.space><Key.shift>HYGIENIST
Screenshot: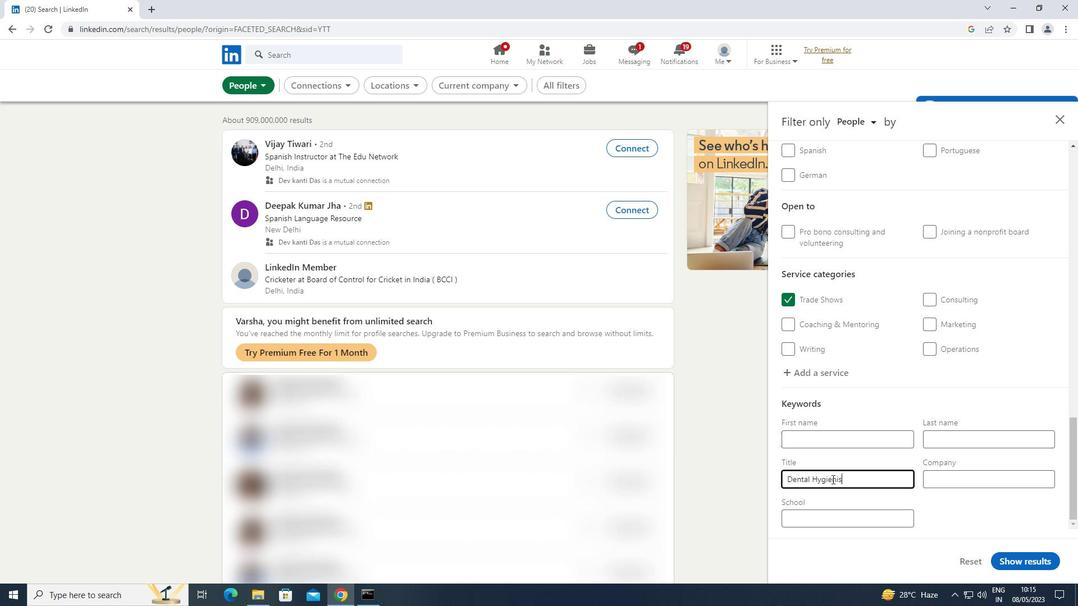 
Action: Mouse moved to (1024, 563)
Screenshot: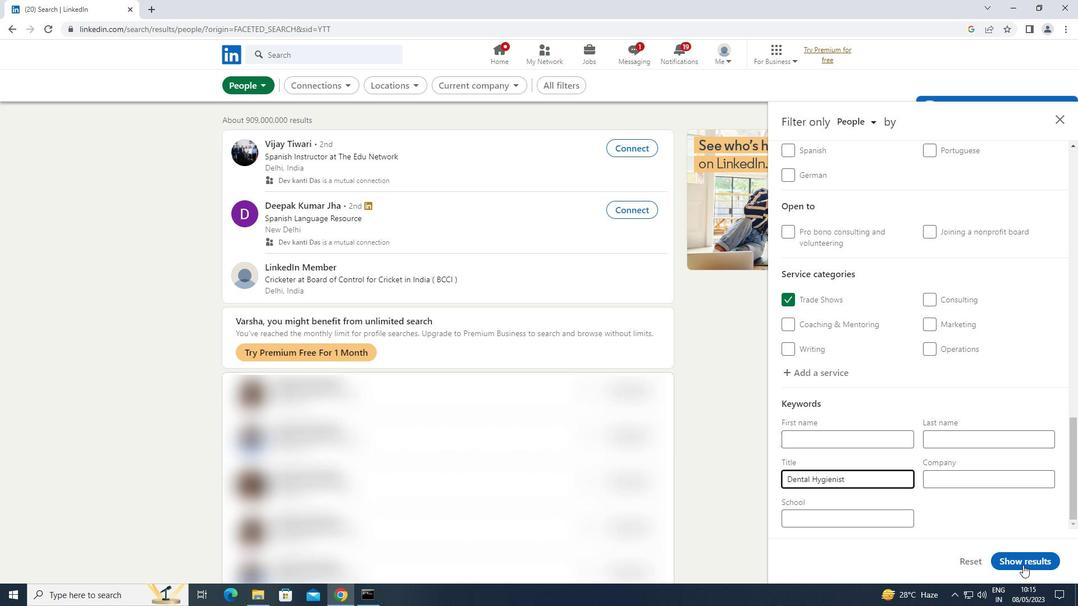 
Action: Mouse pressed left at (1024, 563)
Screenshot: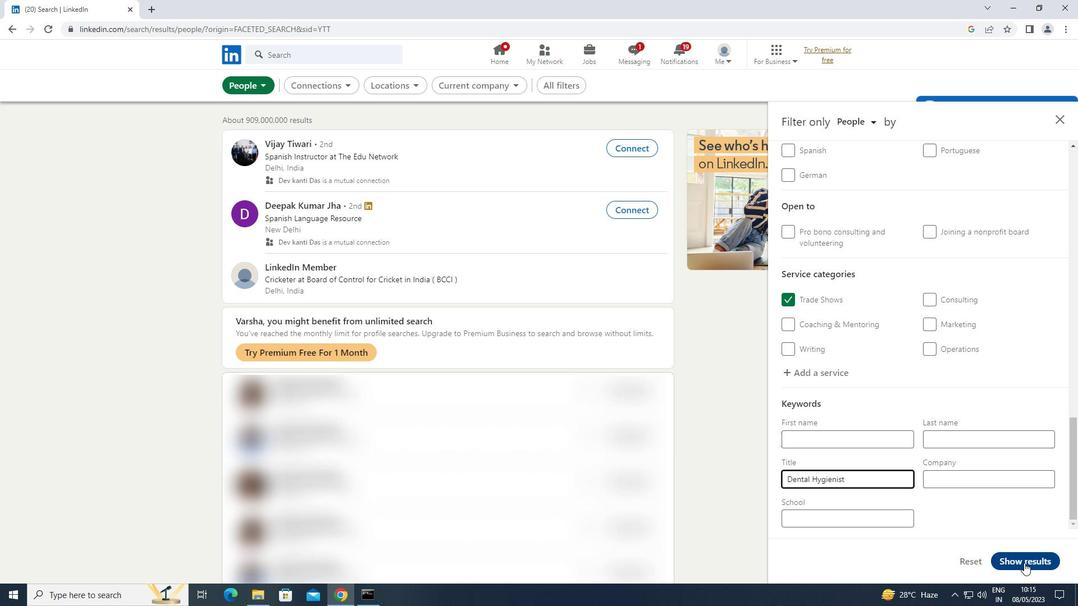 
